 Task: Search round trip flight ticket for 5 adults, 2 children, 1 infant in seat and 2 infants on lap in economy from Columbus: Golden Triangle Regional Airport to Greenville: Pitt-greenville Airport on 5-2-2023 and return on 5-3-2023. Choice of flights is JetBlue. Number of bags: 2 checked bags. Price is upto 106000. Outbound departure time preference is 19:45. Return departure time preference is 11:45.
Action: Mouse moved to (401, 205)
Screenshot: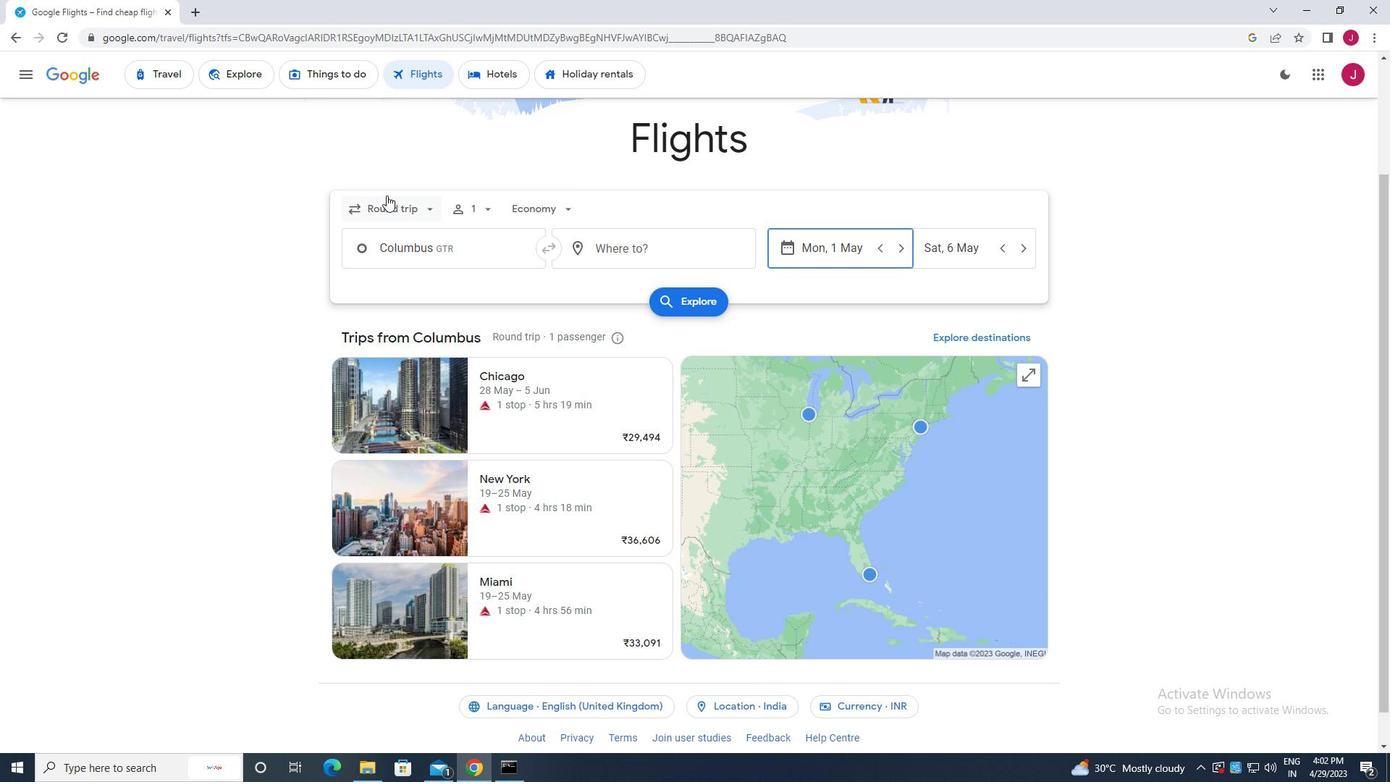 
Action: Mouse pressed left at (401, 205)
Screenshot: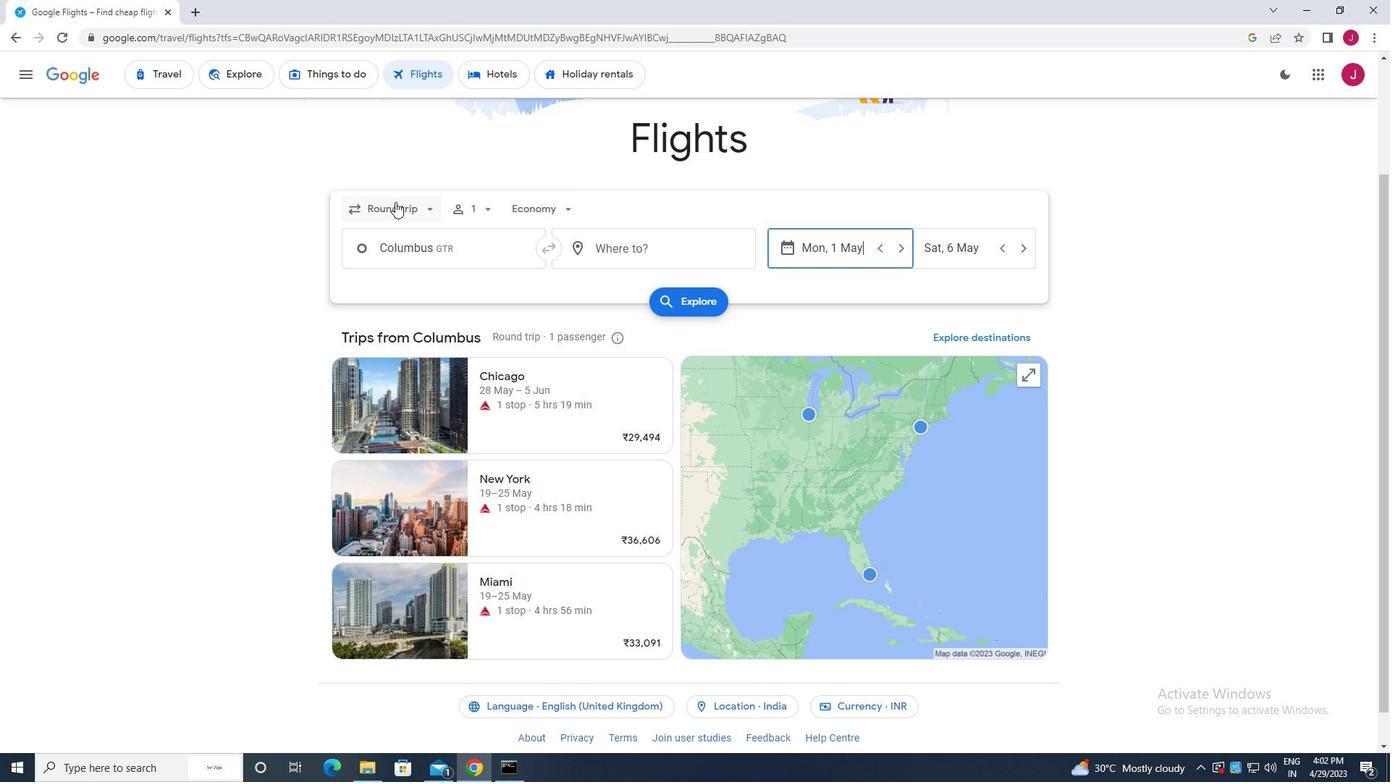 
Action: Mouse moved to (414, 238)
Screenshot: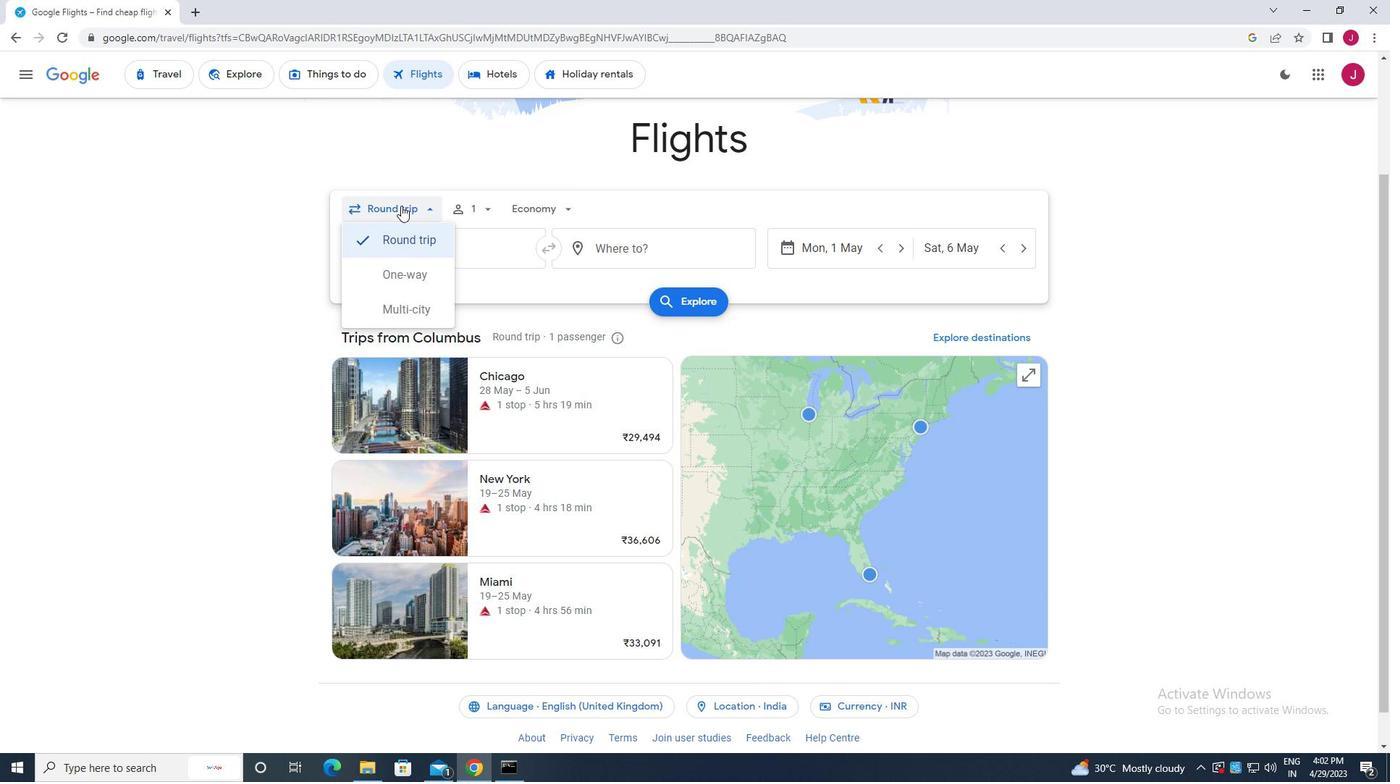 
Action: Mouse pressed left at (414, 238)
Screenshot: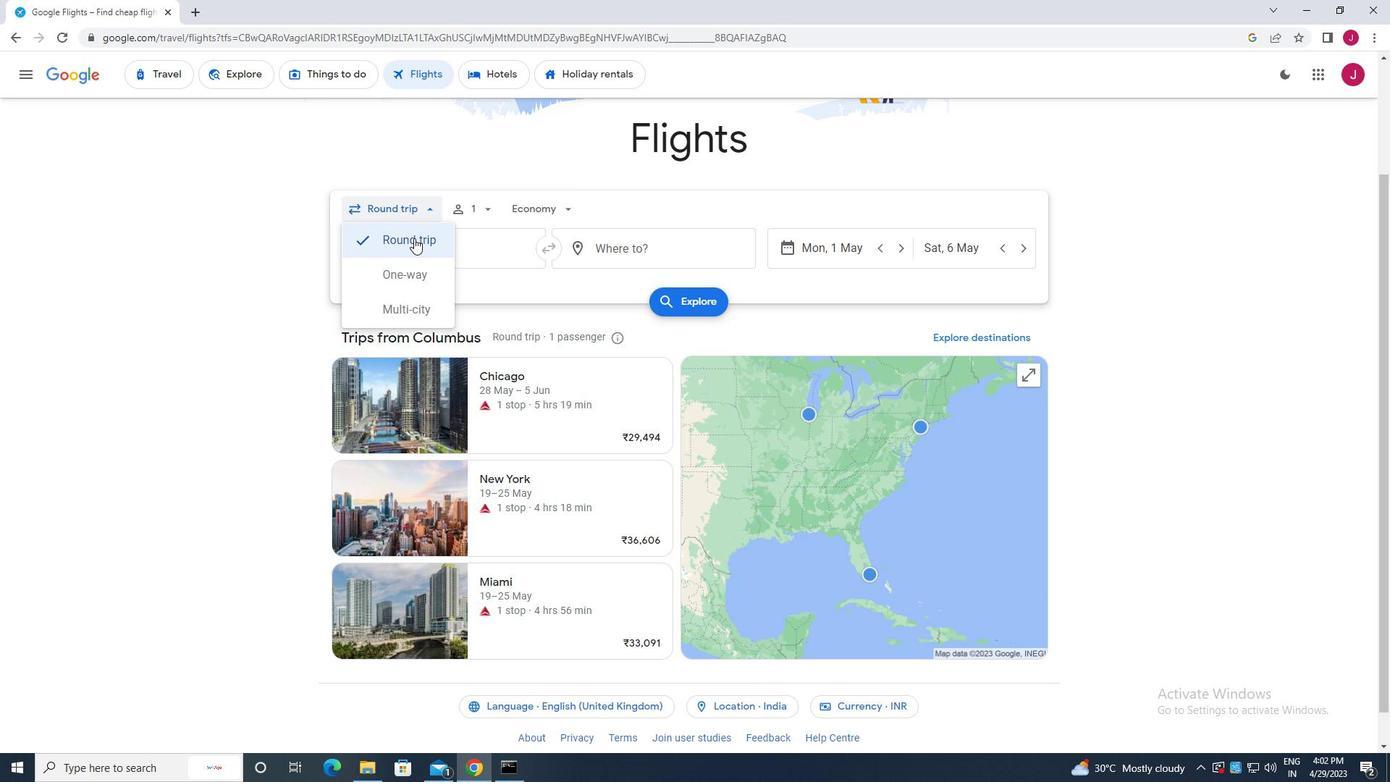 
Action: Mouse moved to (487, 209)
Screenshot: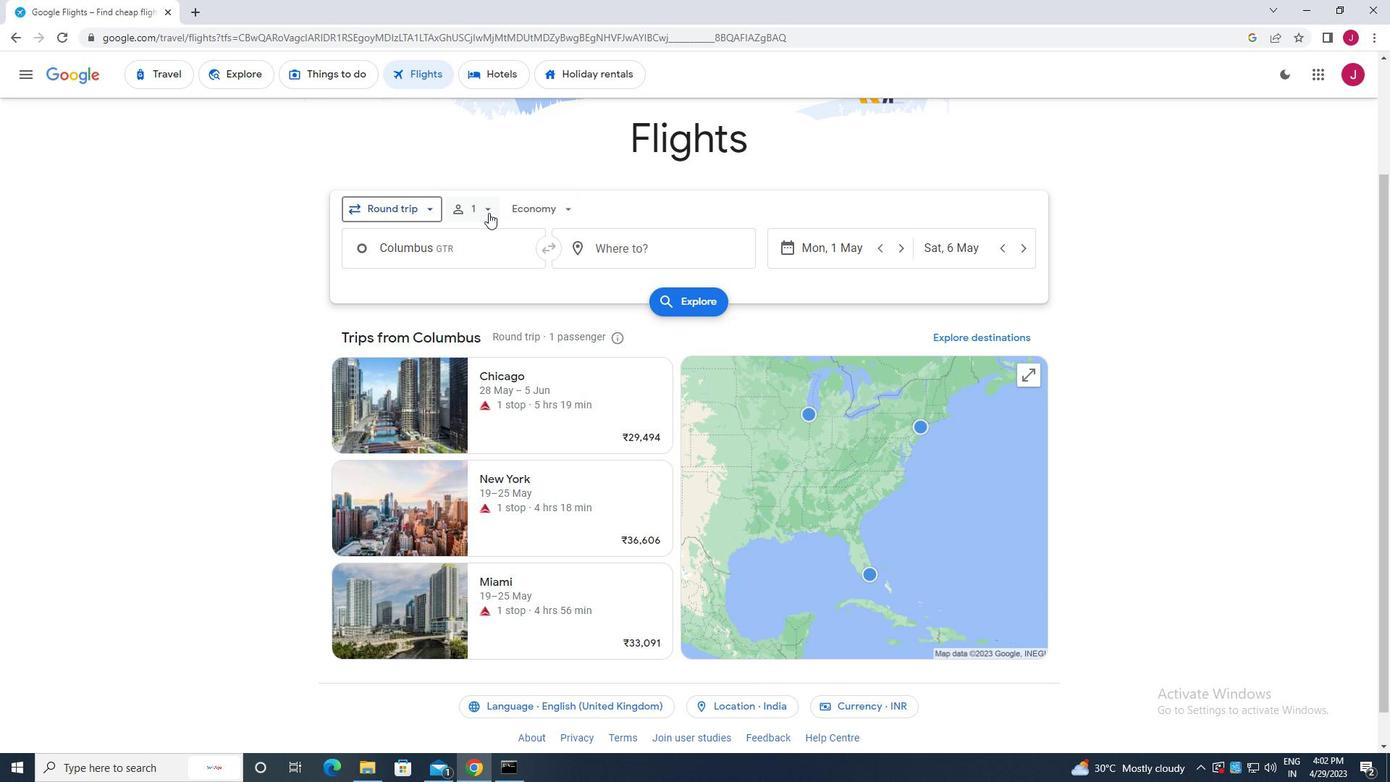 
Action: Mouse pressed left at (487, 209)
Screenshot: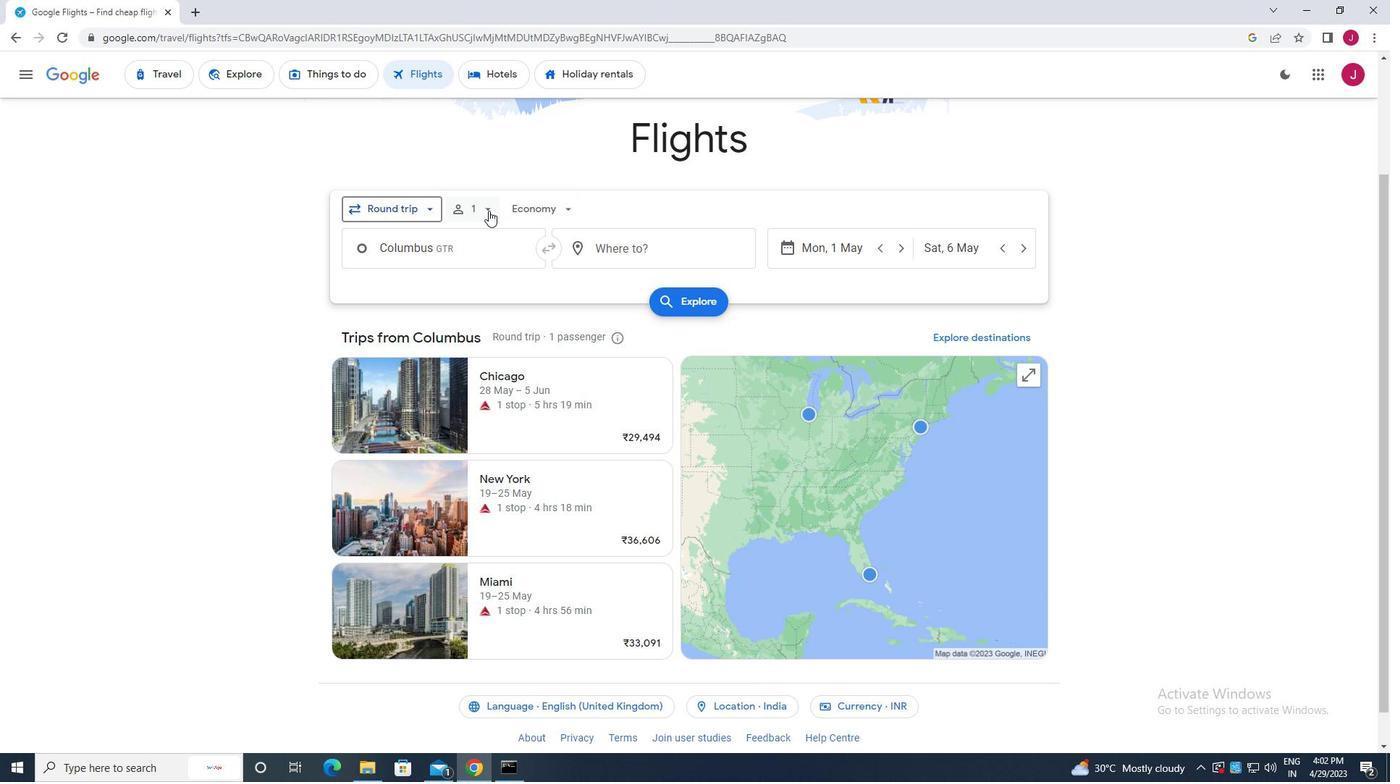 
Action: Mouse moved to (598, 247)
Screenshot: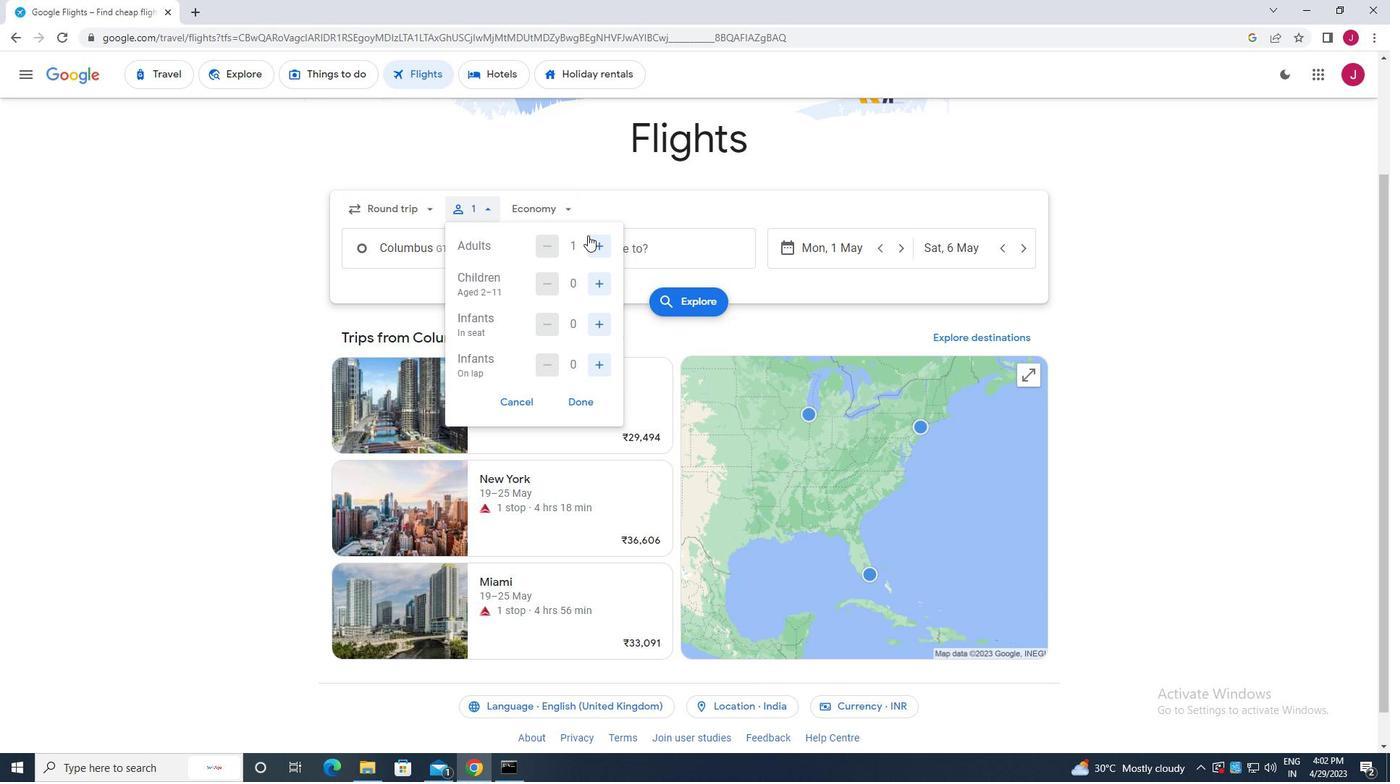 
Action: Mouse pressed left at (598, 247)
Screenshot: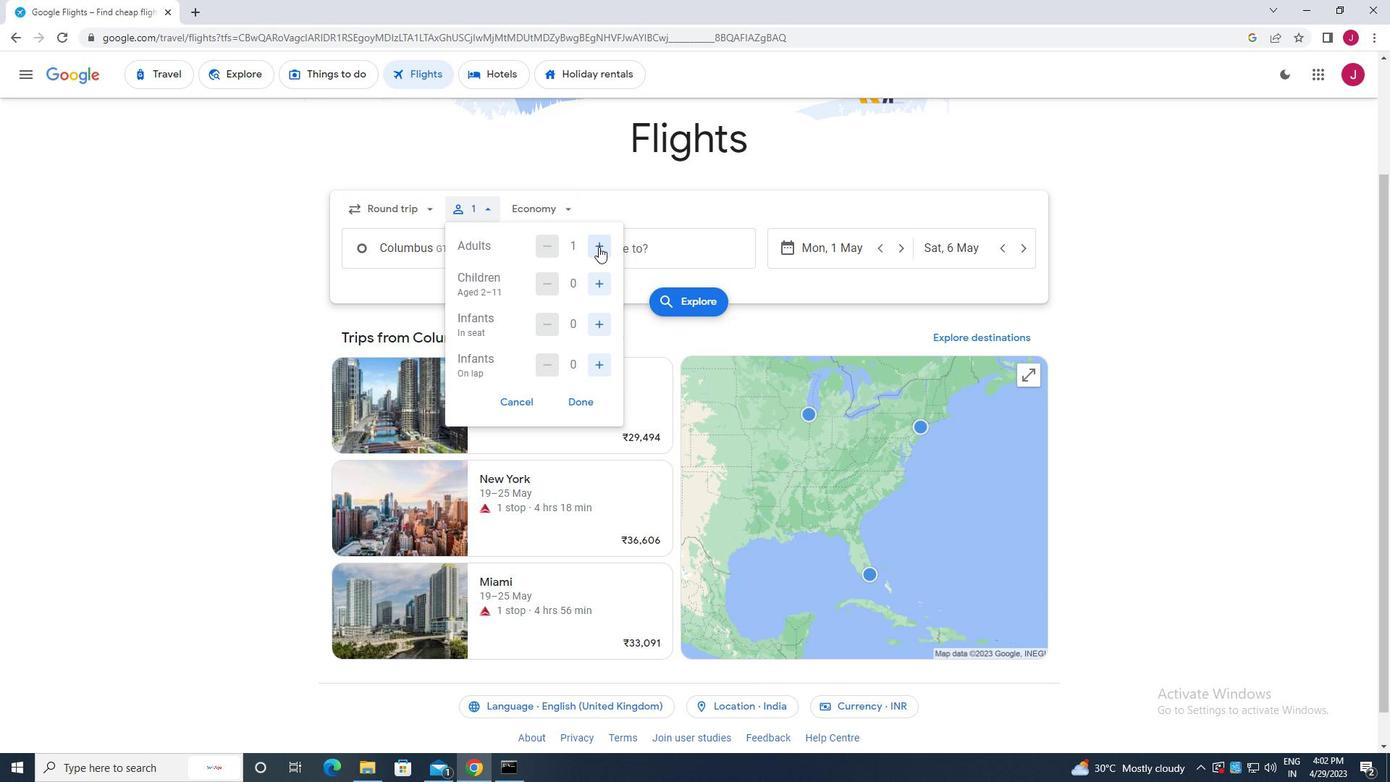
Action: Mouse moved to (598, 247)
Screenshot: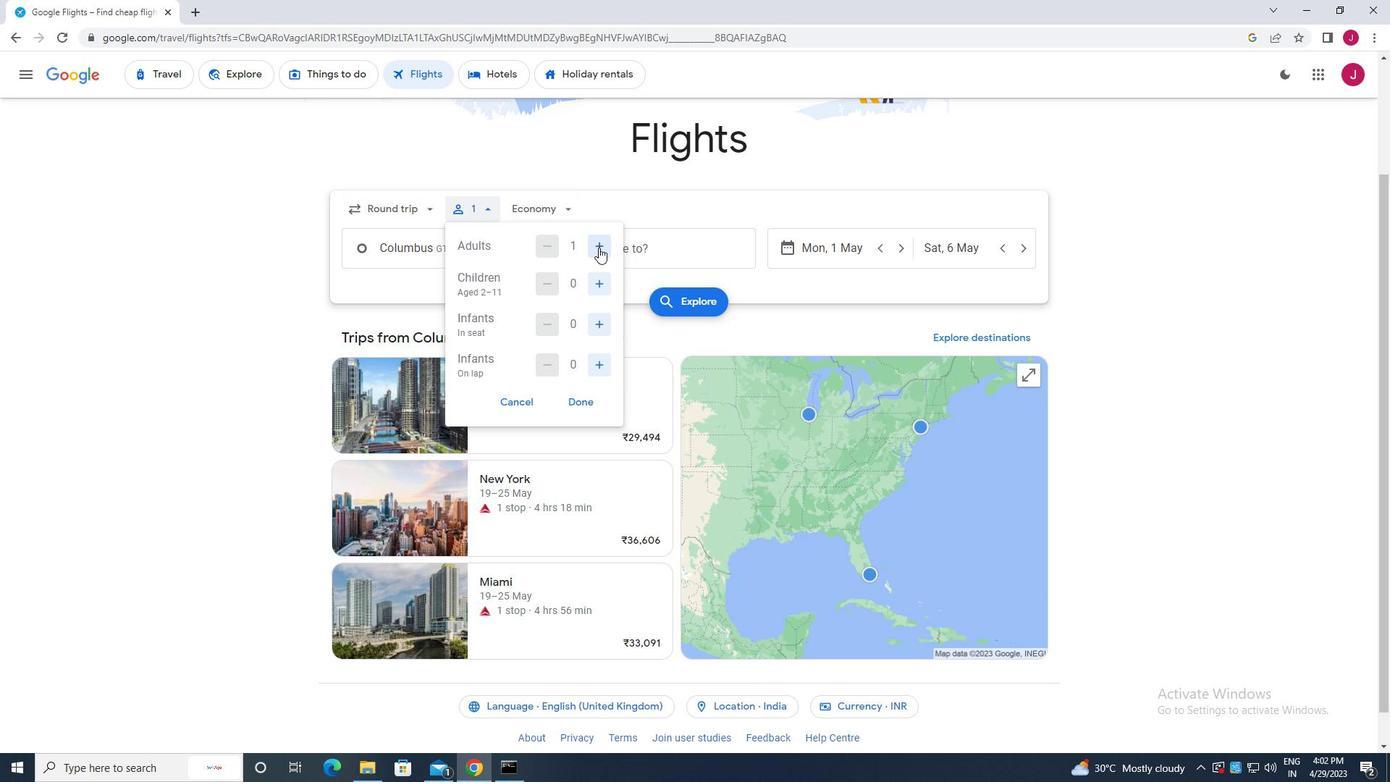 
Action: Mouse pressed left at (598, 247)
Screenshot: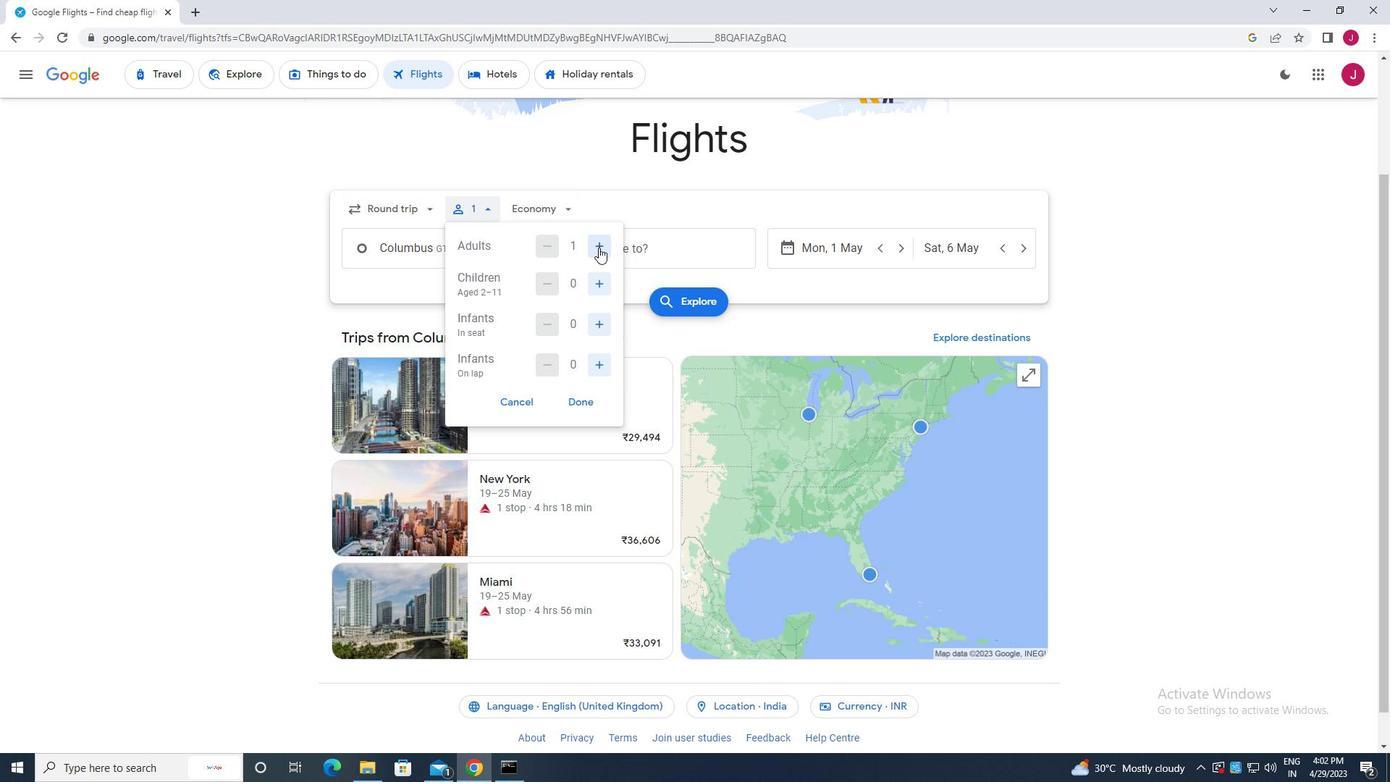 
Action: Mouse moved to (598, 247)
Screenshot: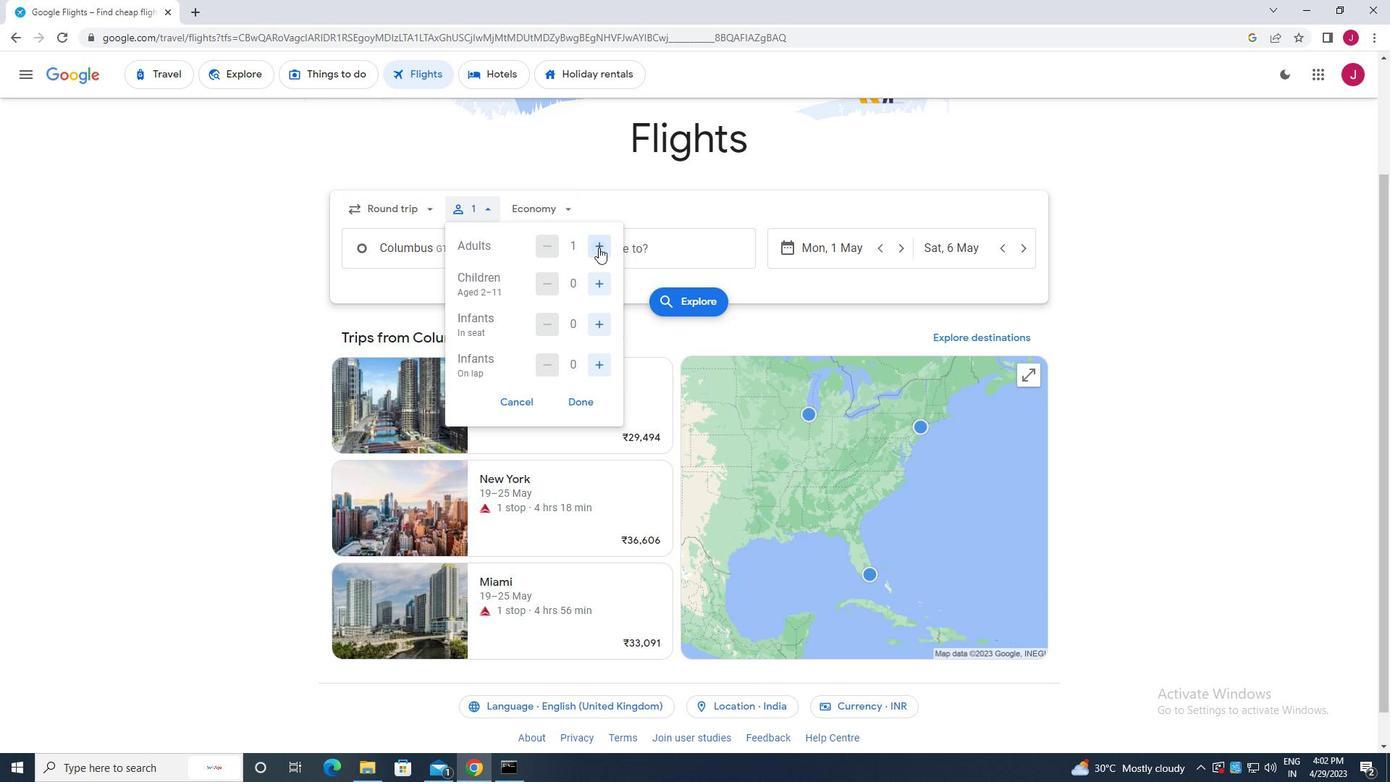 
Action: Mouse pressed left at (598, 247)
Screenshot: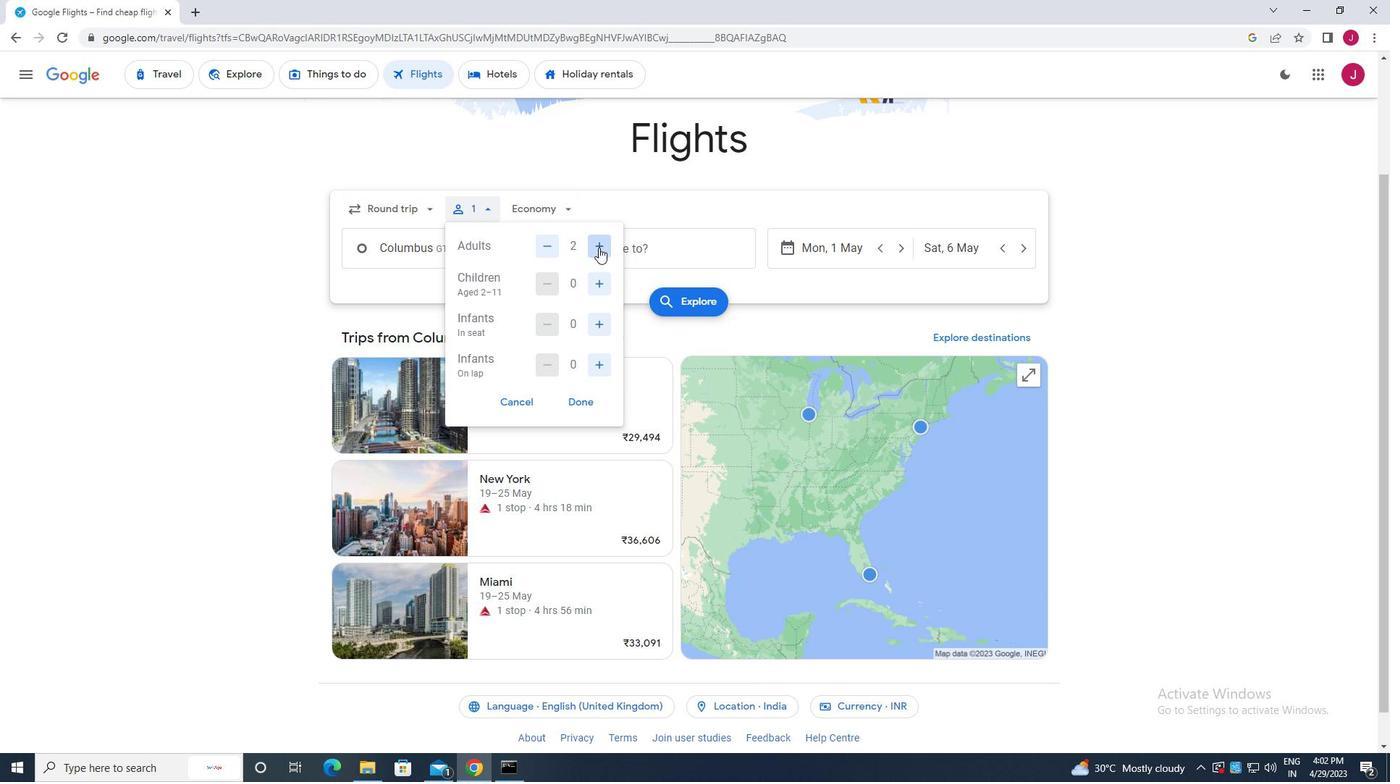 
Action: Mouse pressed left at (598, 247)
Screenshot: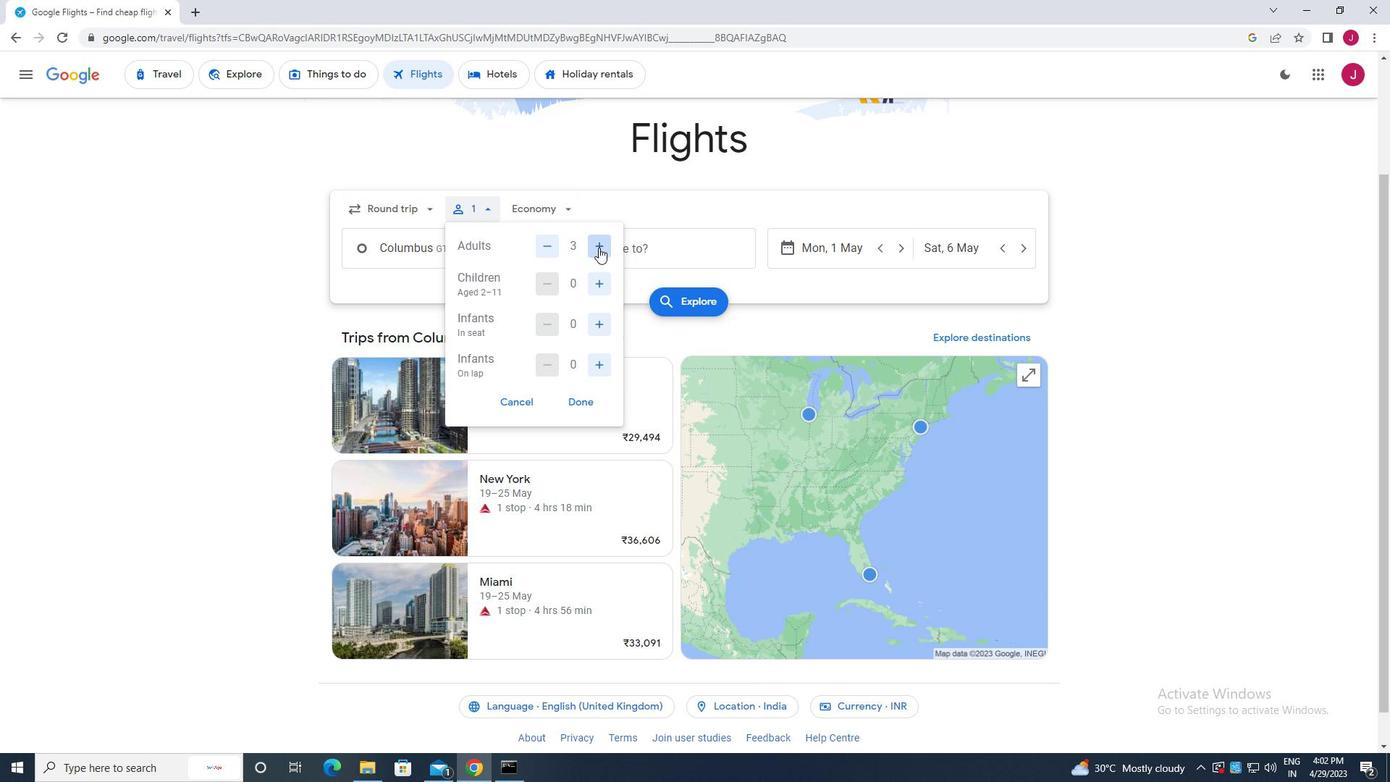 
Action: Mouse moved to (598, 287)
Screenshot: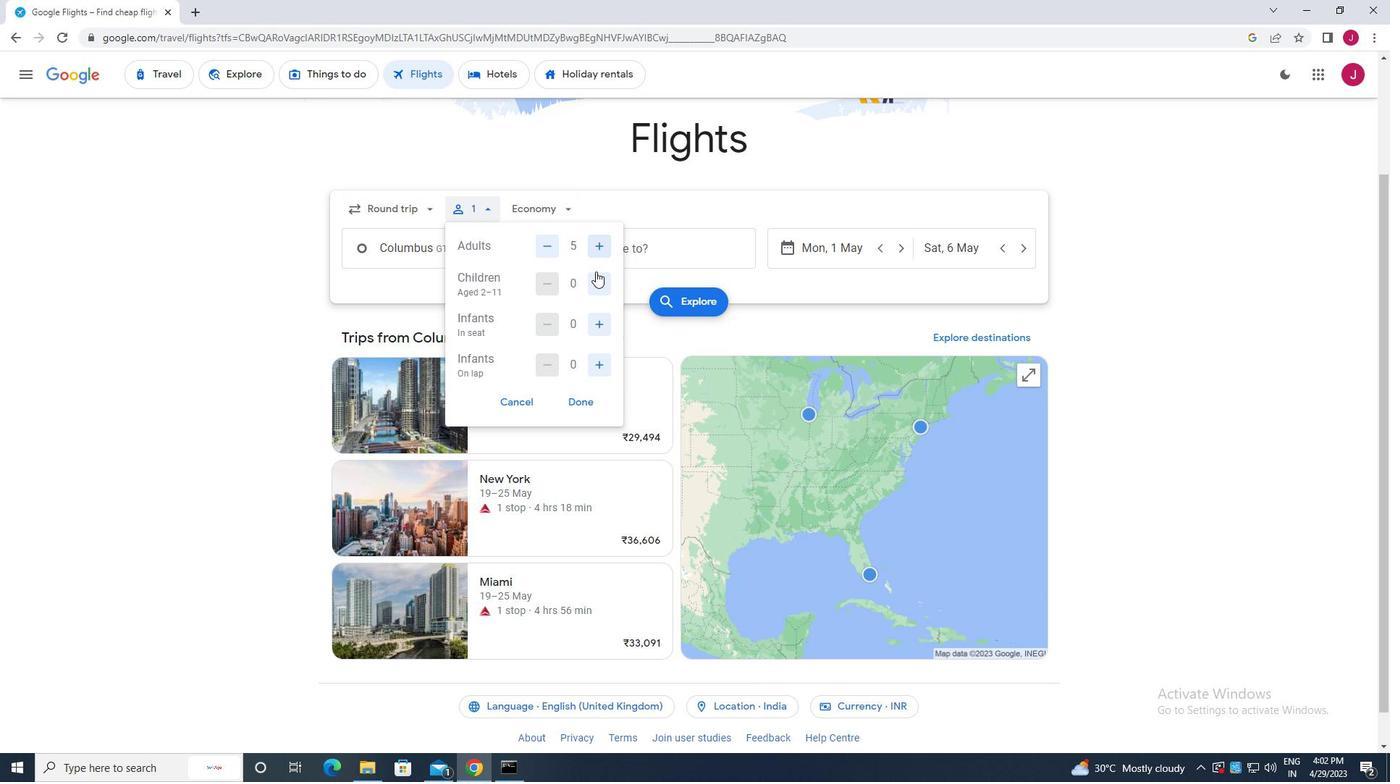 
Action: Mouse pressed left at (598, 287)
Screenshot: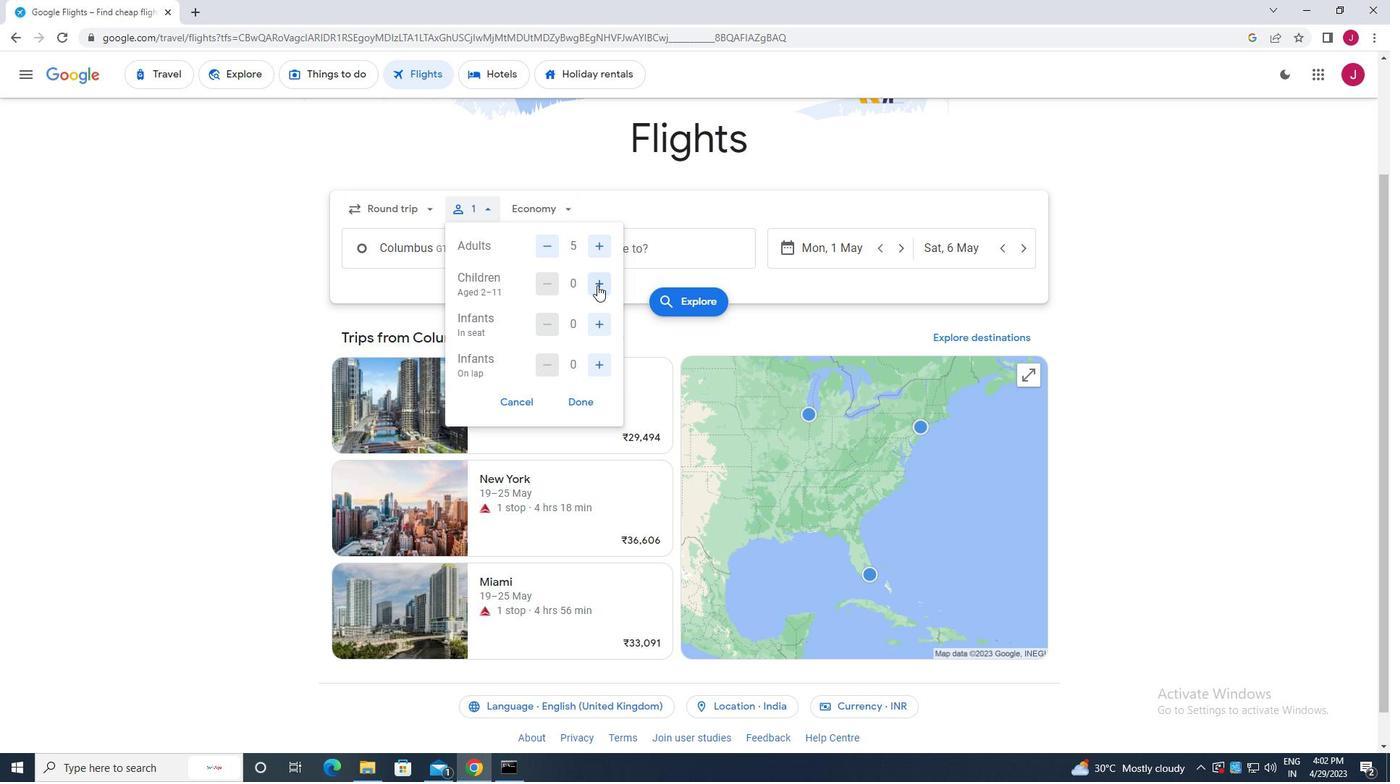 
Action: Mouse pressed left at (598, 287)
Screenshot: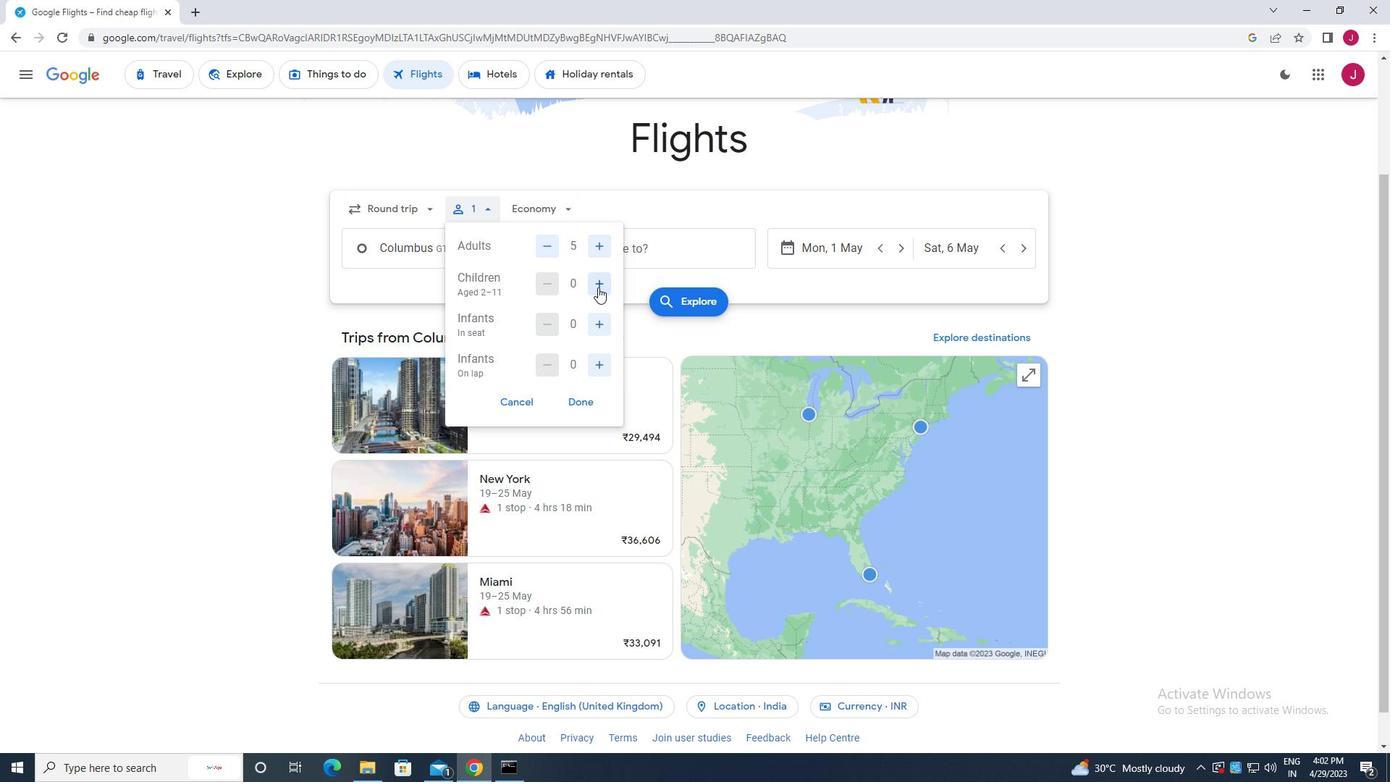 
Action: Mouse moved to (598, 321)
Screenshot: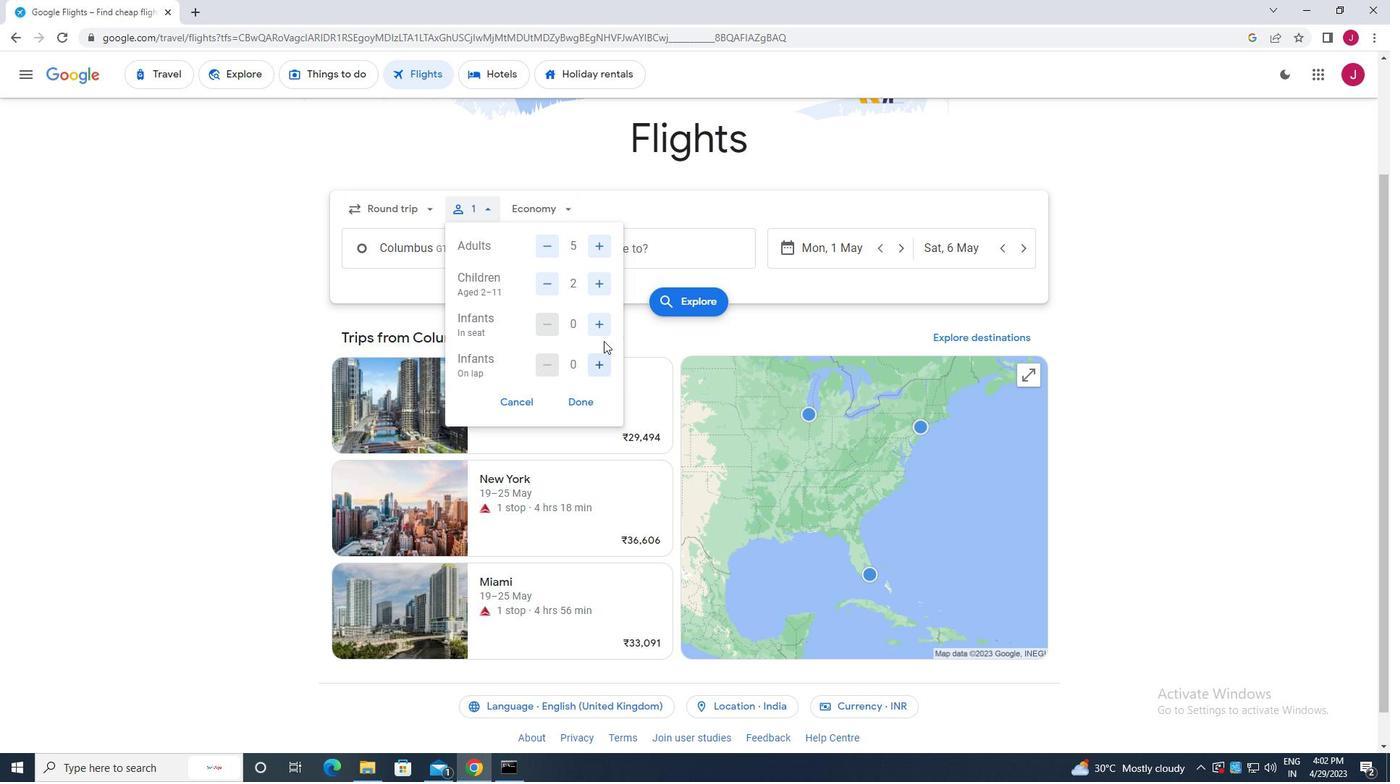 
Action: Mouse pressed left at (598, 321)
Screenshot: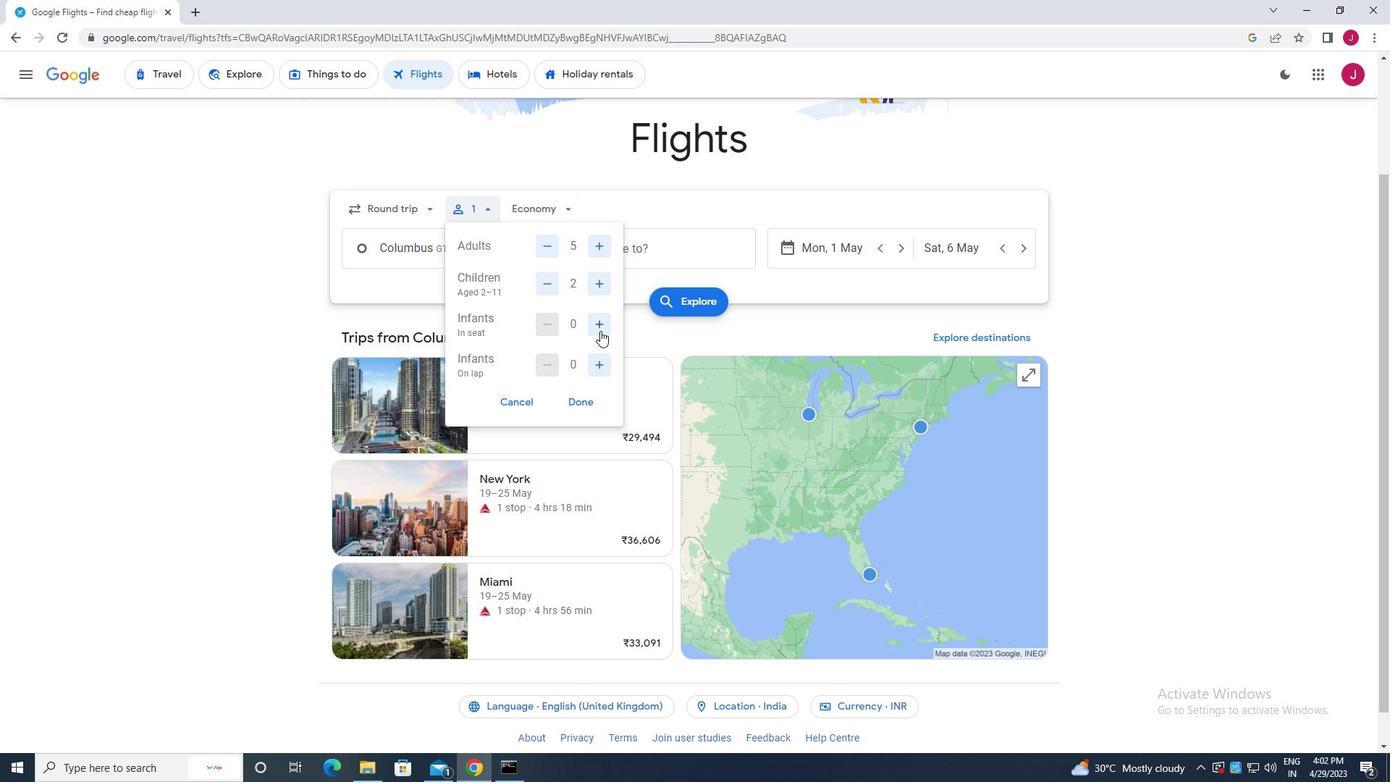 
Action: Mouse moved to (596, 366)
Screenshot: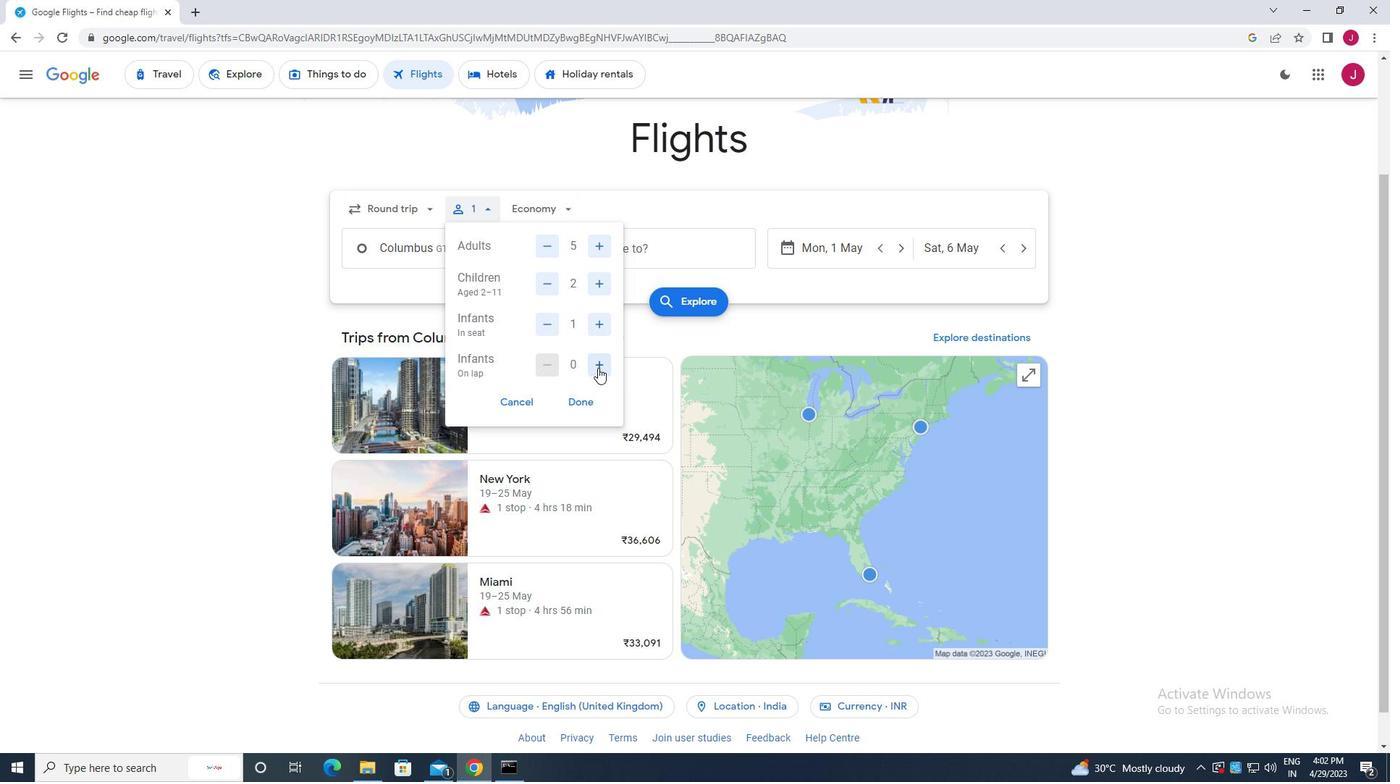 
Action: Mouse pressed left at (596, 366)
Screenshot: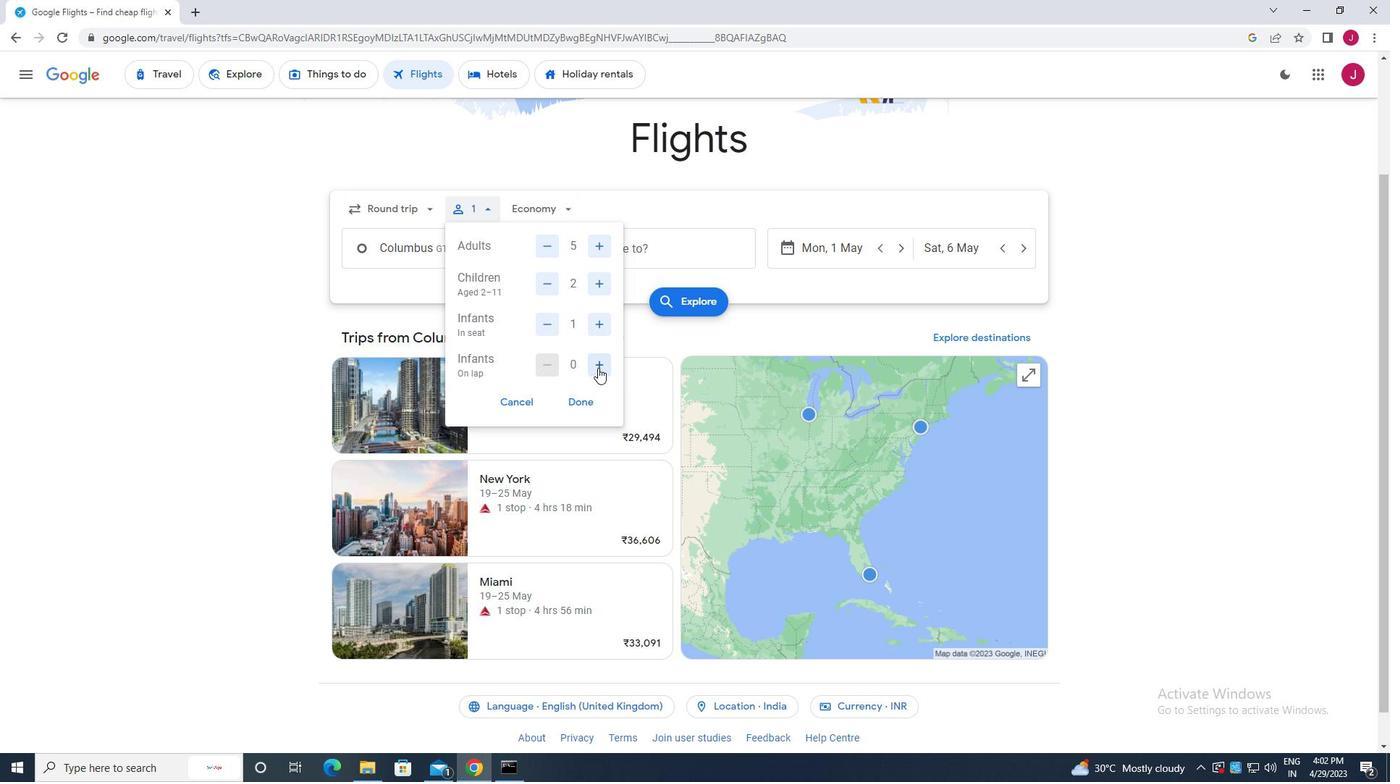
Action: Mouse pressed left at (596, 366)
Screenshot: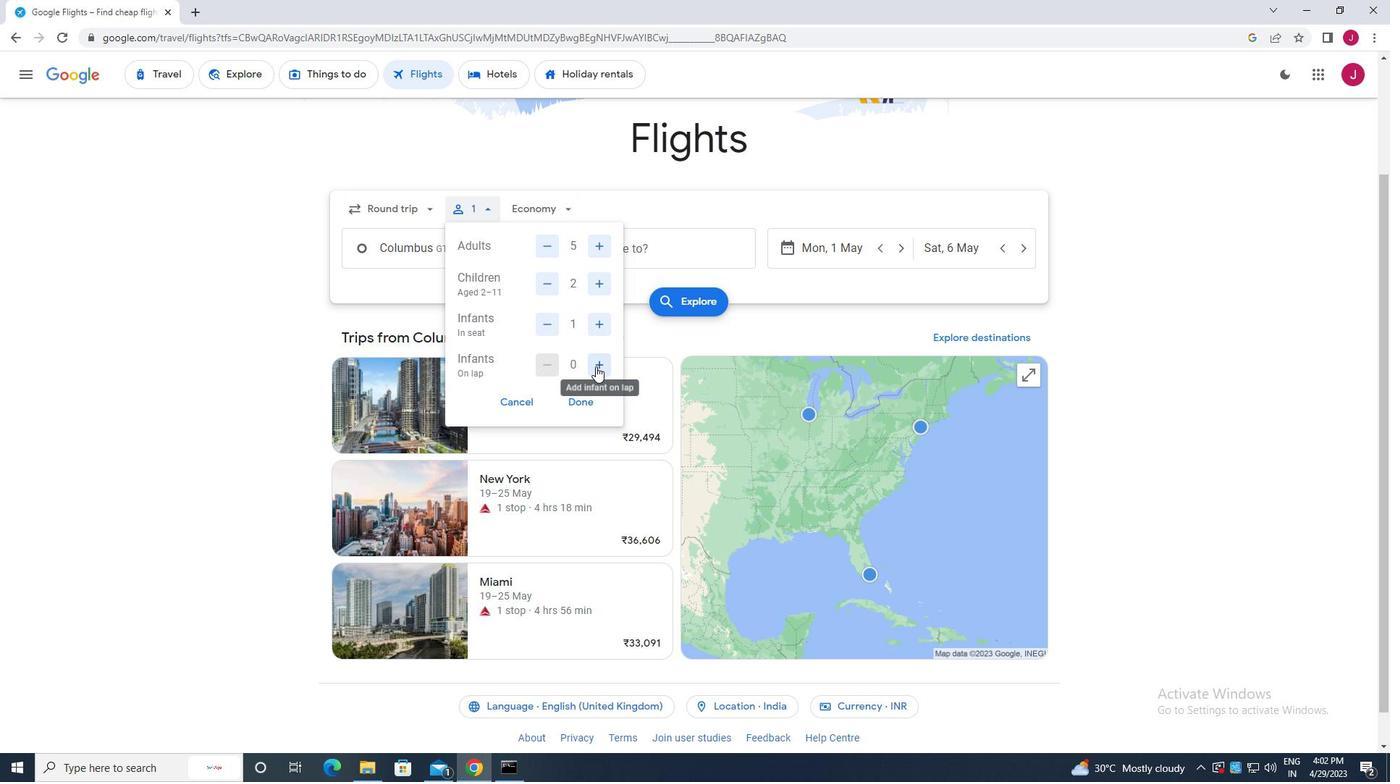 
Action: Mouse moved to (550, 359)
Screenshot: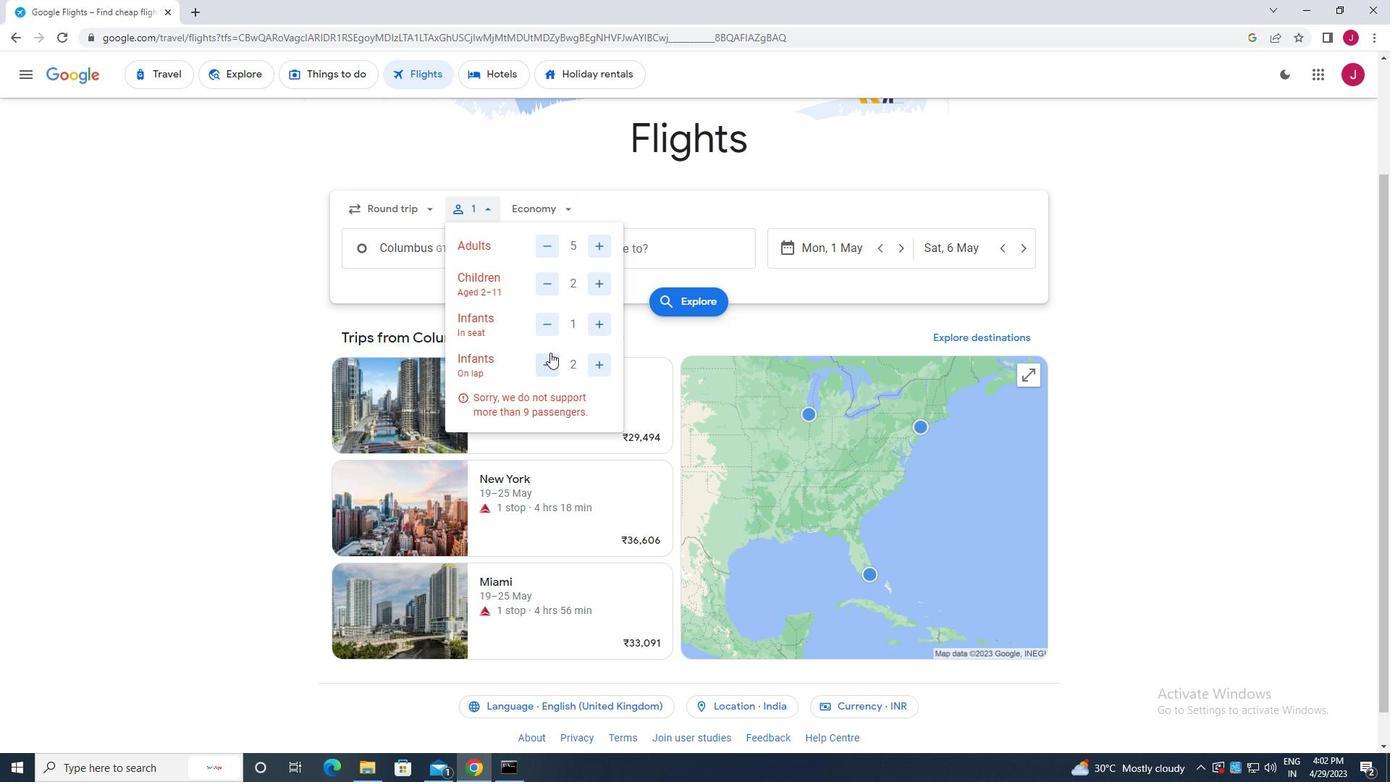 
Action: Mouse pressed left at (550, 359)
Screenshot: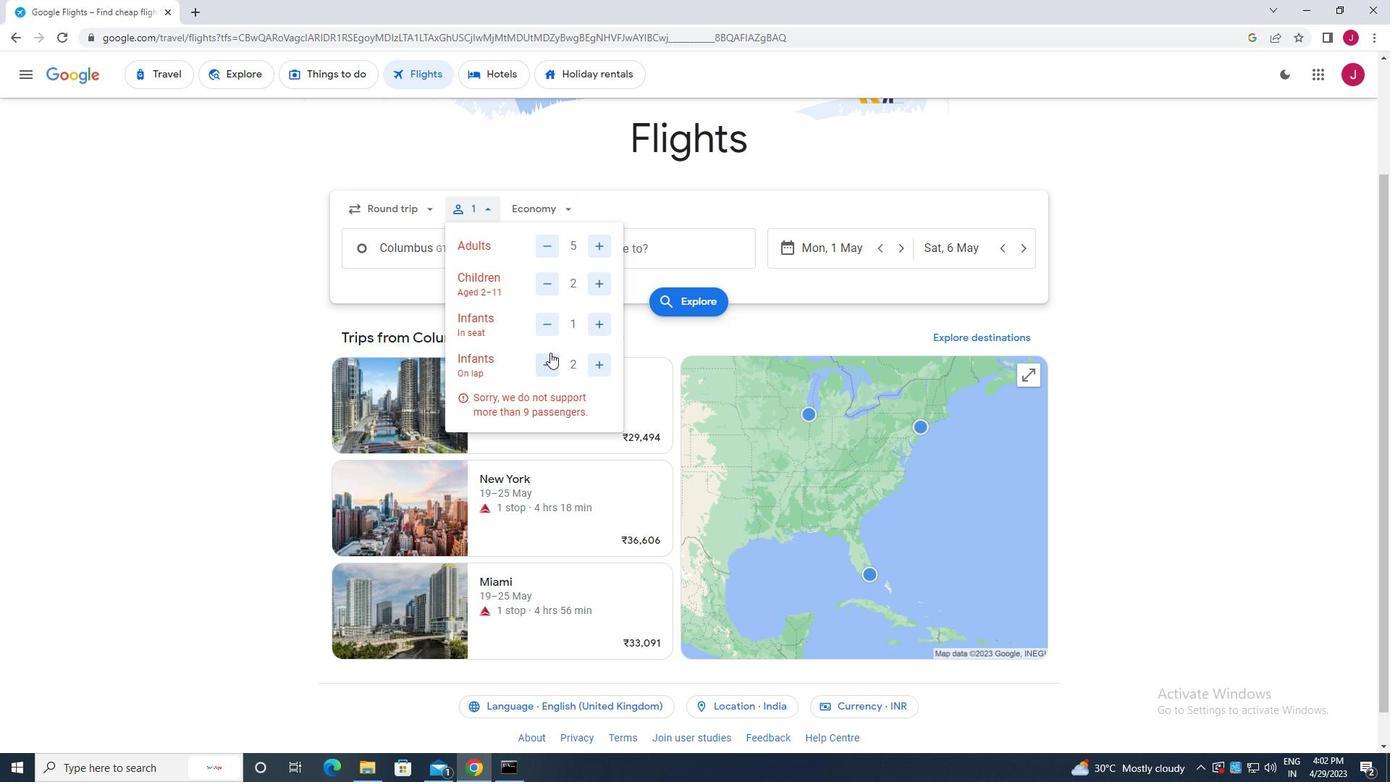 
Action: Mouse moved to (578, 401)
Screenshot: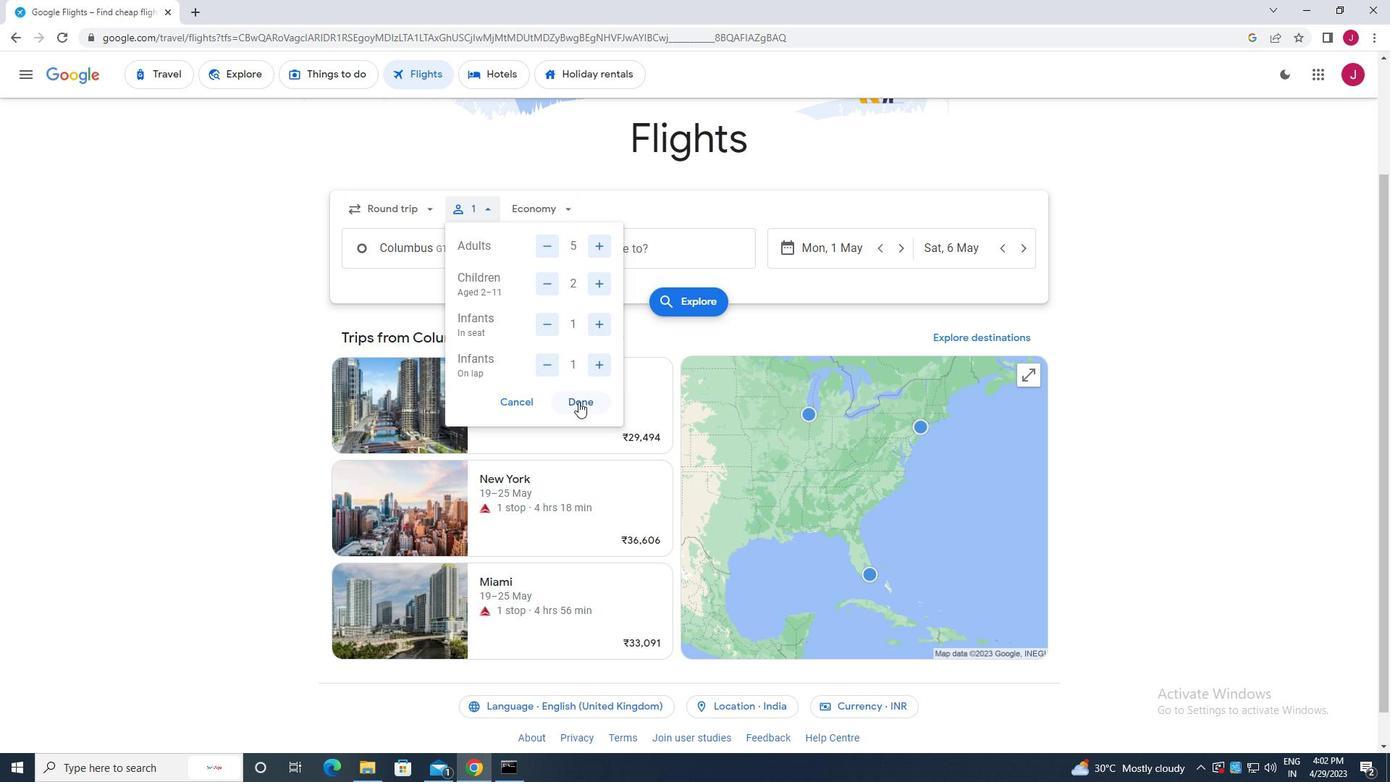 
Action: Mouse pressed left at (578, 401)
Screenshot: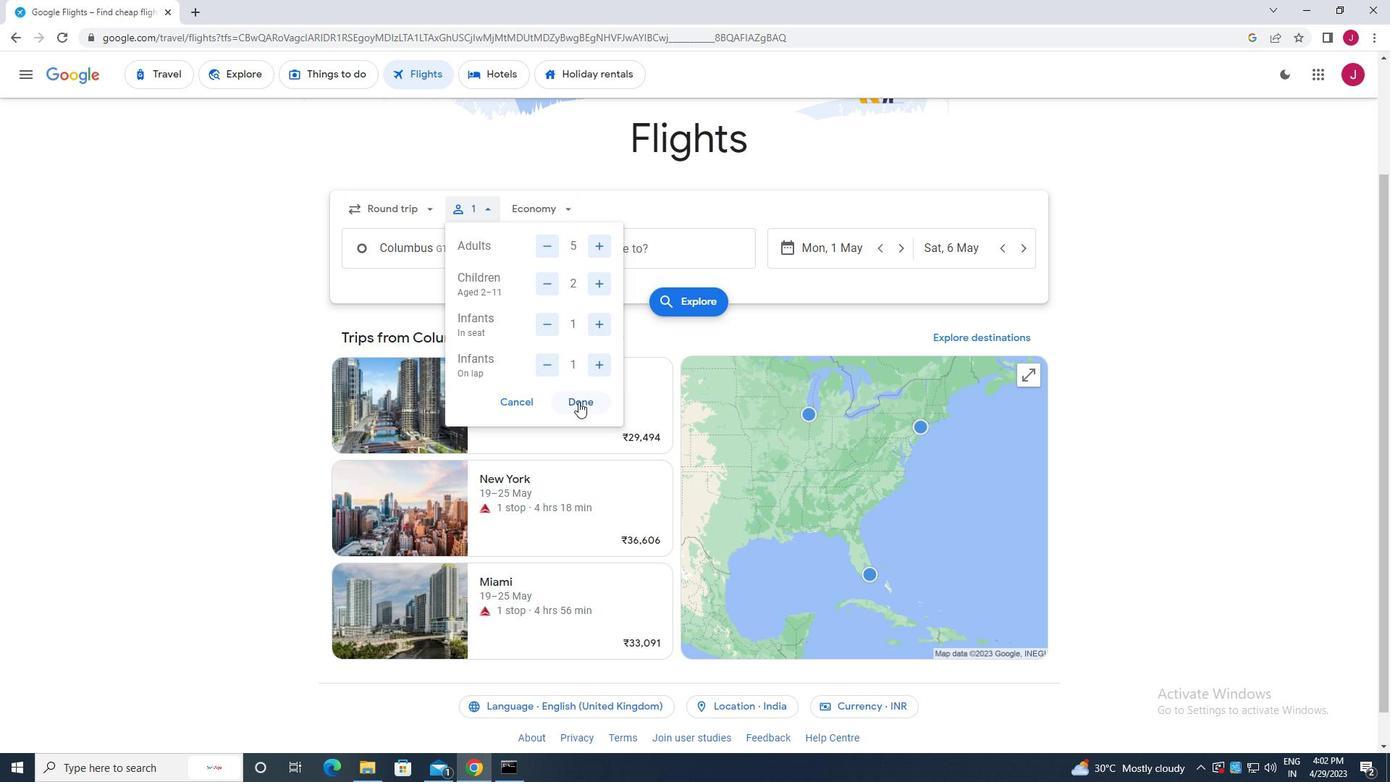 
Action: Mouse moved to (562, 212)
Screenshot: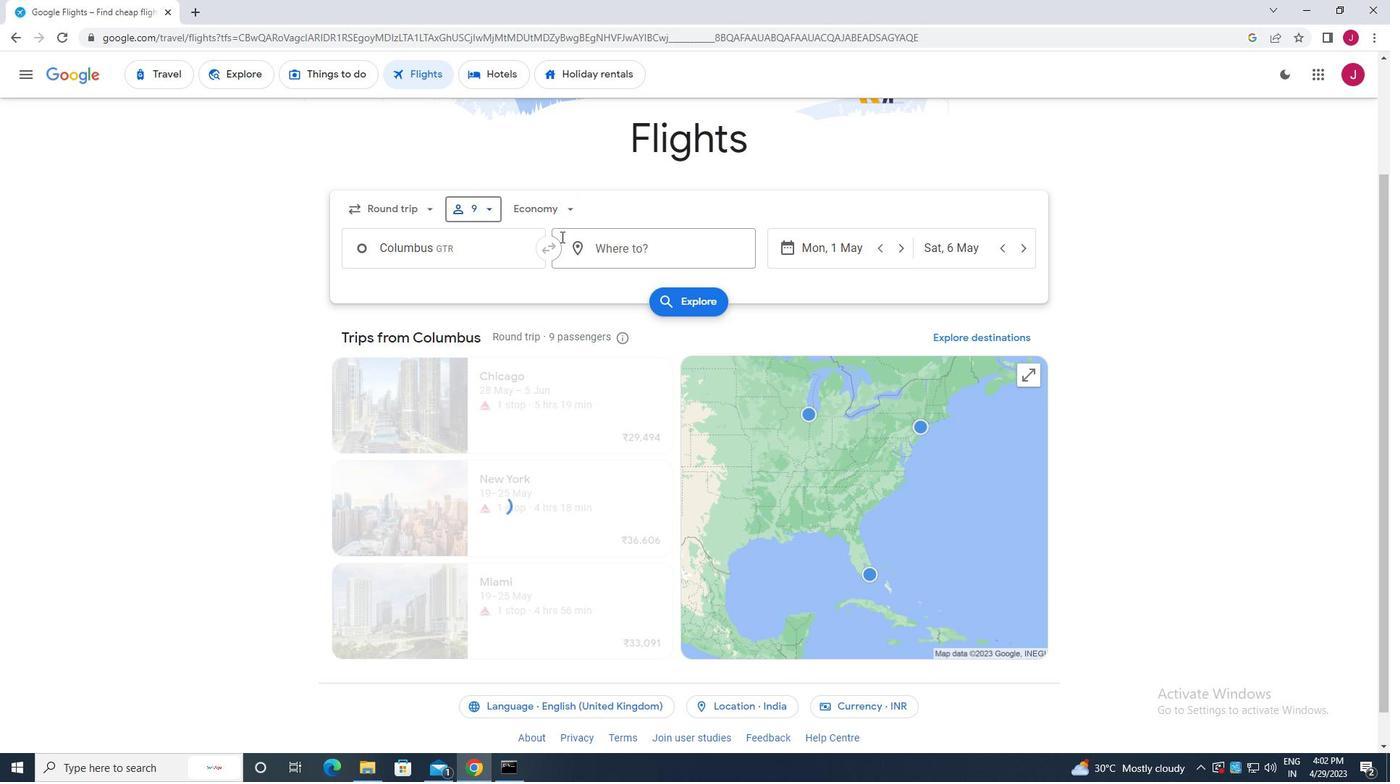 
Action: Mouse pressed left at (562, 212)
Screenshot: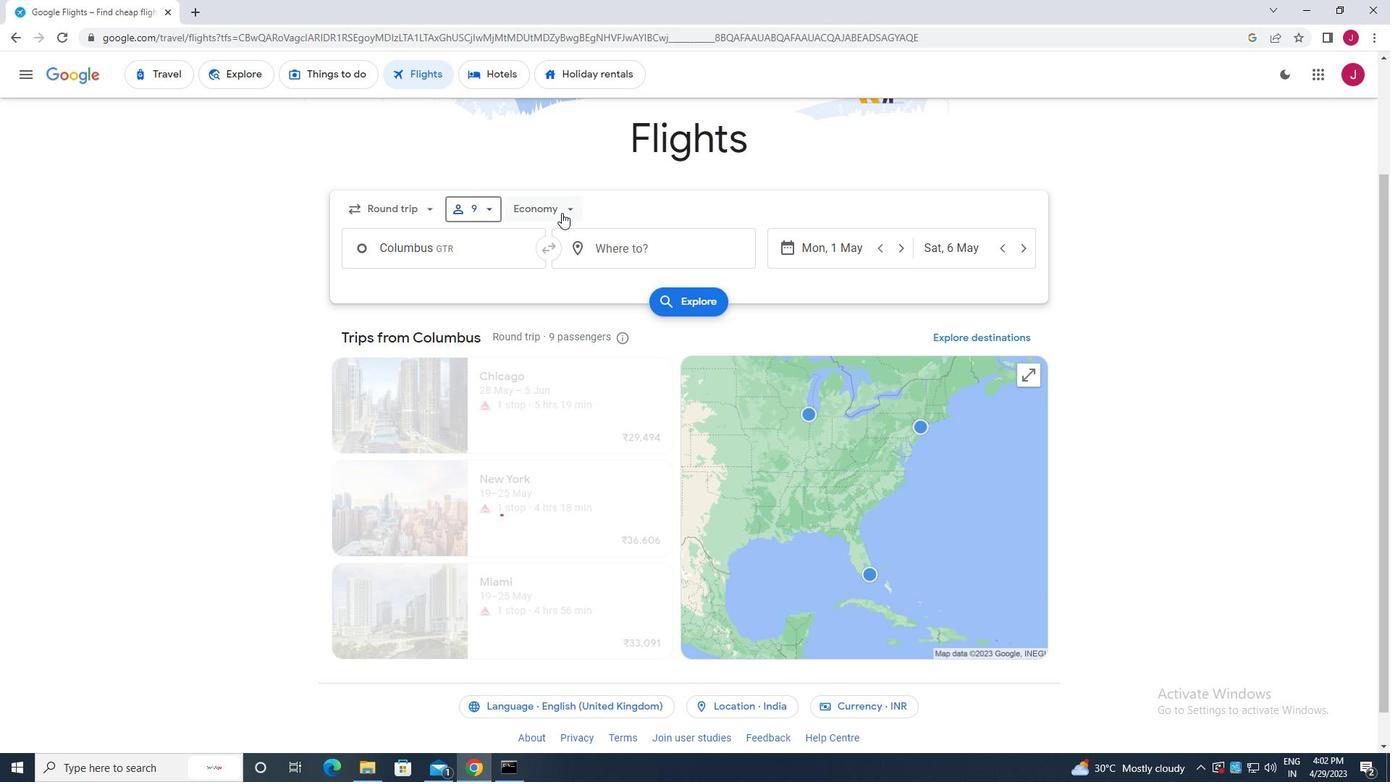 
Action: Mouse moved to (562, 234)
Screenshot: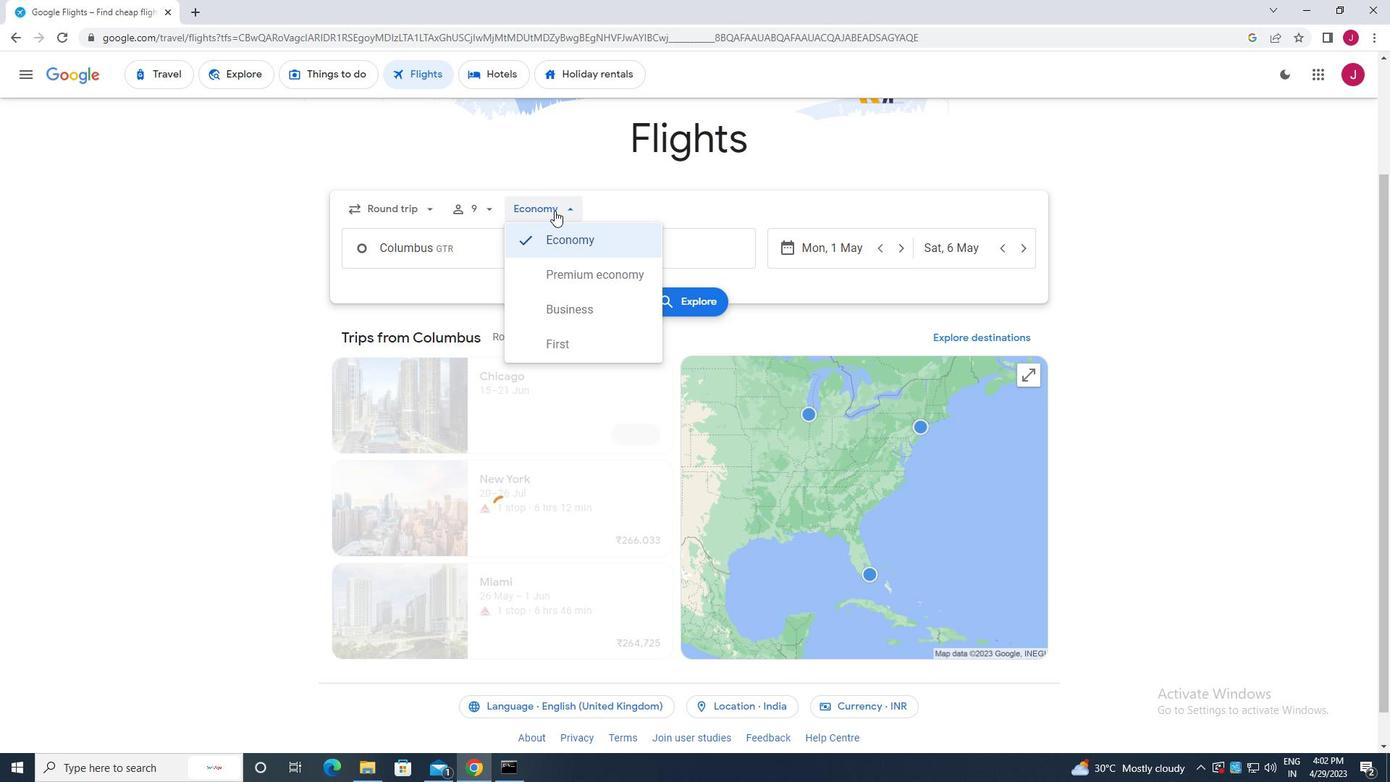 
Action: Mouse pressed left at (562, 234)
Screenshot: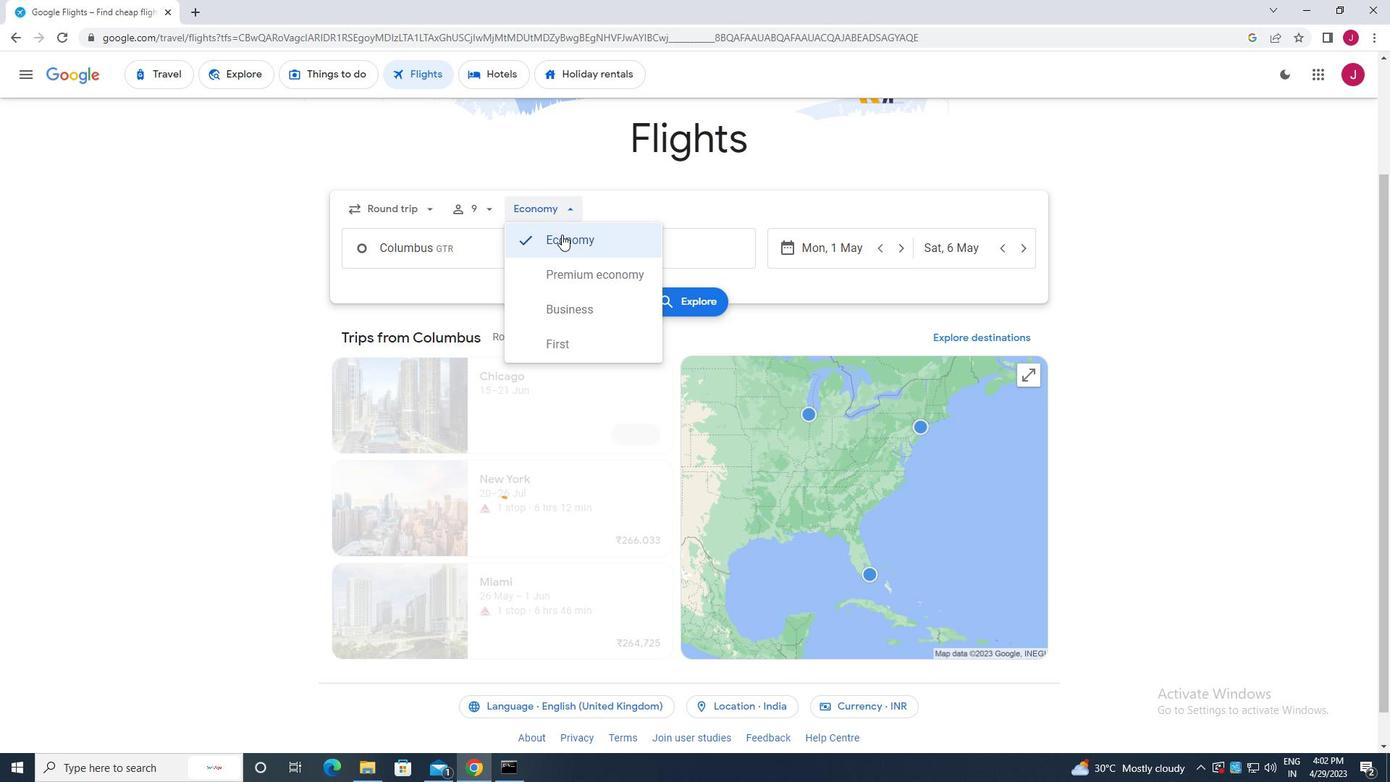 
Action: Mouse moved to (477, 252)
Screenshot: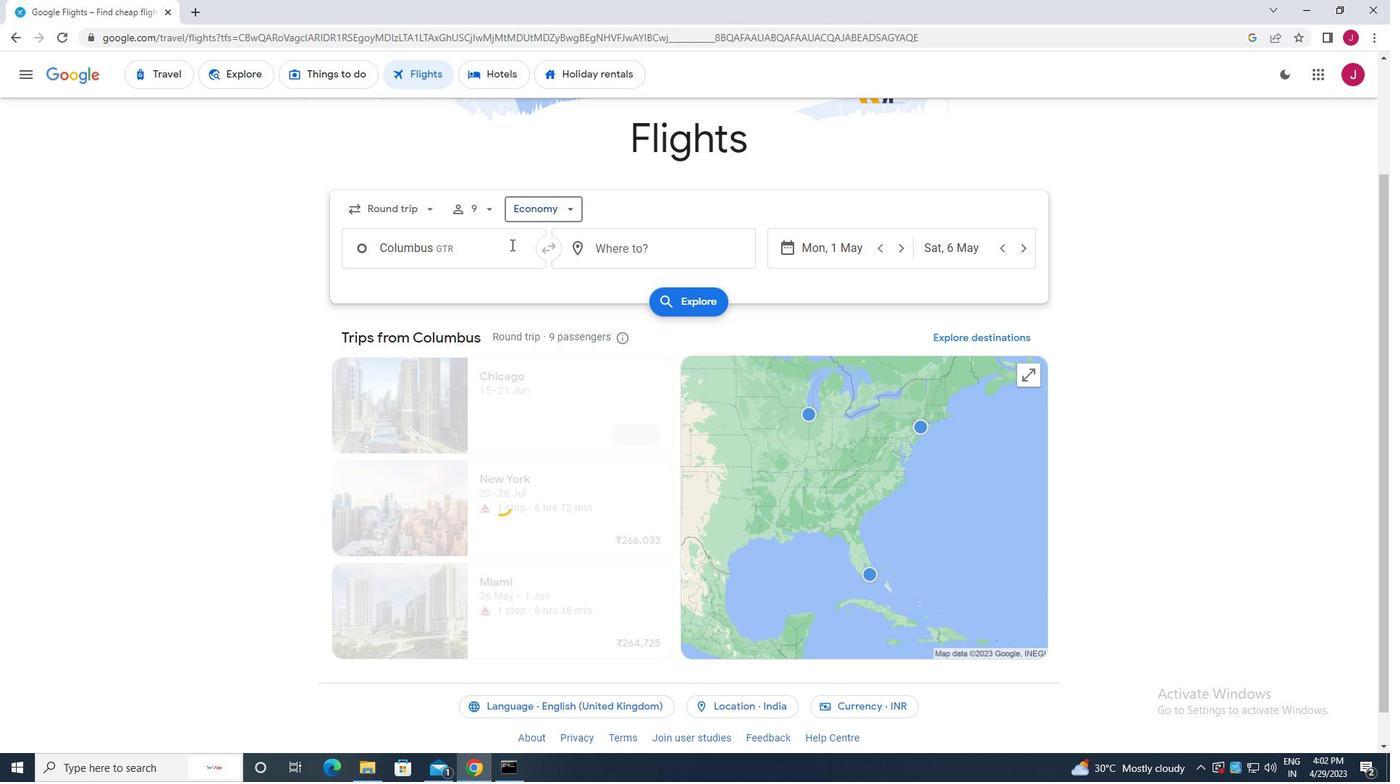 
Action: Mouse pressed left at (477, 252)
Screenshot: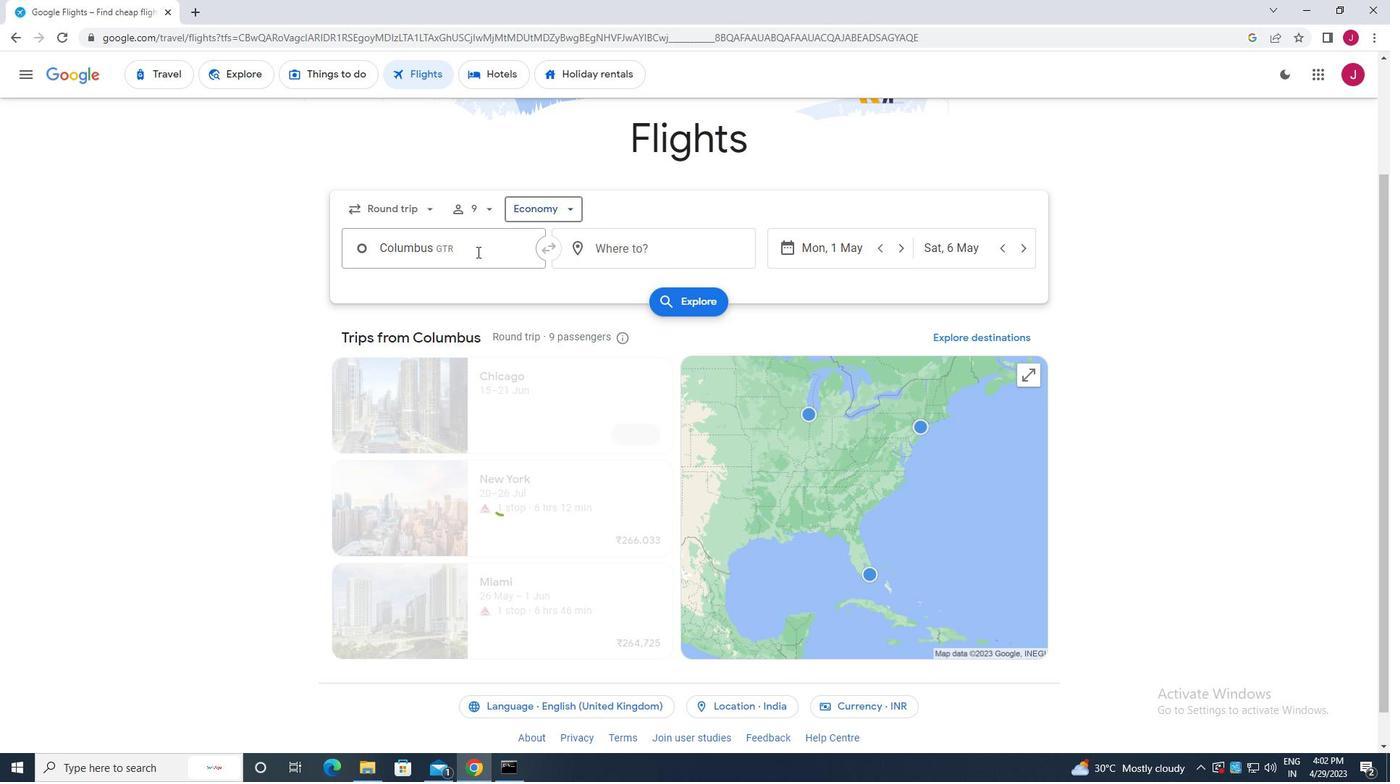 
Action: Key pressed golden<Key.space>t
Screenshot: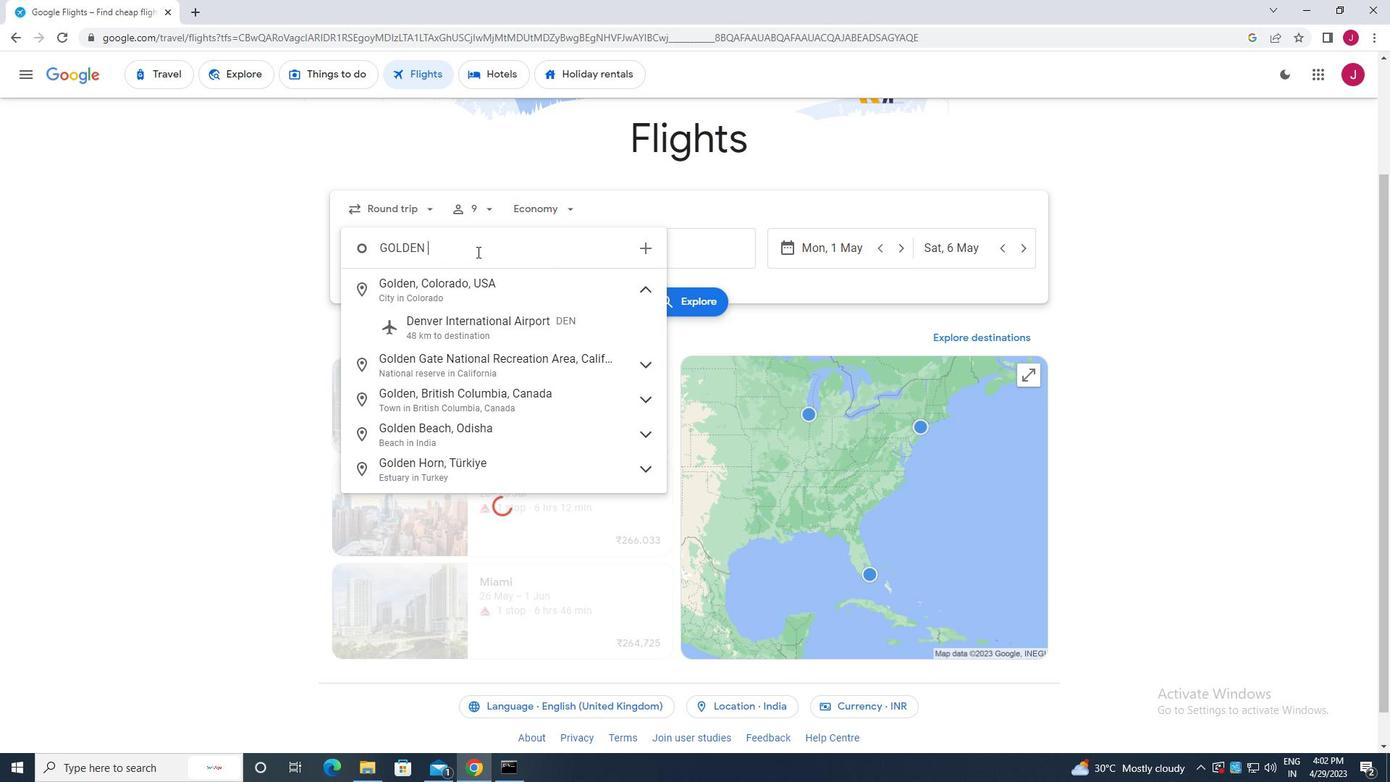 
Action: Mouse moved to (475, 414)
Screenshot: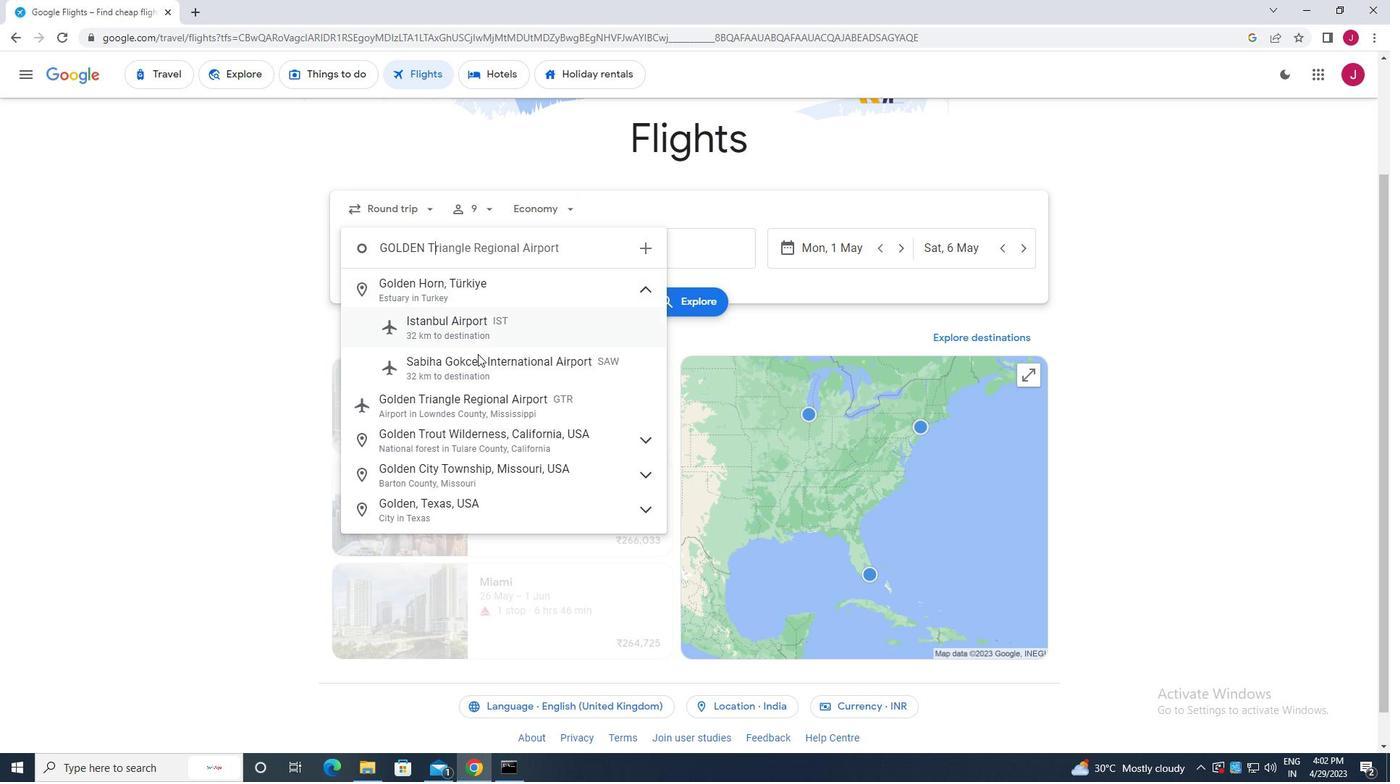 
Action: Mouse pressed left at (475, 414)
Screenshot: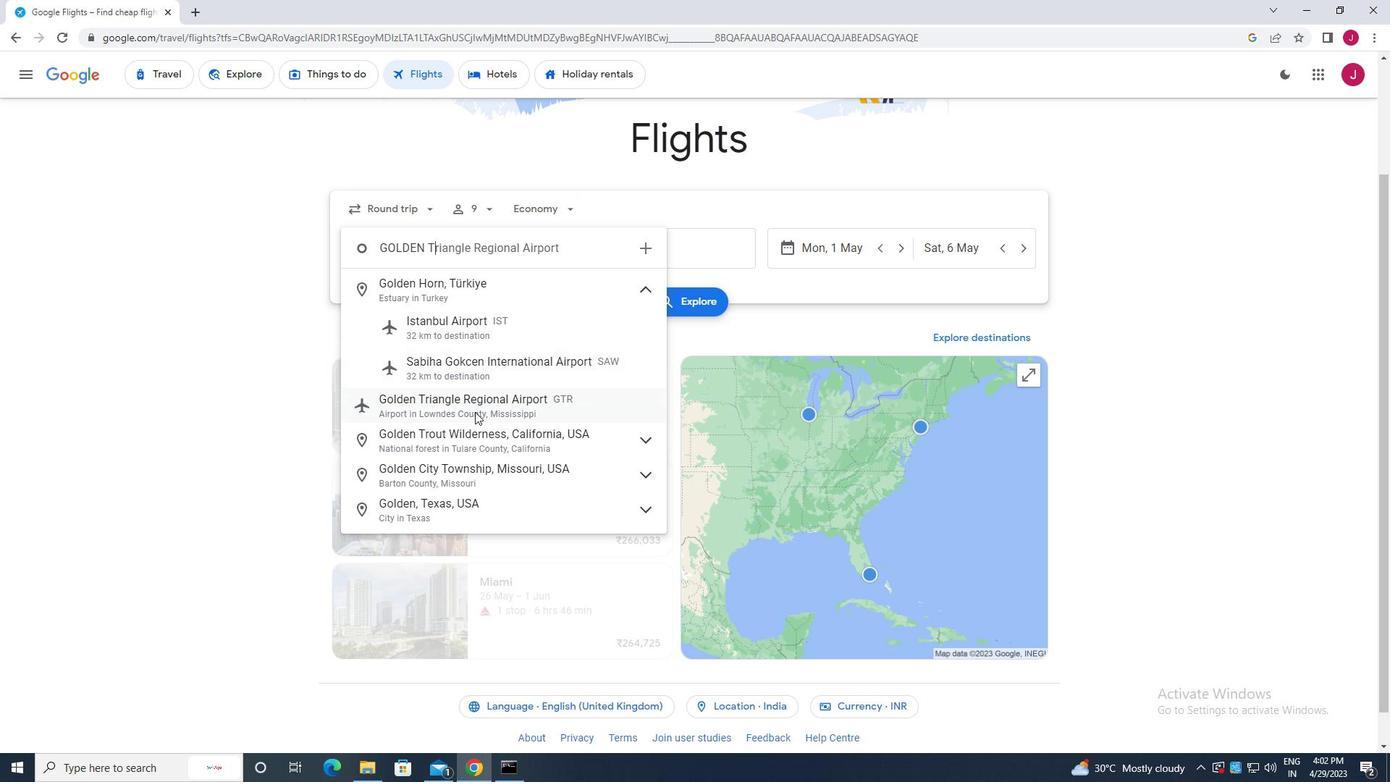 
Action: Mouse moved to (659, 249)
Screenshot: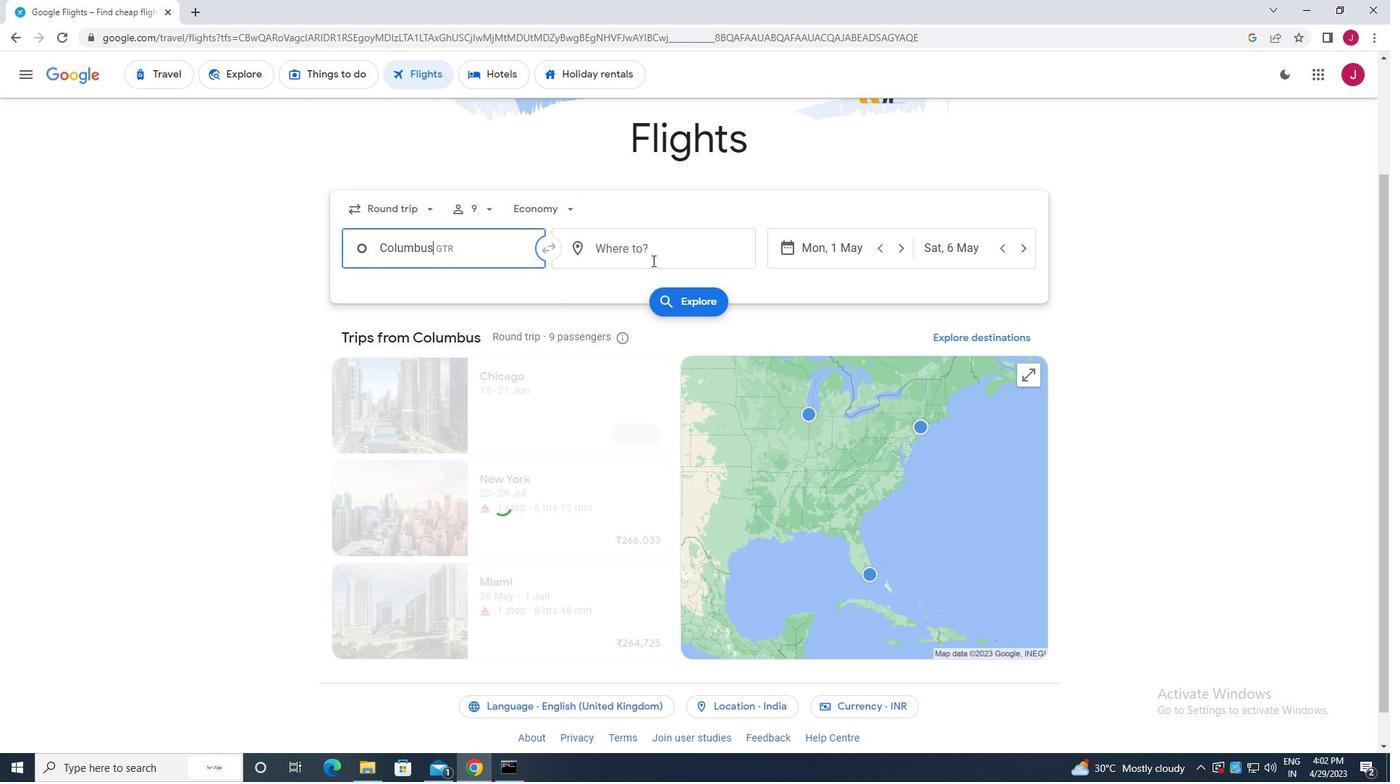 
Action: Mouse pressed left at (659, 249)
Screenshot: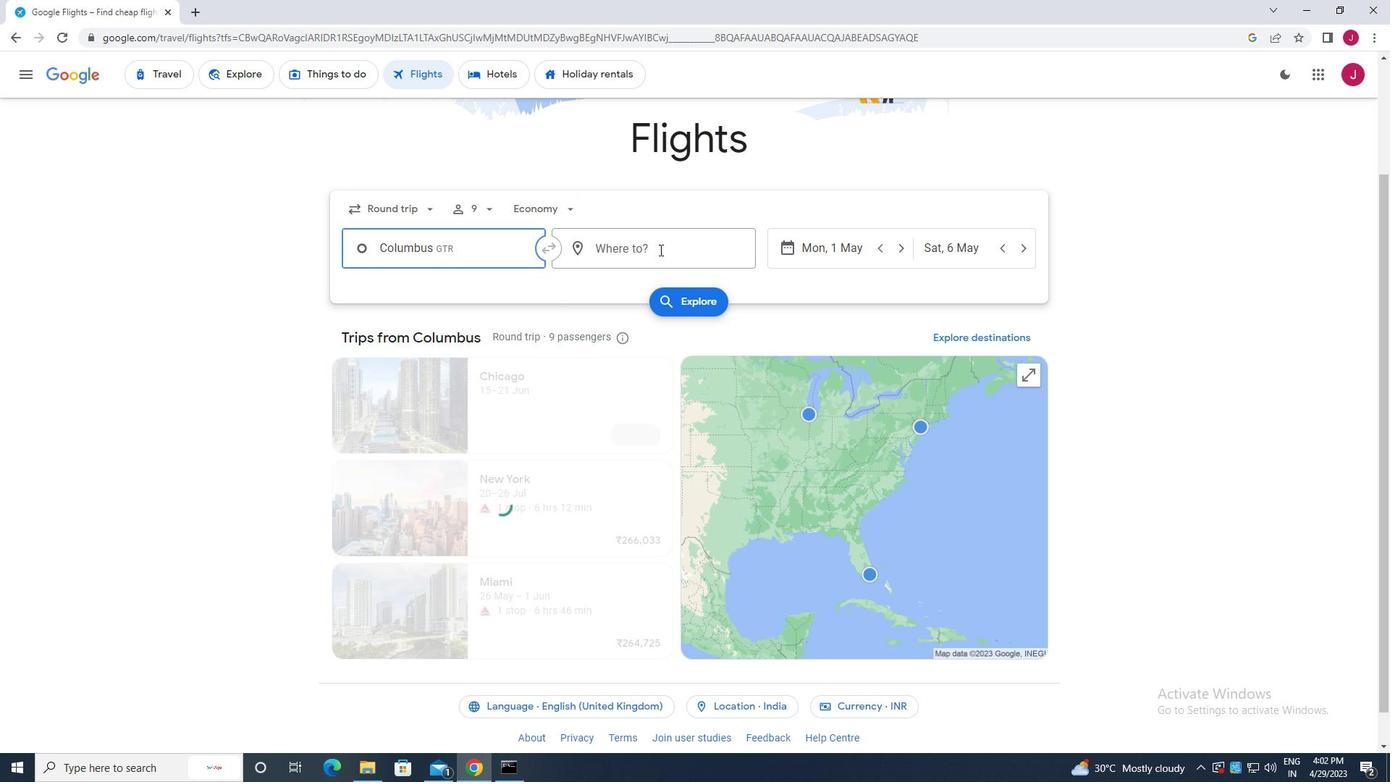 
Action: Mouse moved to (659, 249)
Screenshot: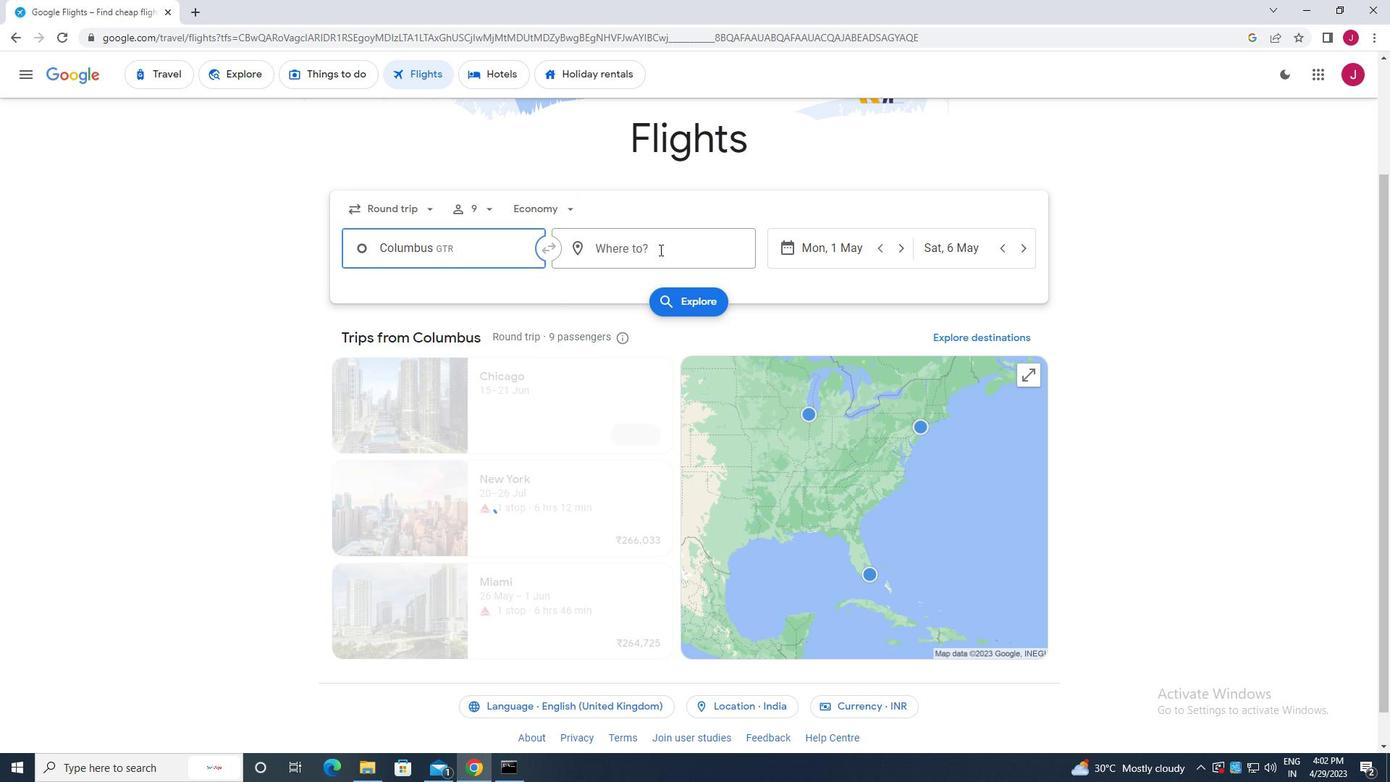 
Action: Key pressed greenville<Key.space>p
Screenshot: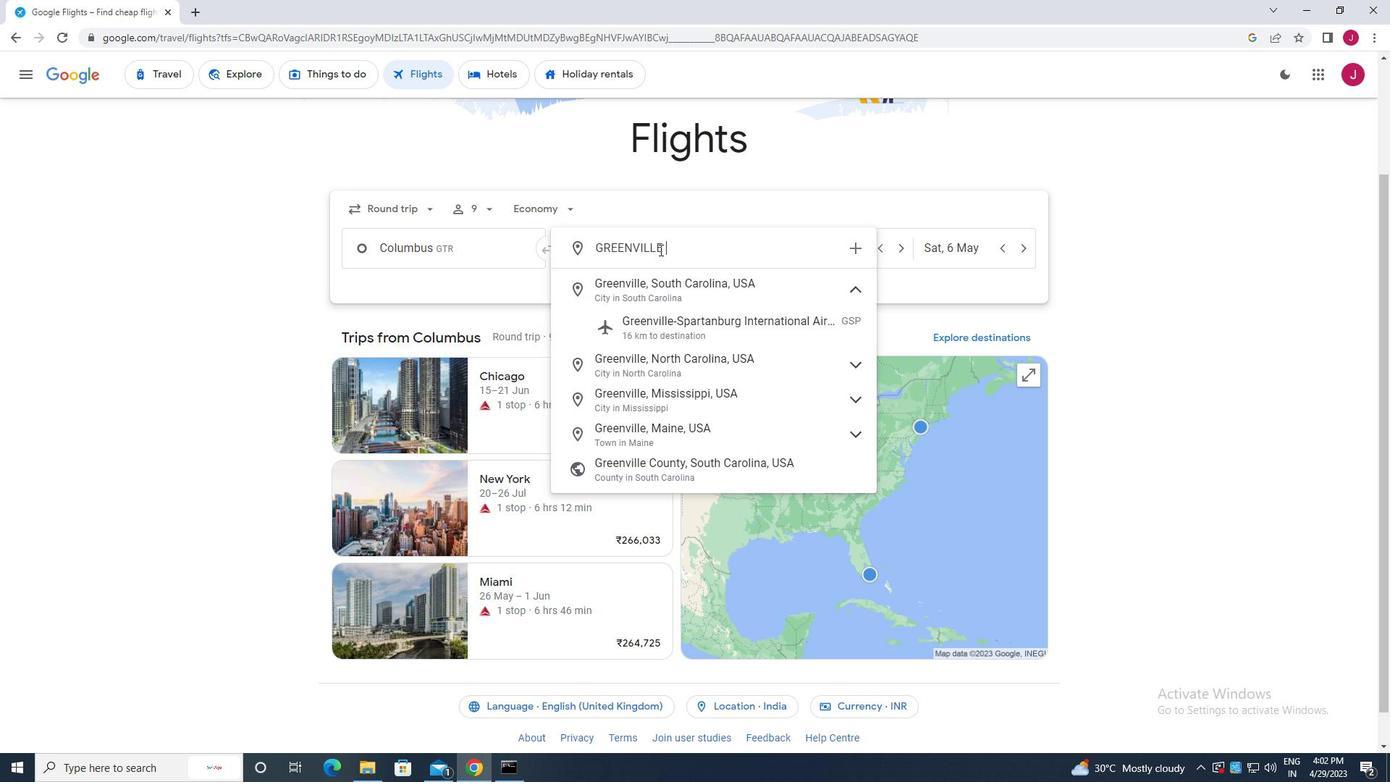 
Action: Mouse moved to (676, 282)
Screenshot: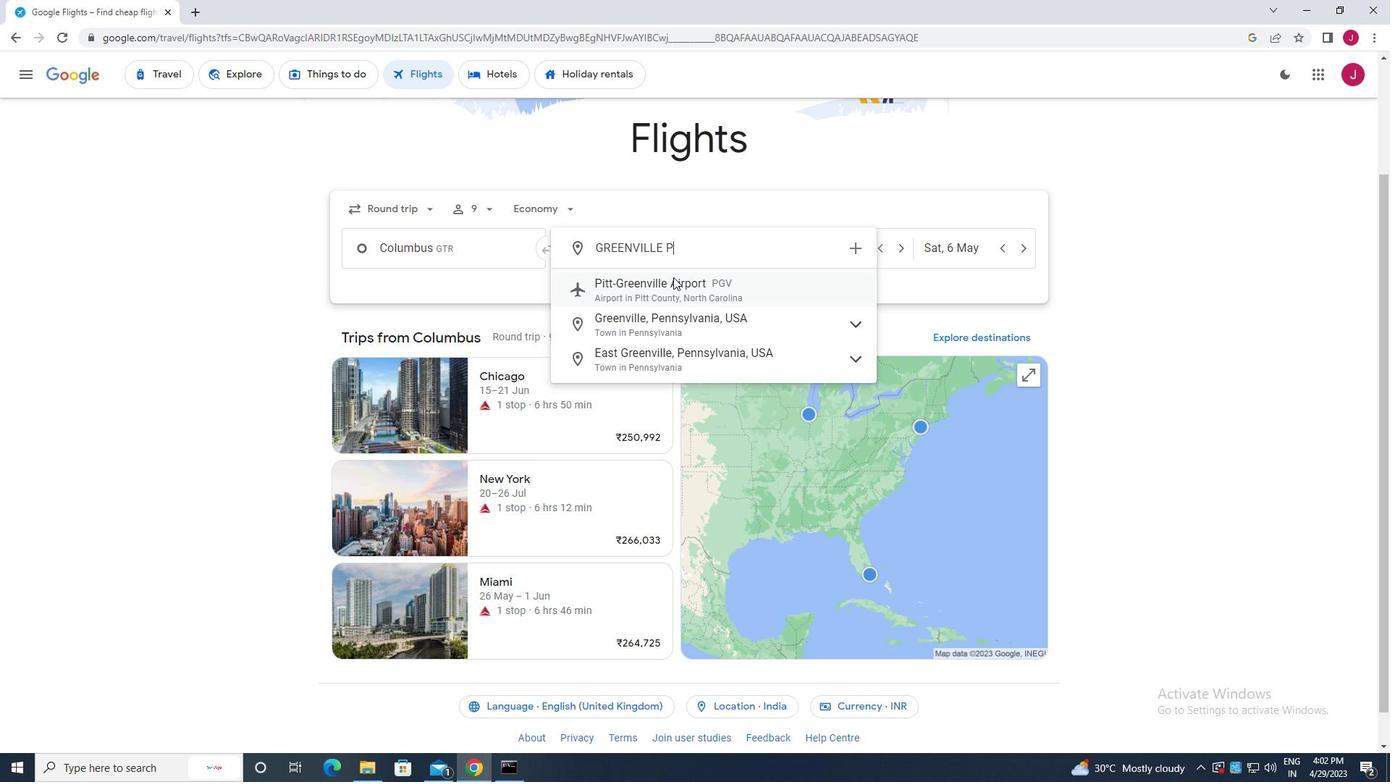 
Action: Mouse pressed left at (676, 282)
Screenshot: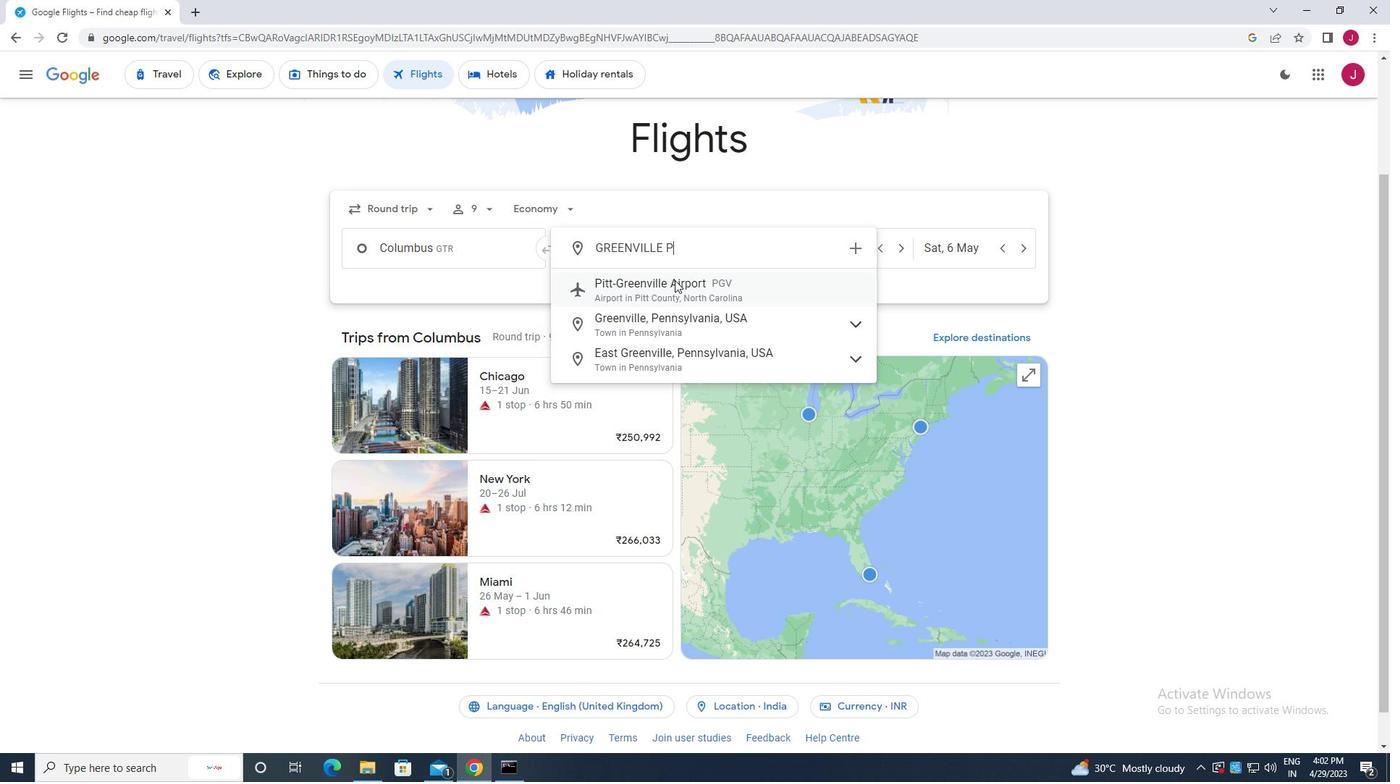 
Action: Mouse moved to (861, 249)
Screenshot: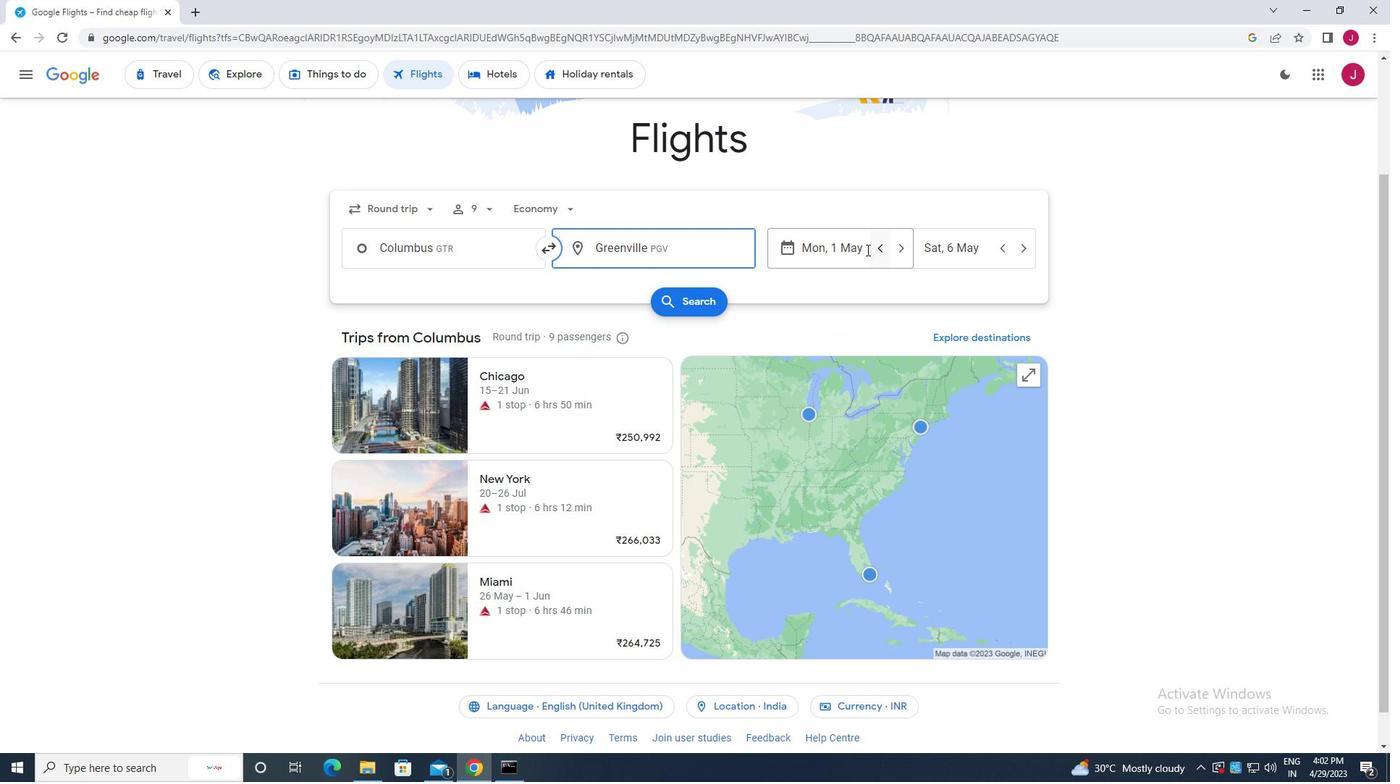 
Action: Mouse pressed left at (861, 249)
Screenshot: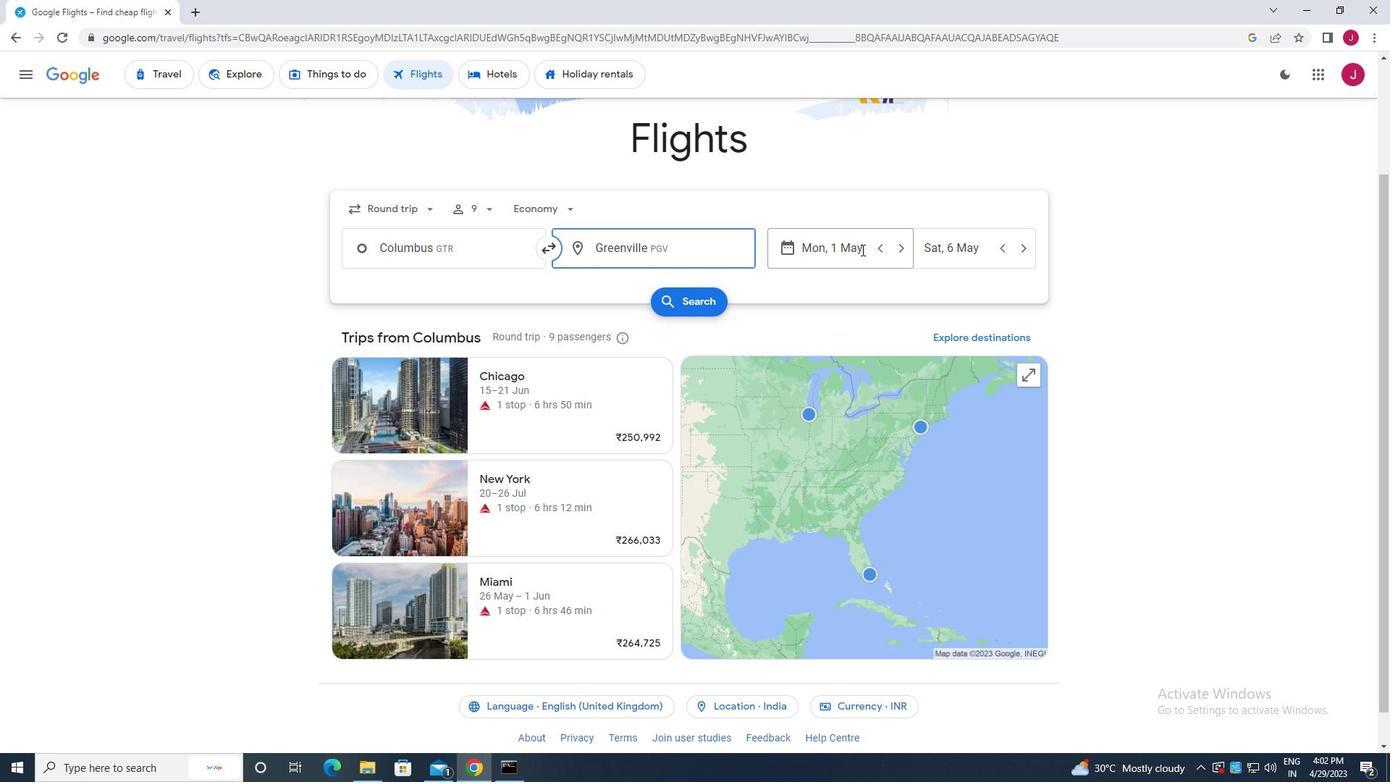 
Action: Mouse moved to (870, 370)
Screenshot: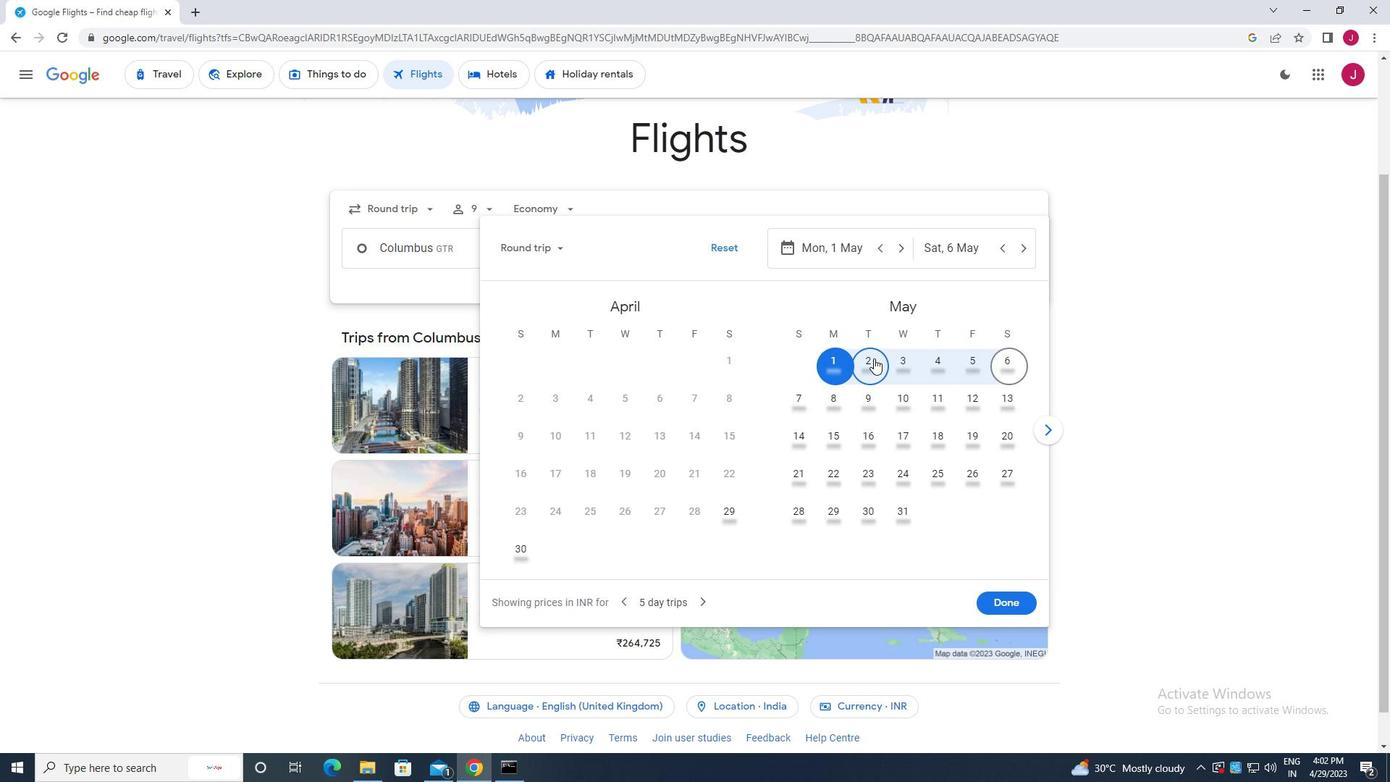 
Action: Mouse pressed left at (870, 370)
Screenshot: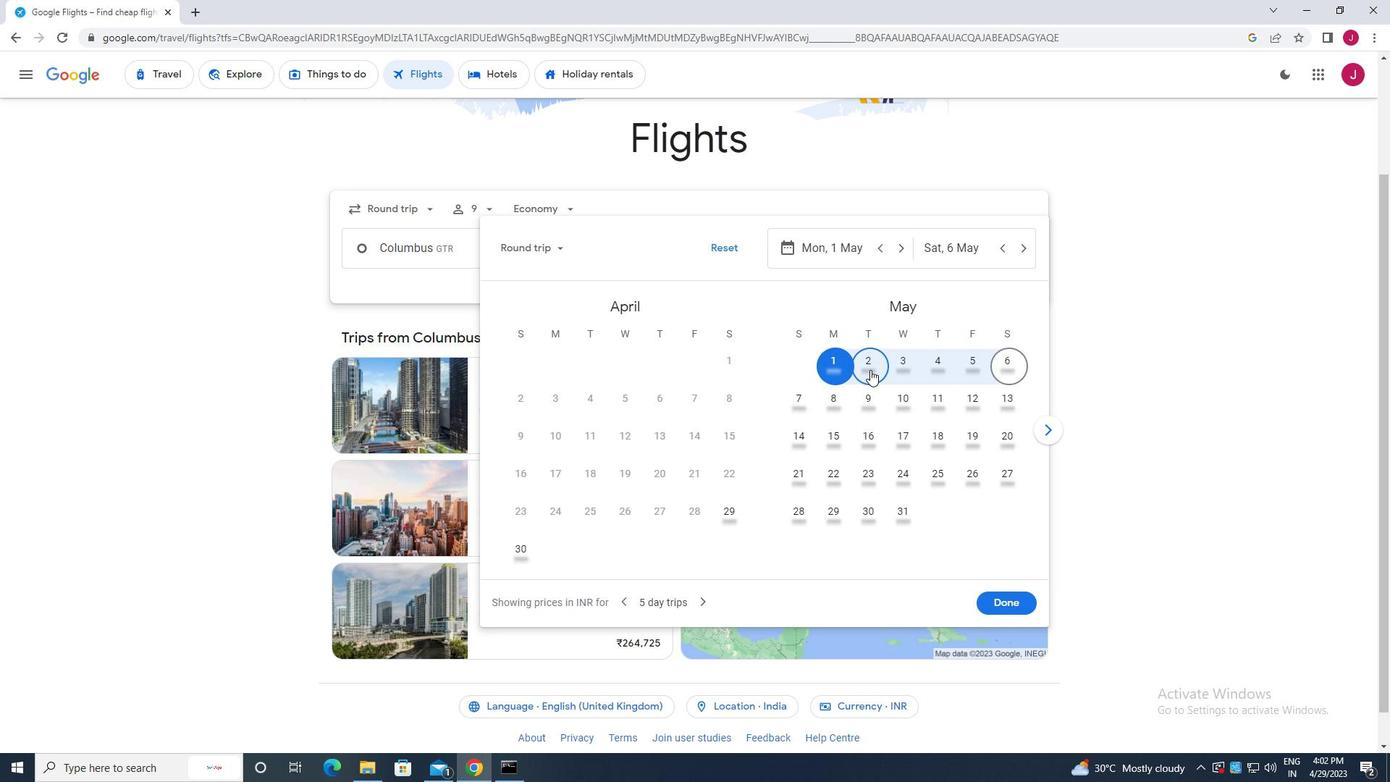
Action: Mouse moved to (954, 252)
Screenshot: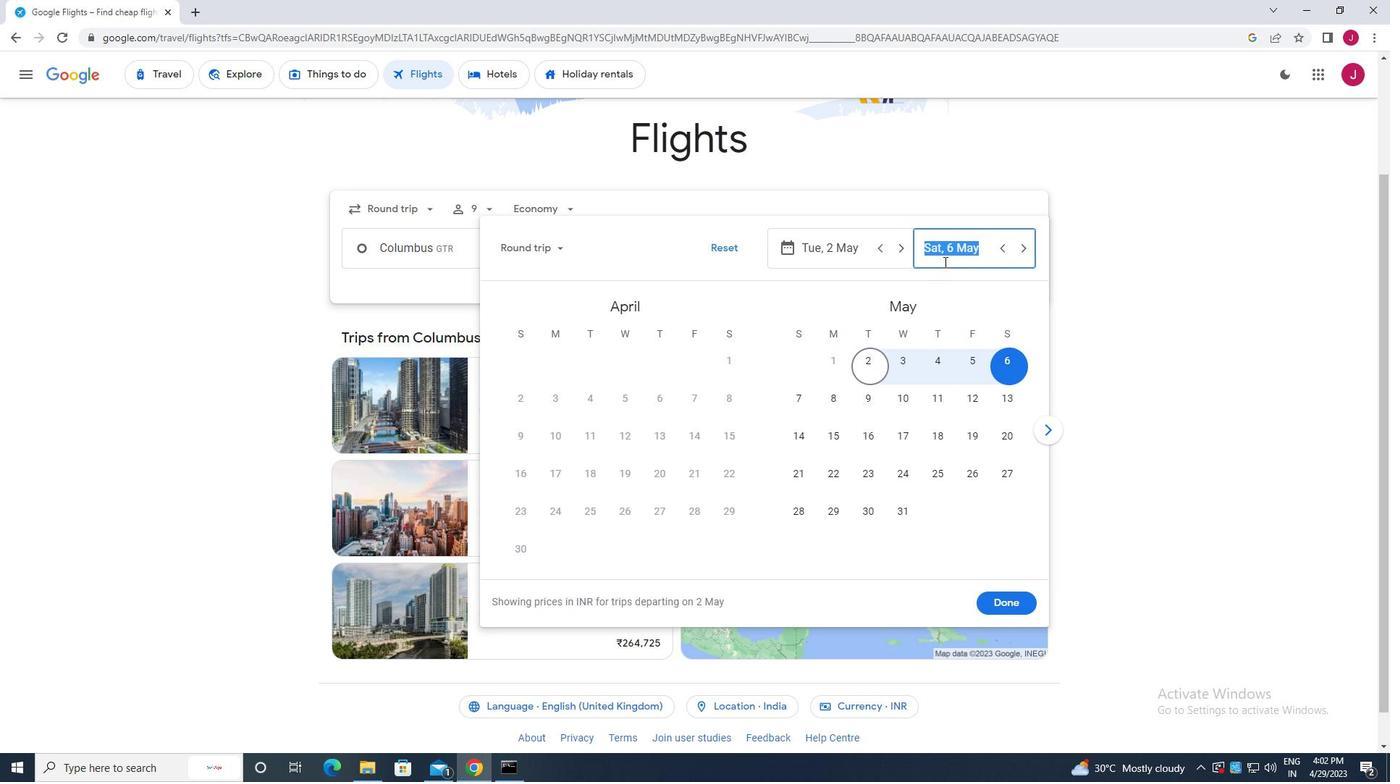 
Action: Mouse pressed left at (954, 252)
Screenshot: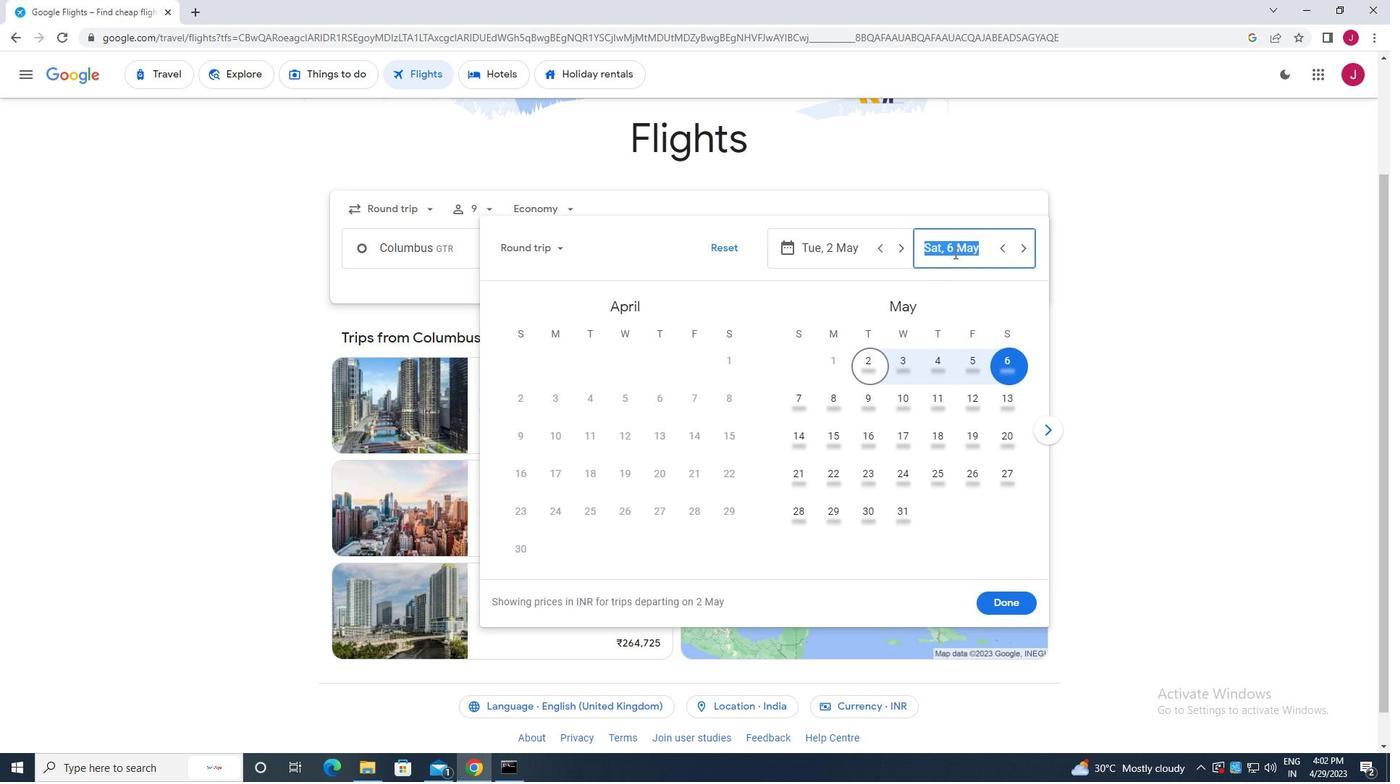 
Action: Mouse moved to (903, 360)
Screenshot: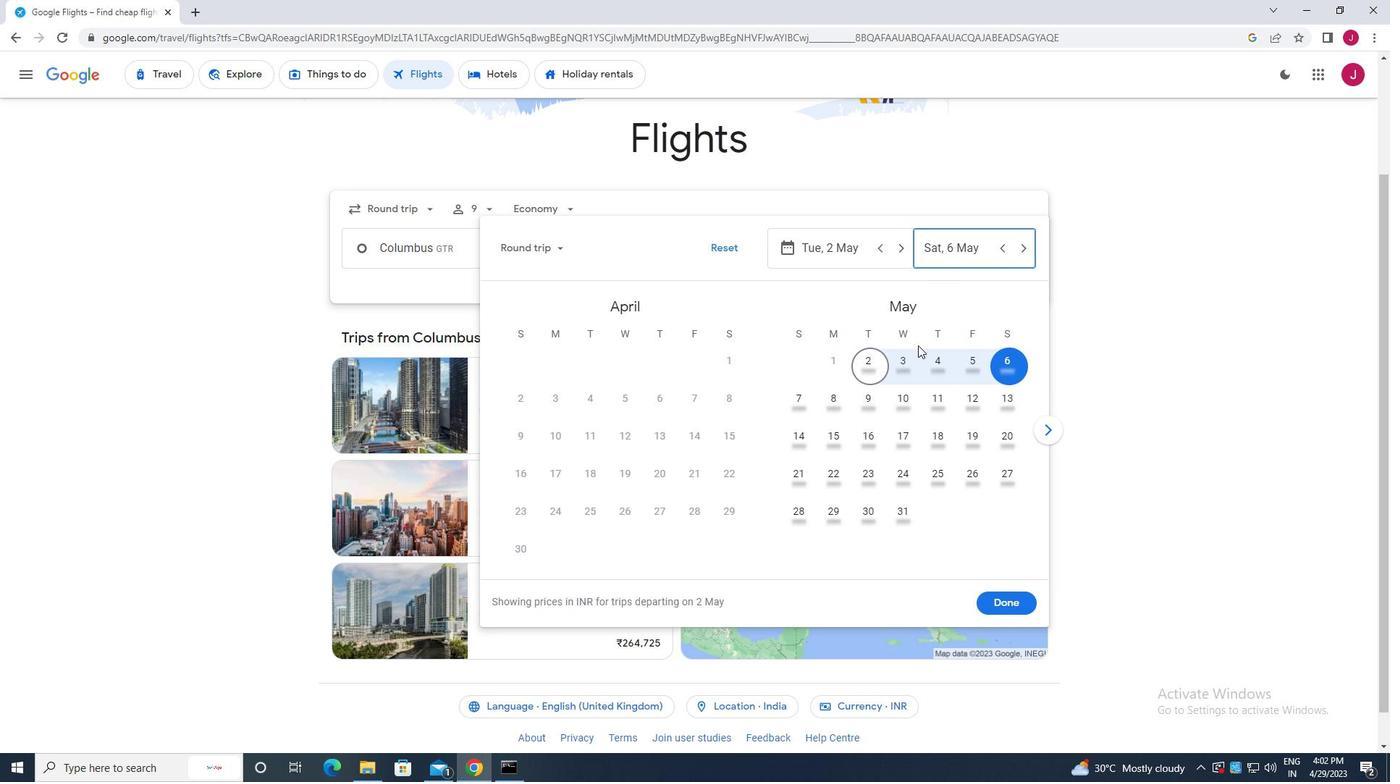 
Action: Mouse pressed left at (903, 360)
Screenshot: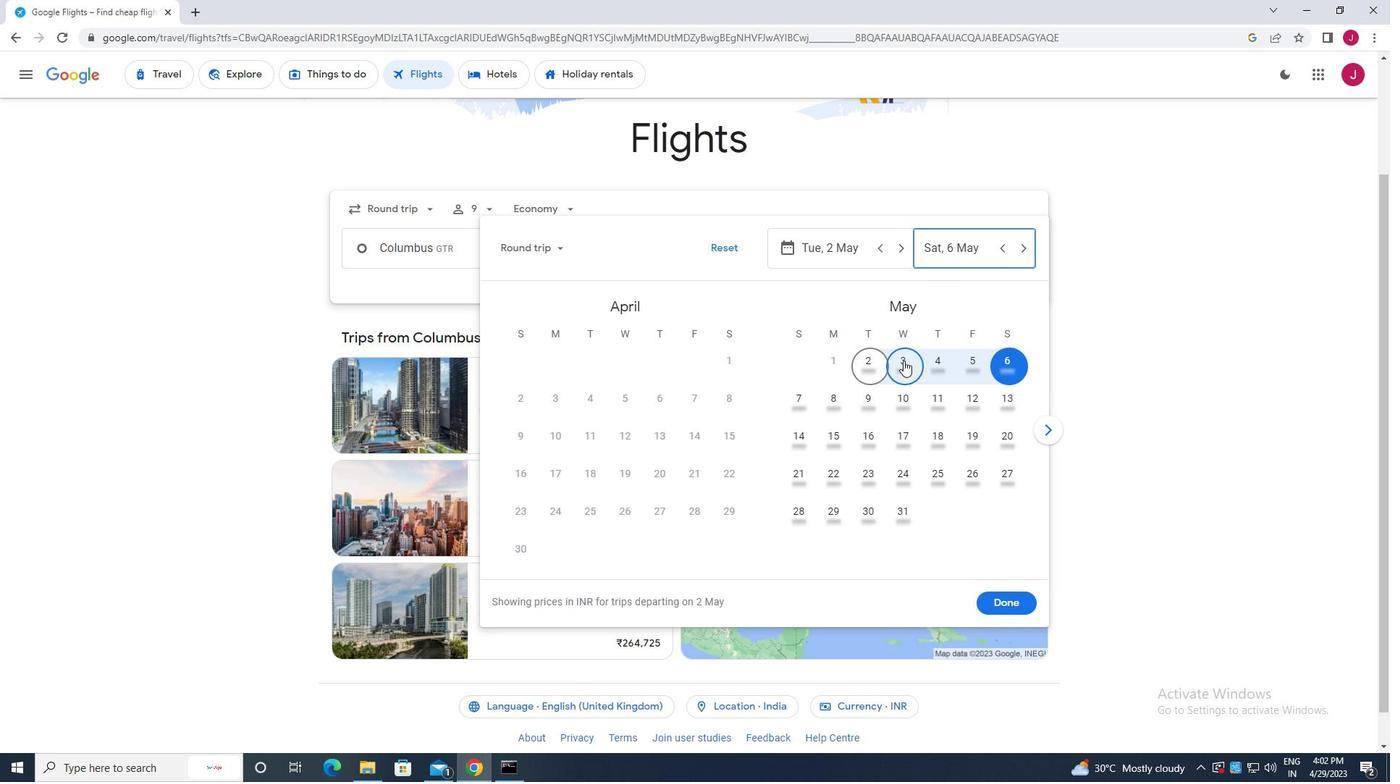 
Action: Mouse moved to (1000, 598)
Screenshot: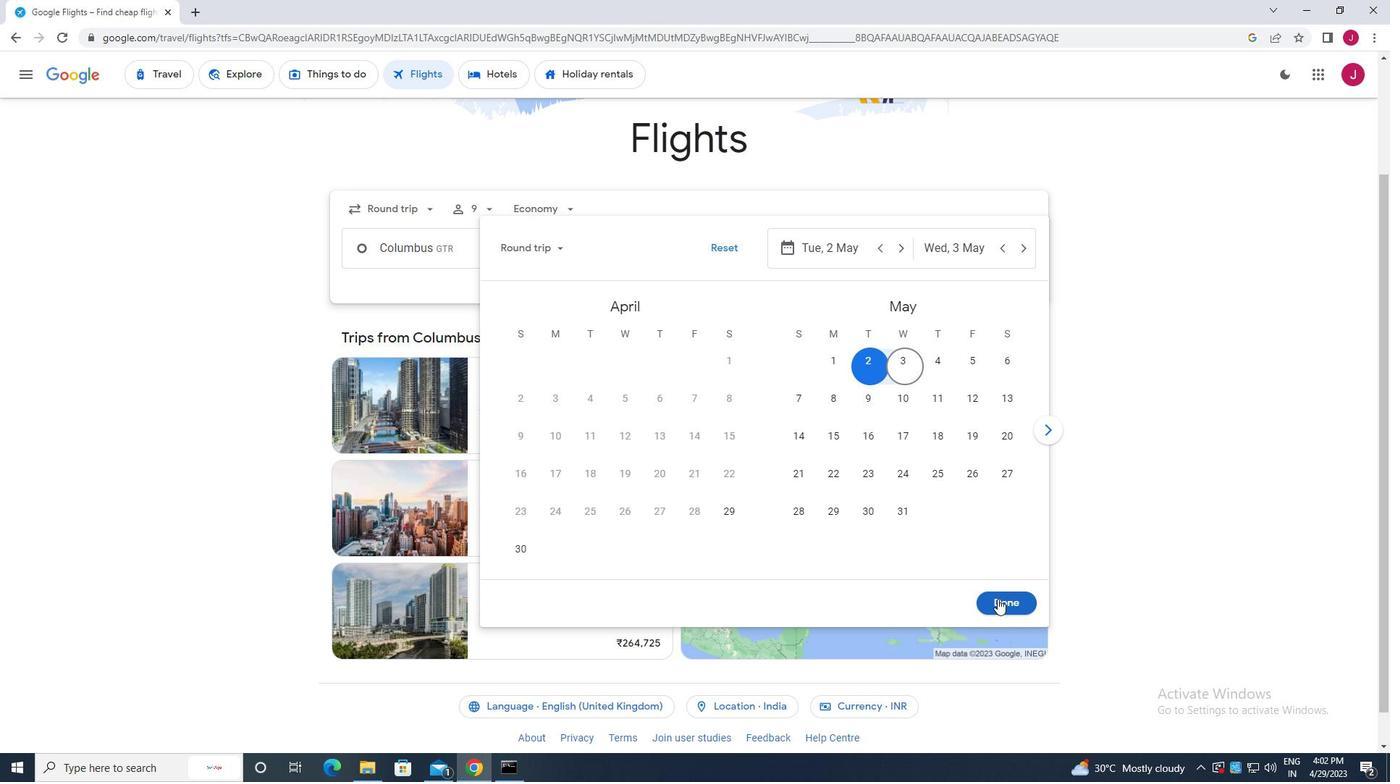 
Action: Mouse pressed left at (1000, 598)
Screenshot: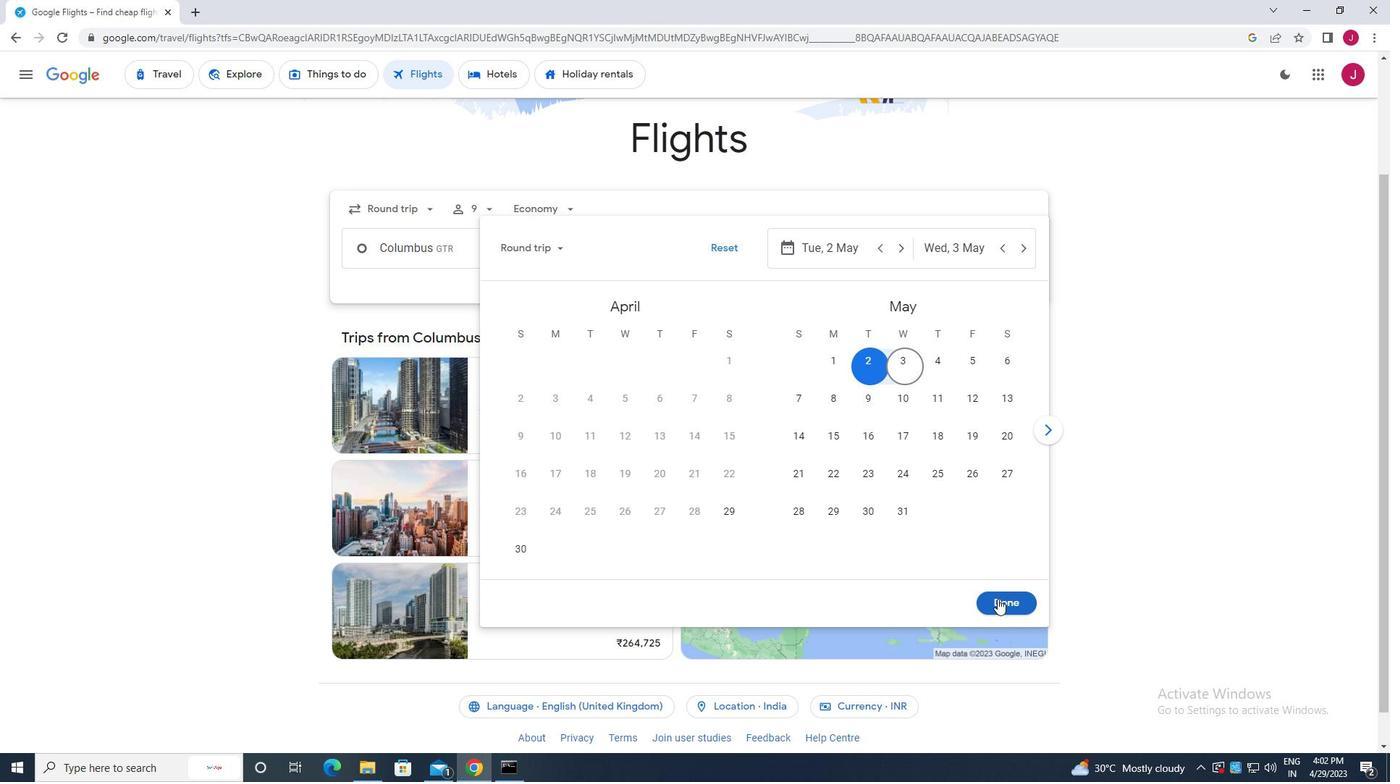 
Action: Mouse moved to (710, 300)
Screenshot: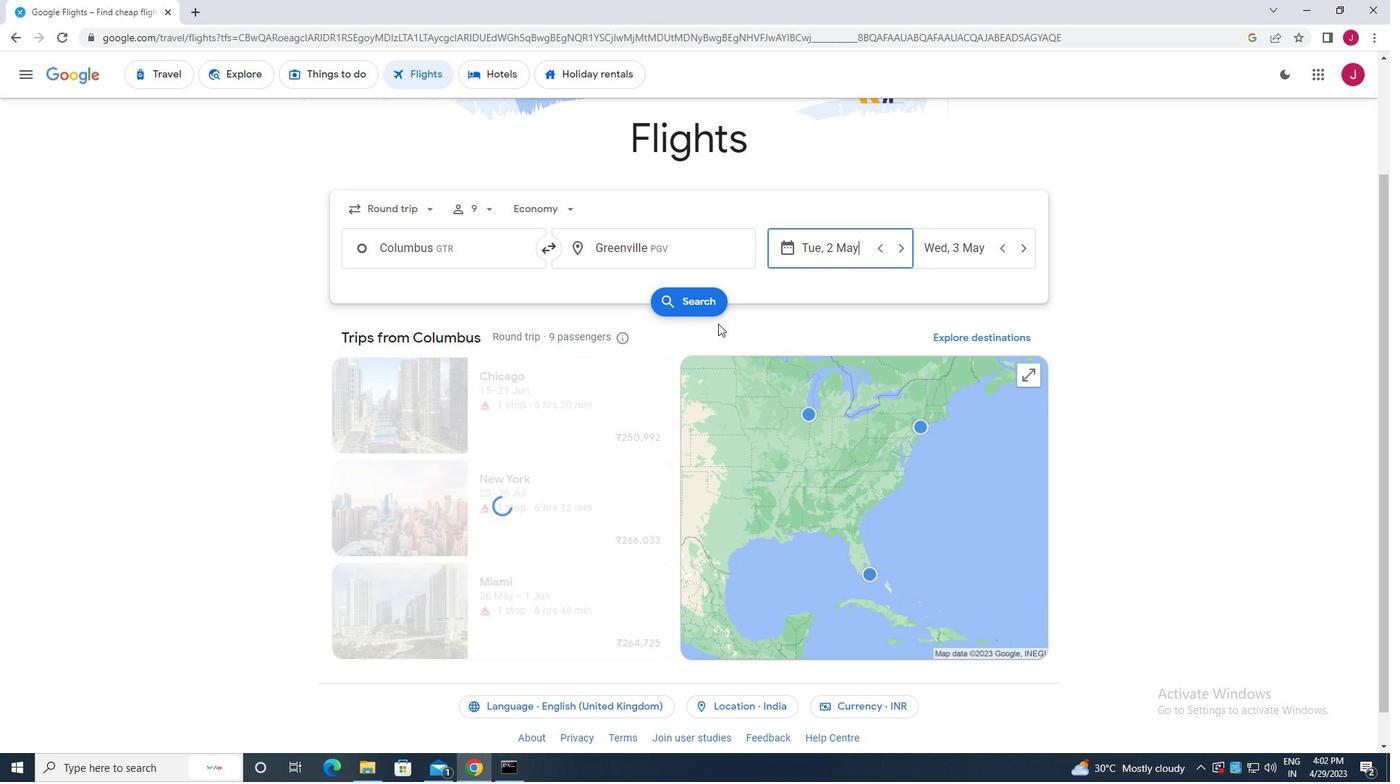 
Action: Mouse pressed left at (710, 300)
Screenshot: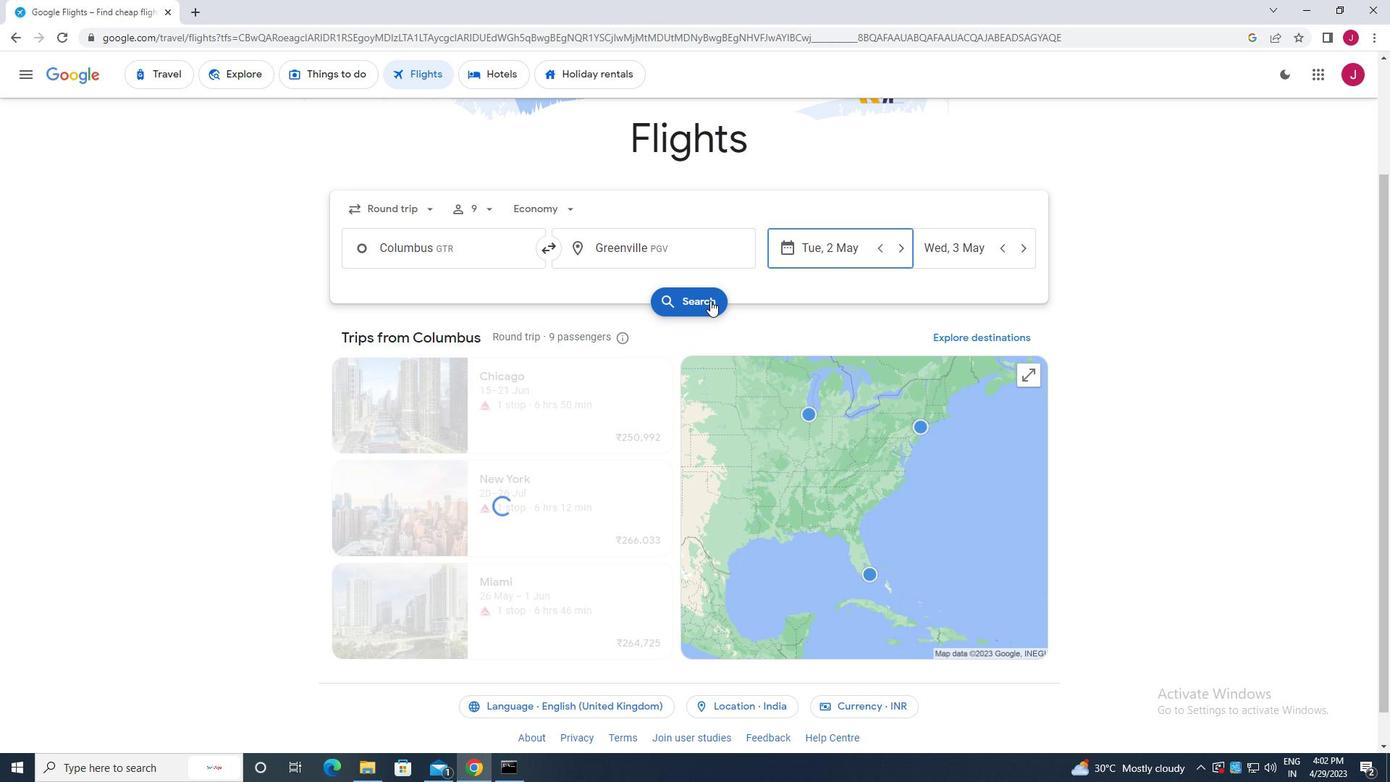 
Action: Mouse moved to (372, 208)
Screenshot: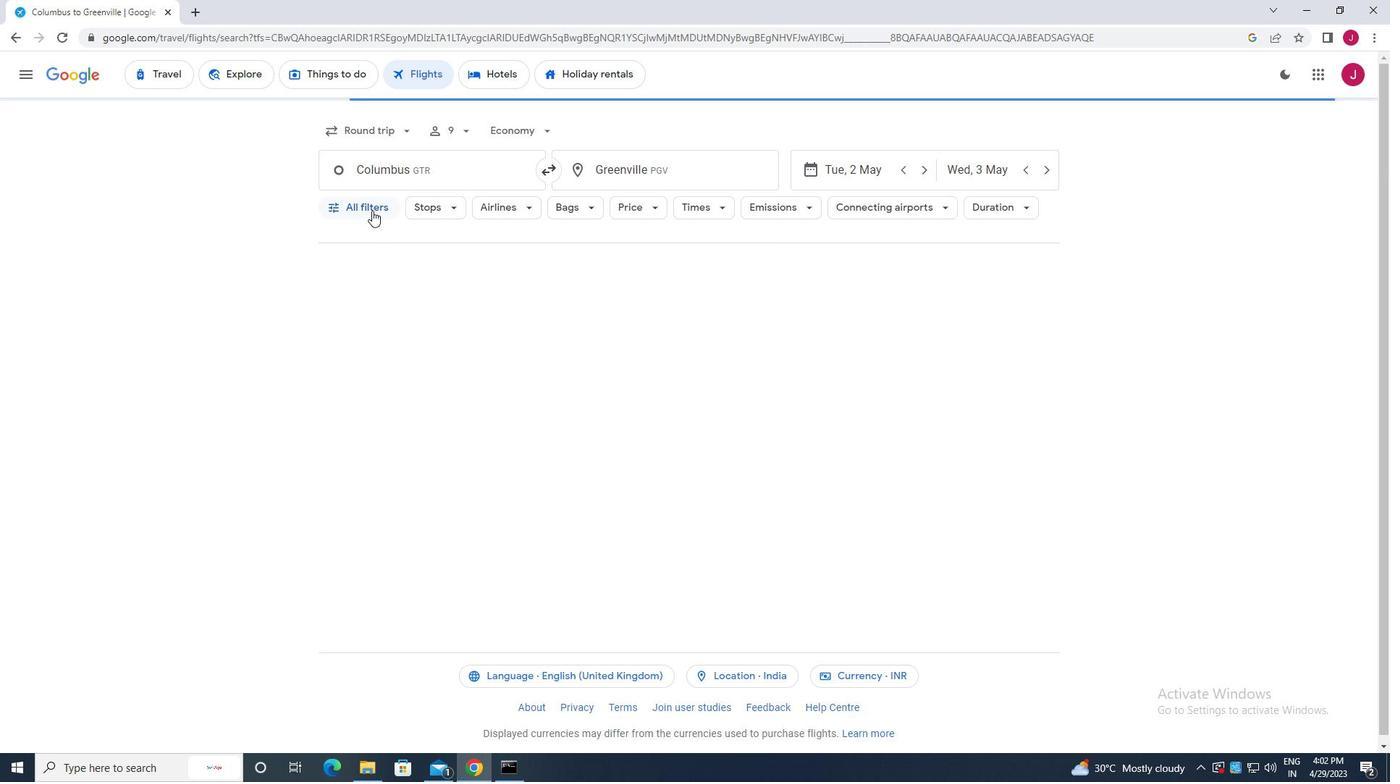 
Action: Mouse pressed left at (372, 208)
Screenshot: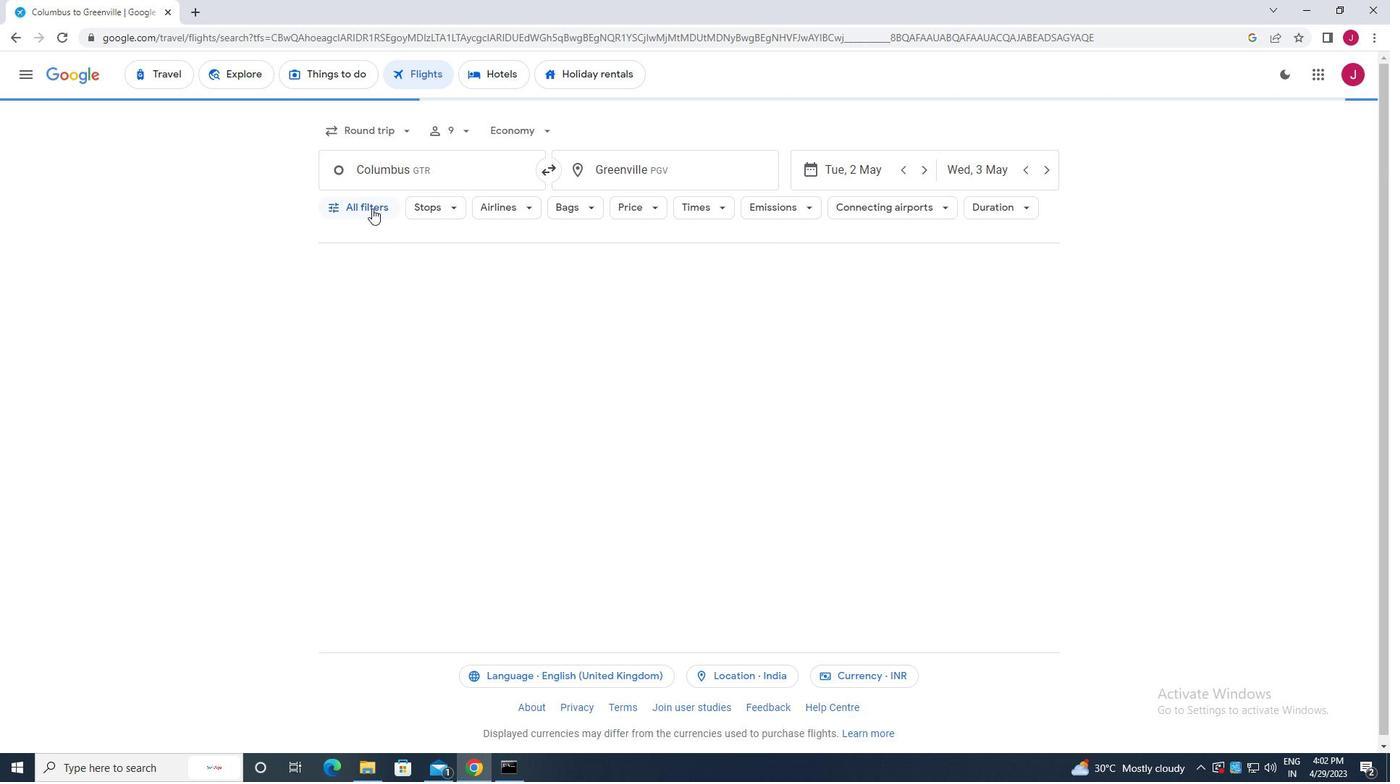 
Action: Mouse moved to (400, 354)
Screenshot: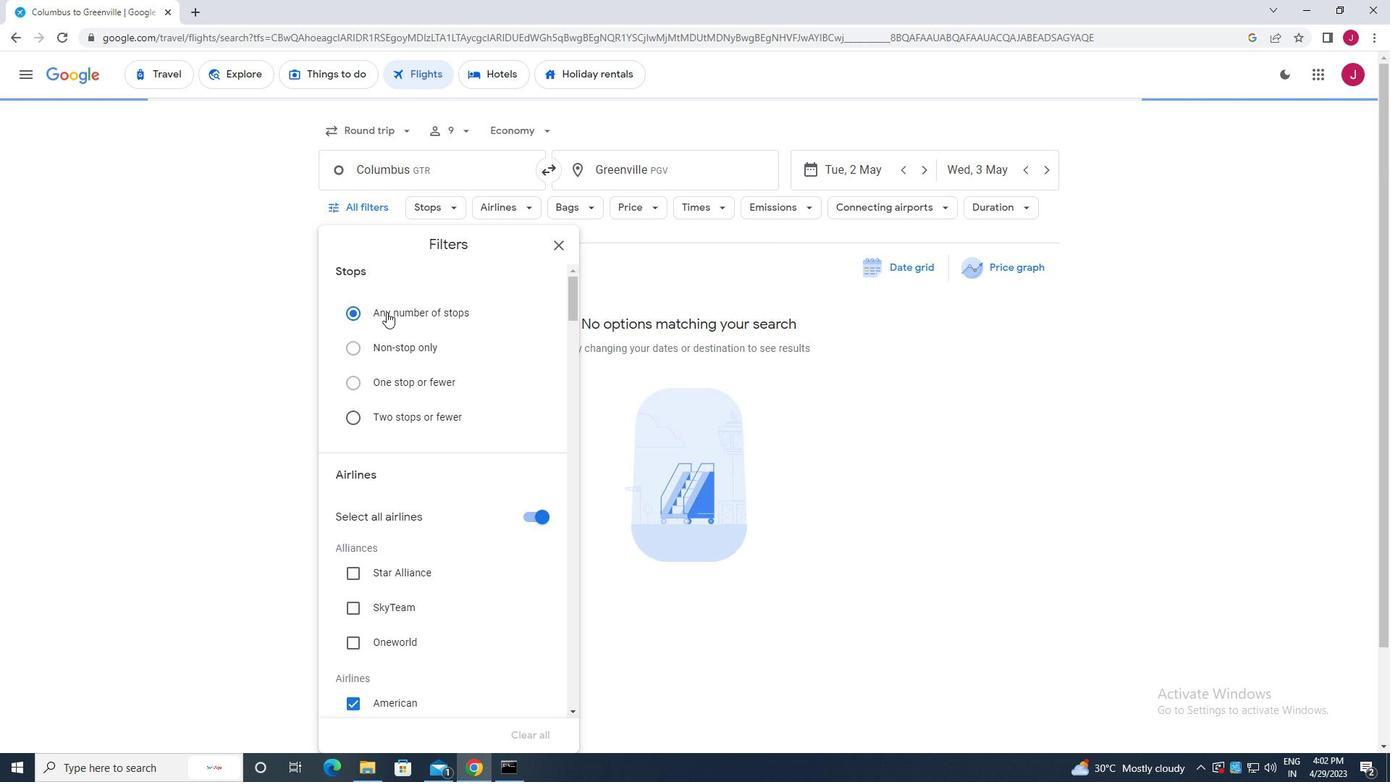 
Action: Mouse scrolled (400, 354) with delta (0, 0)
Screenshot: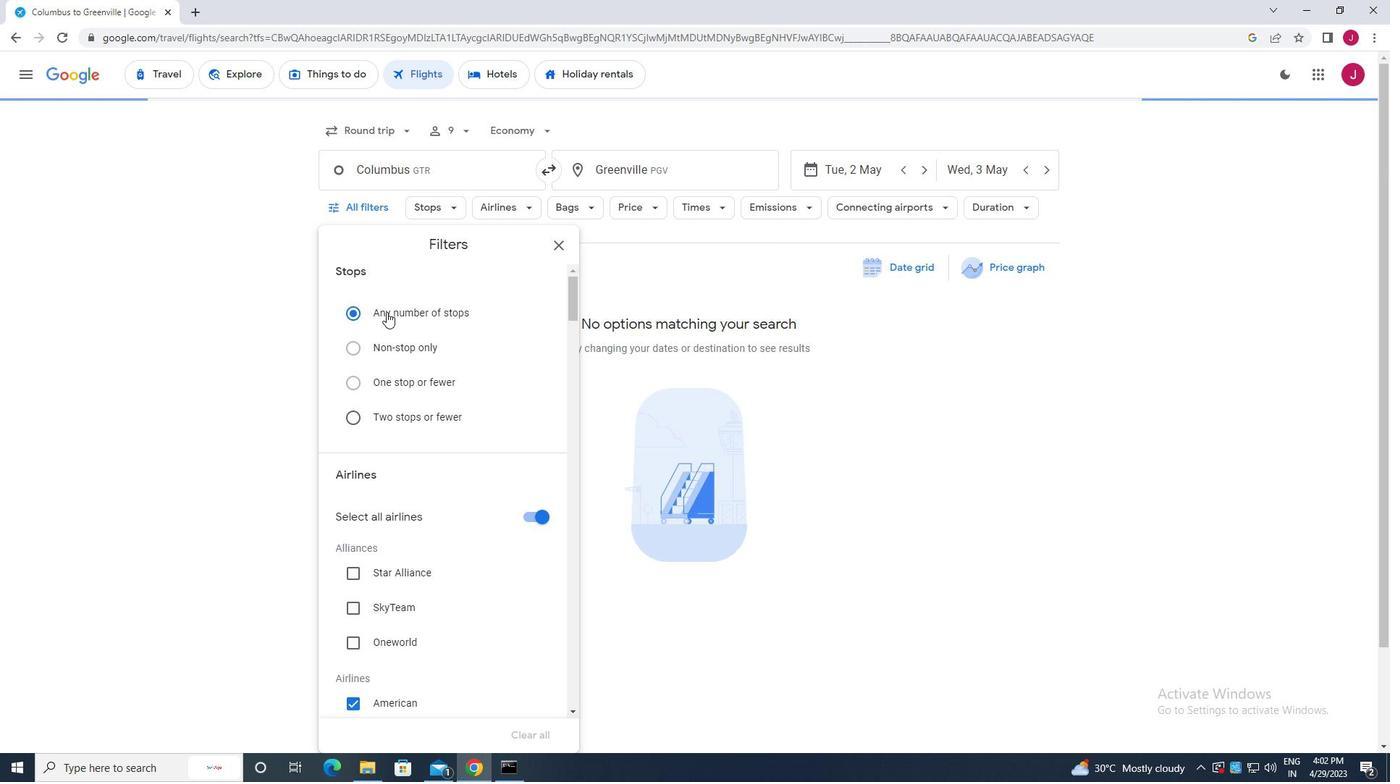 
Action: Mouse moved to (400, 355)
Screenshot: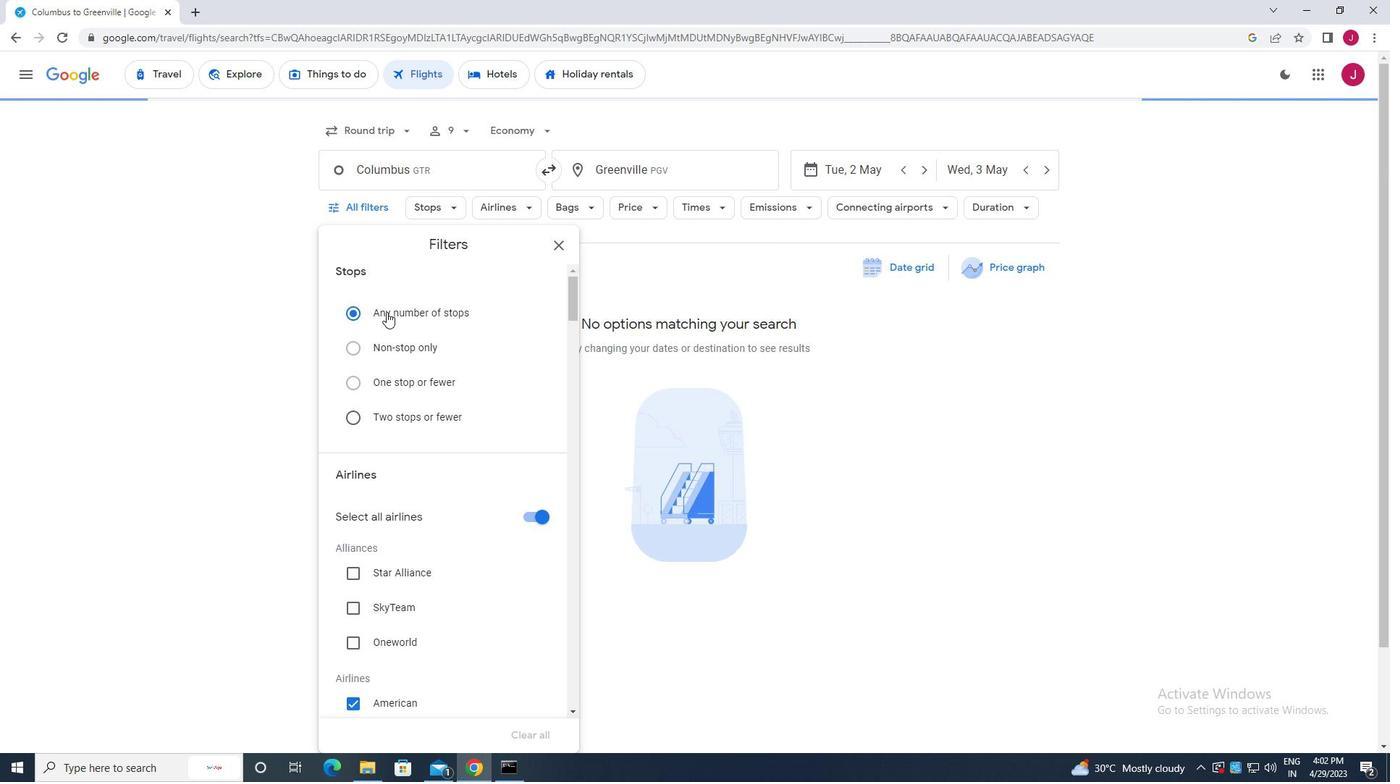 
Action: Mouse scrolled (400, 354) with delta (0, 0)
Screenshot: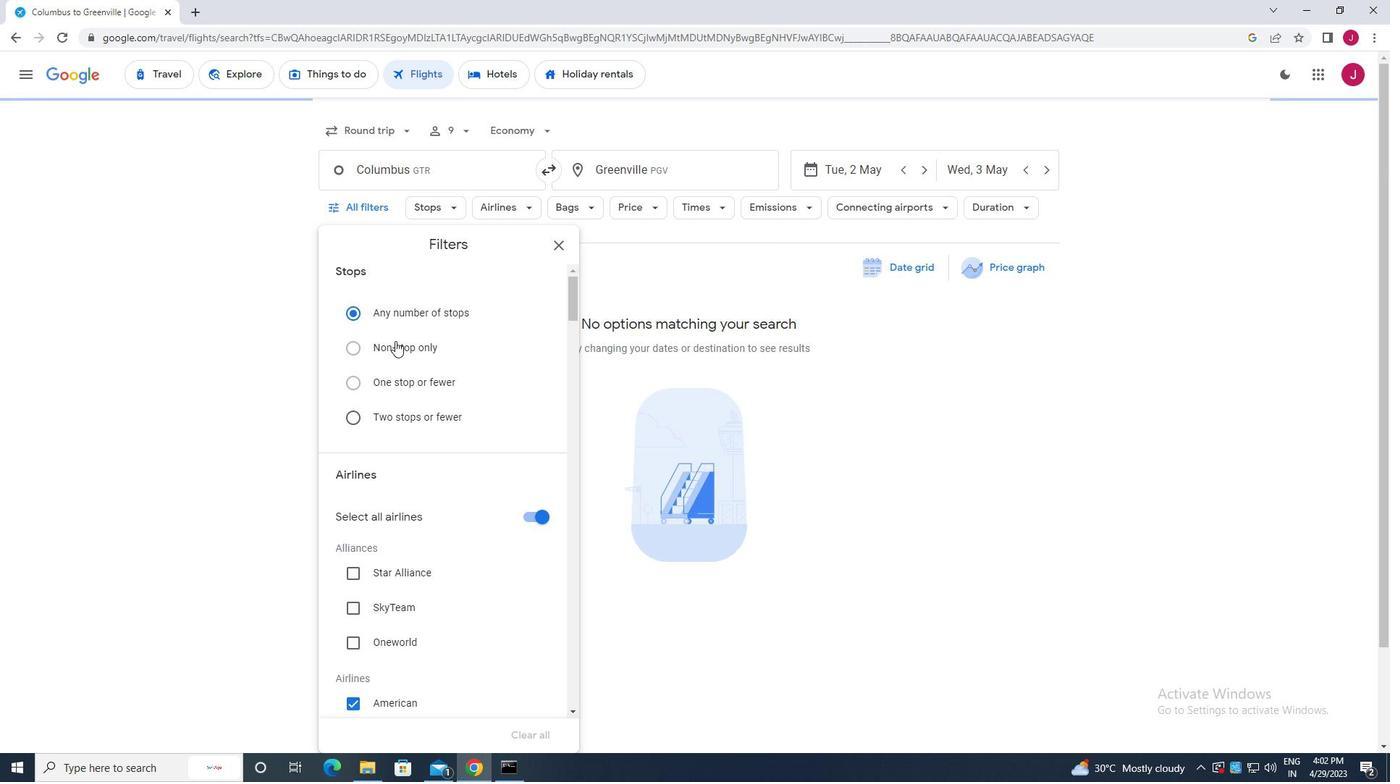 
Action: Mouse scrolled (400, 354) with delta (0, 0)
Screenshot: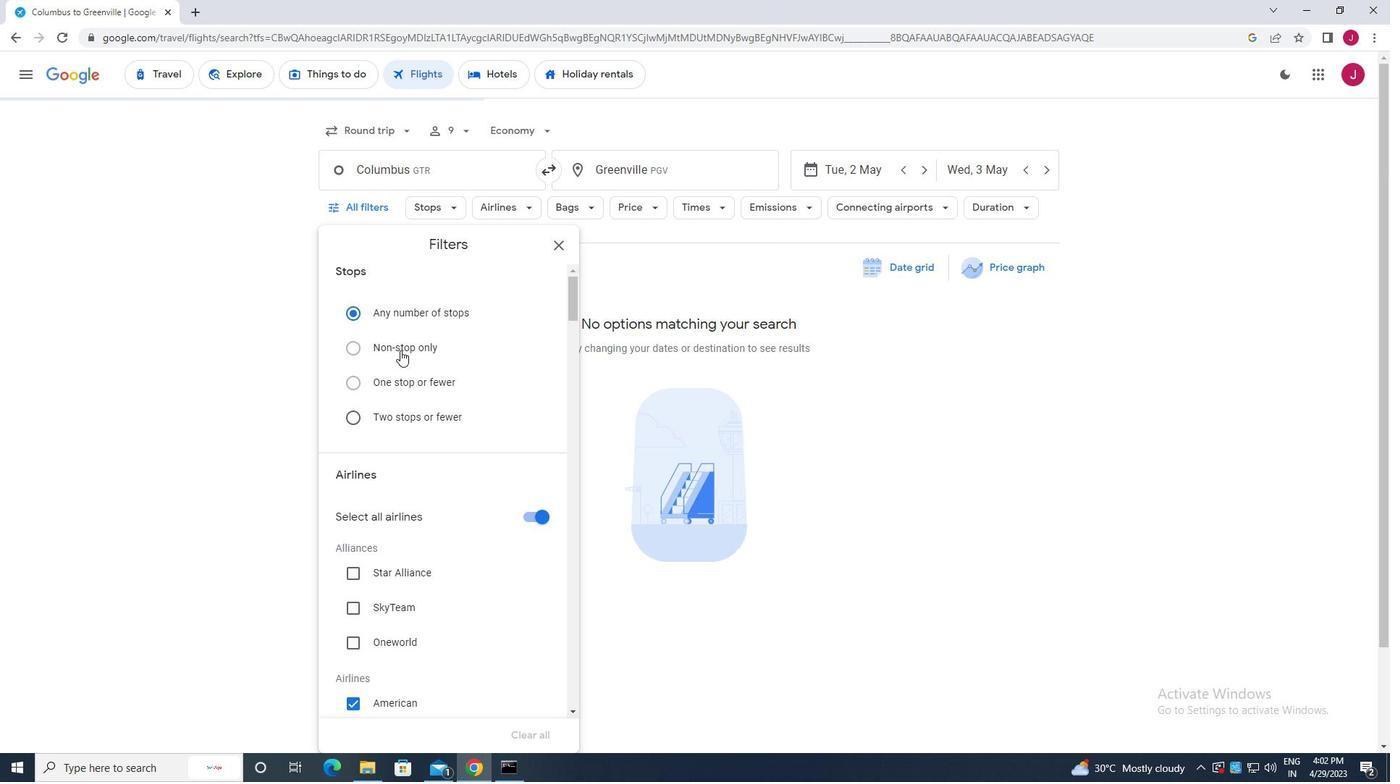 
Action: Mouse moved to (530, 296)
Screenshot: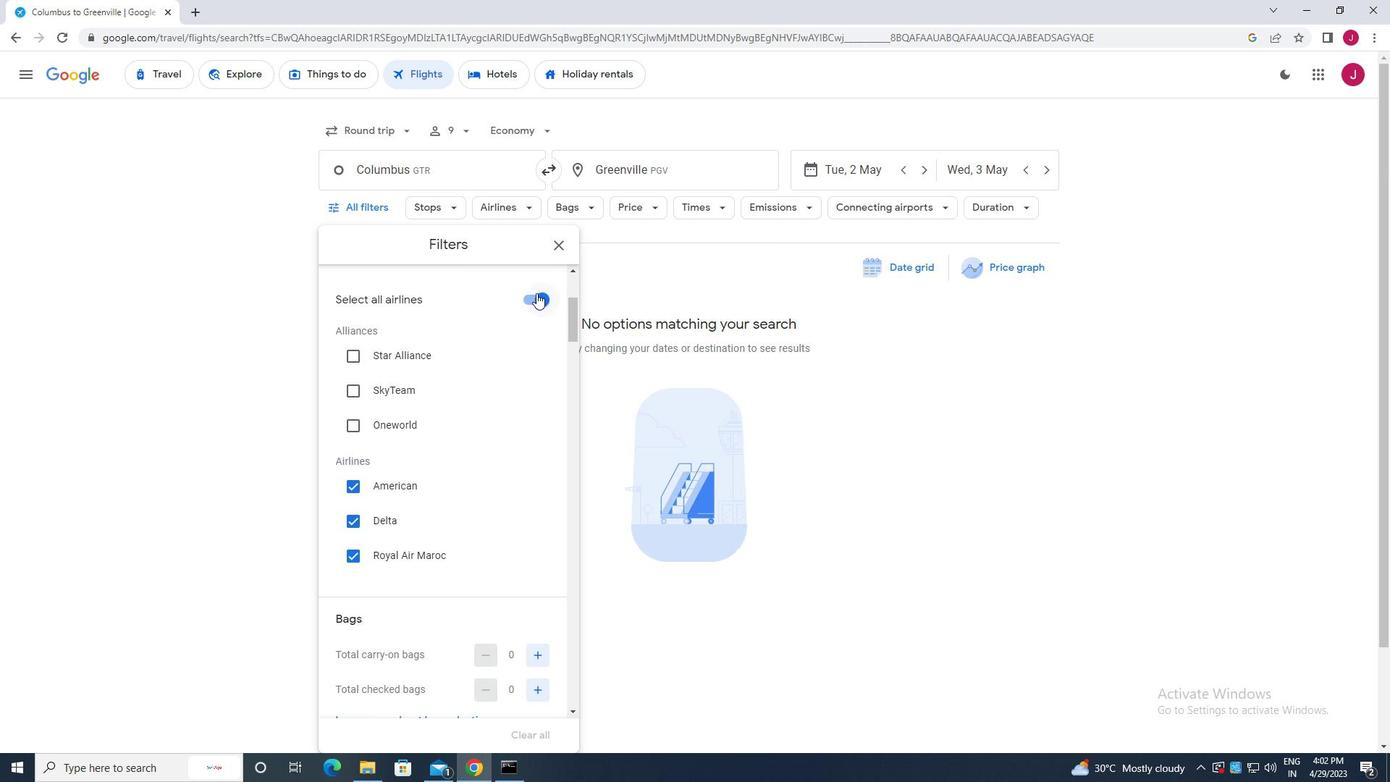 
Action: Mouse pressed left at (530, 296)
Screenshot: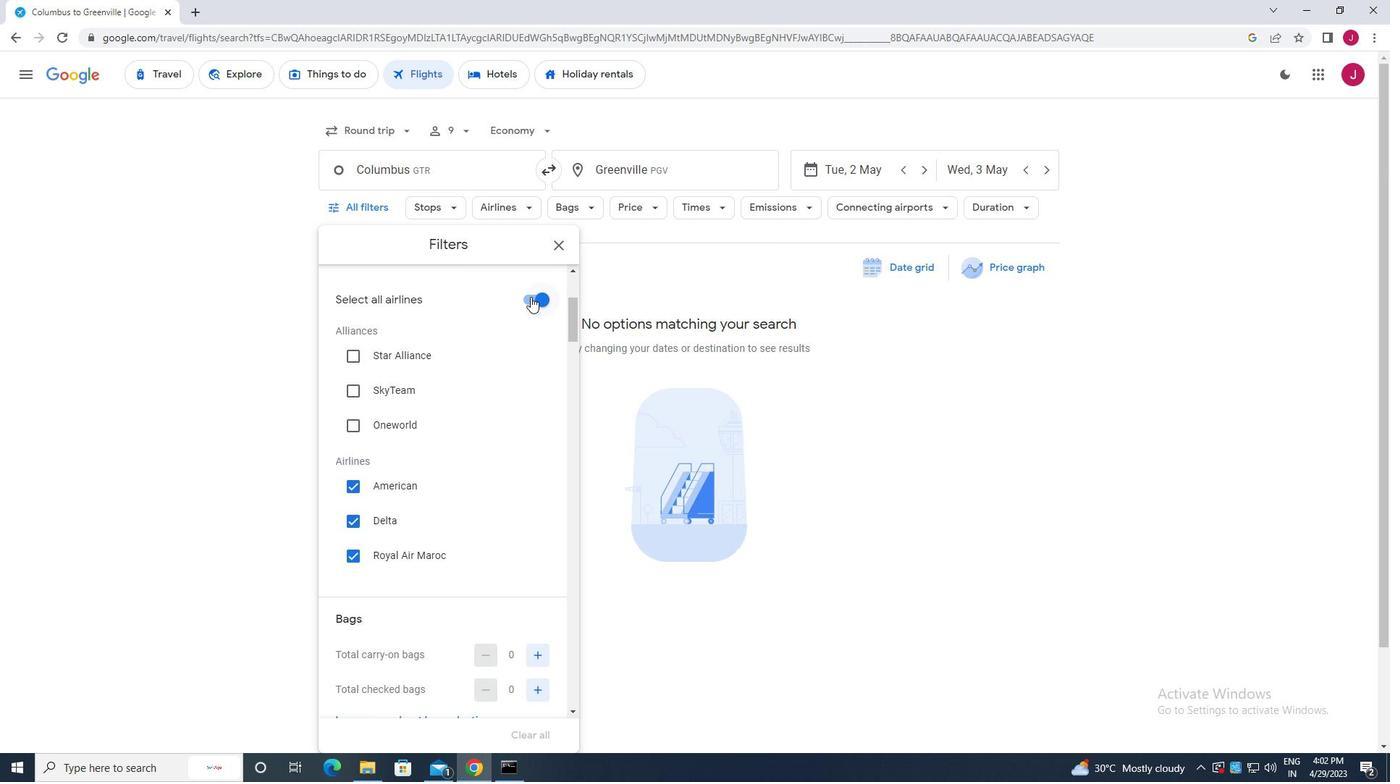 
Action: Mouse moved to (389, 446)
Screenshot: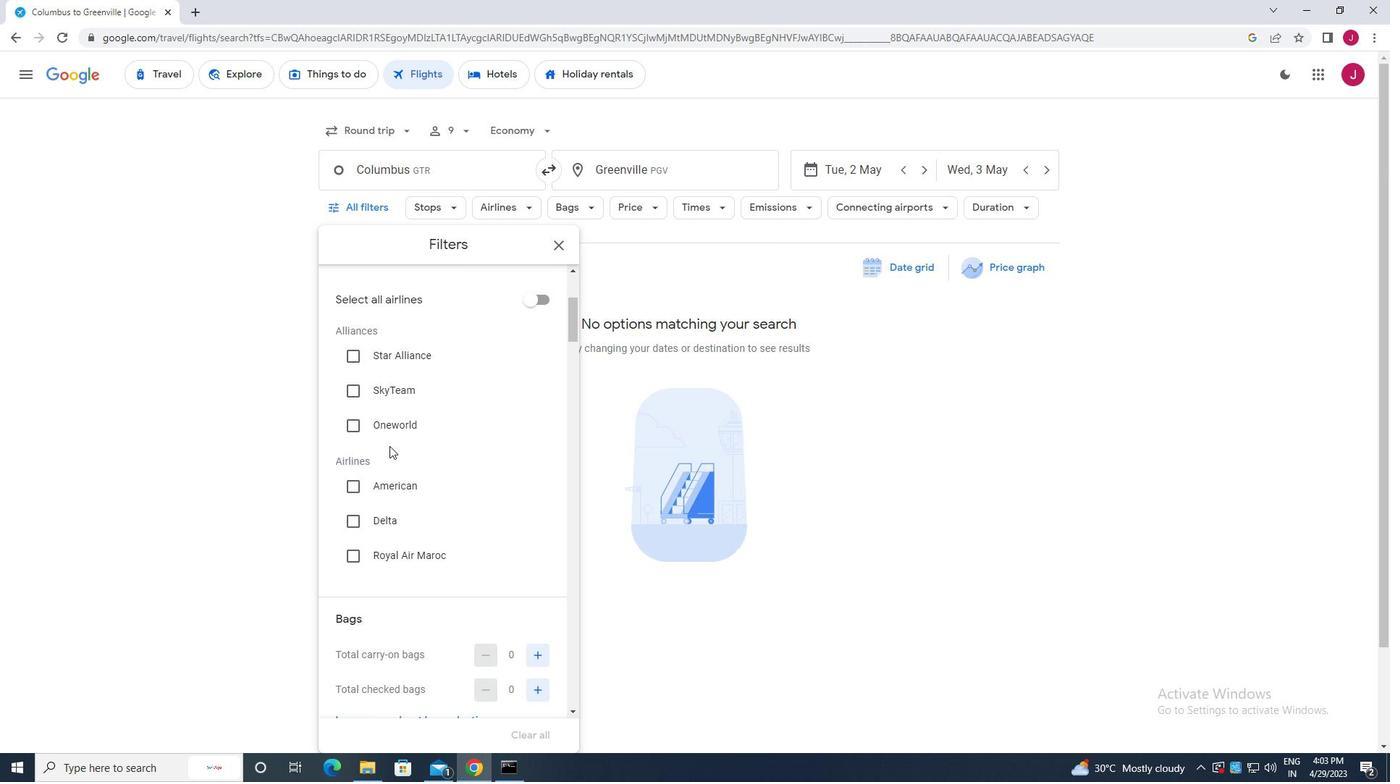 
Action: Mouse scrolled (389, 446) with delta (0, 0)
Screenshot: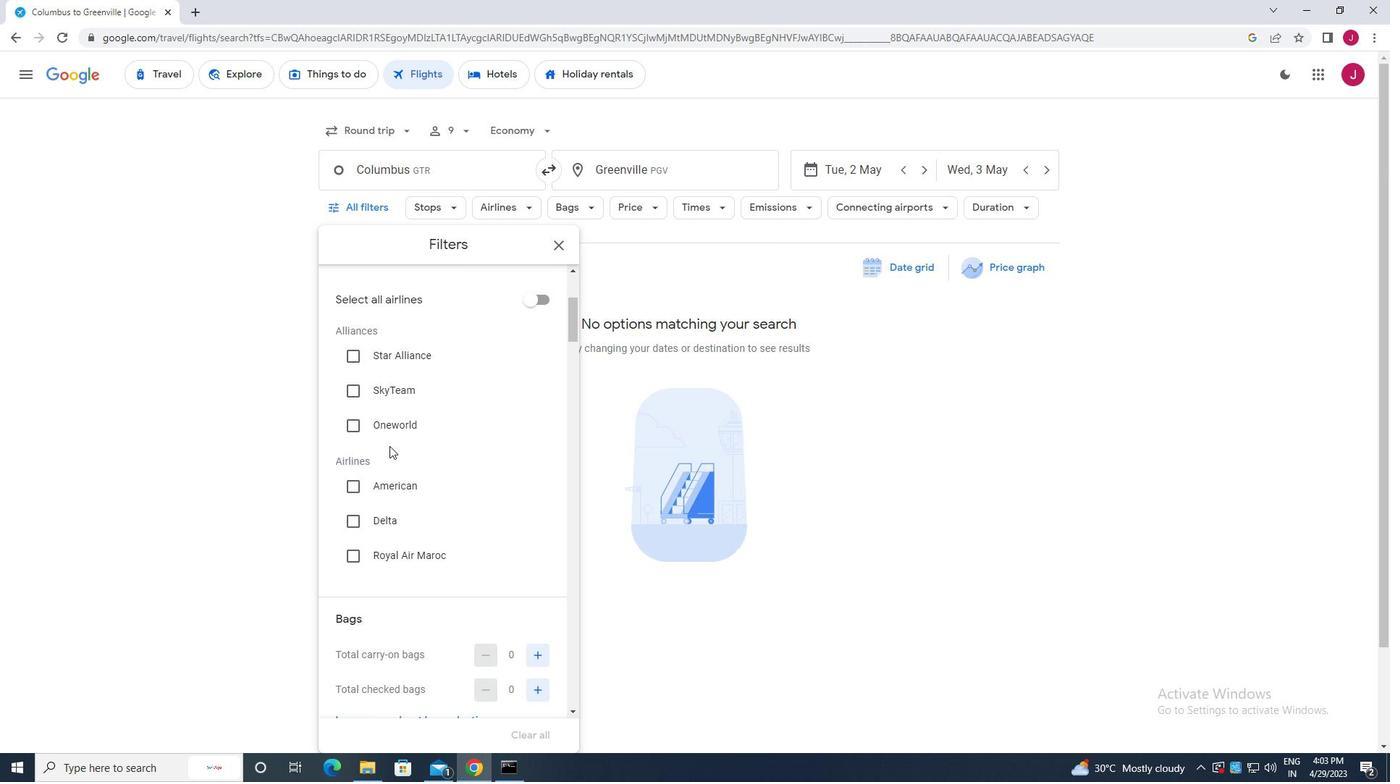 
Action: Mouse scrolled (389, 446) with delta (0, 0)
Screenshot: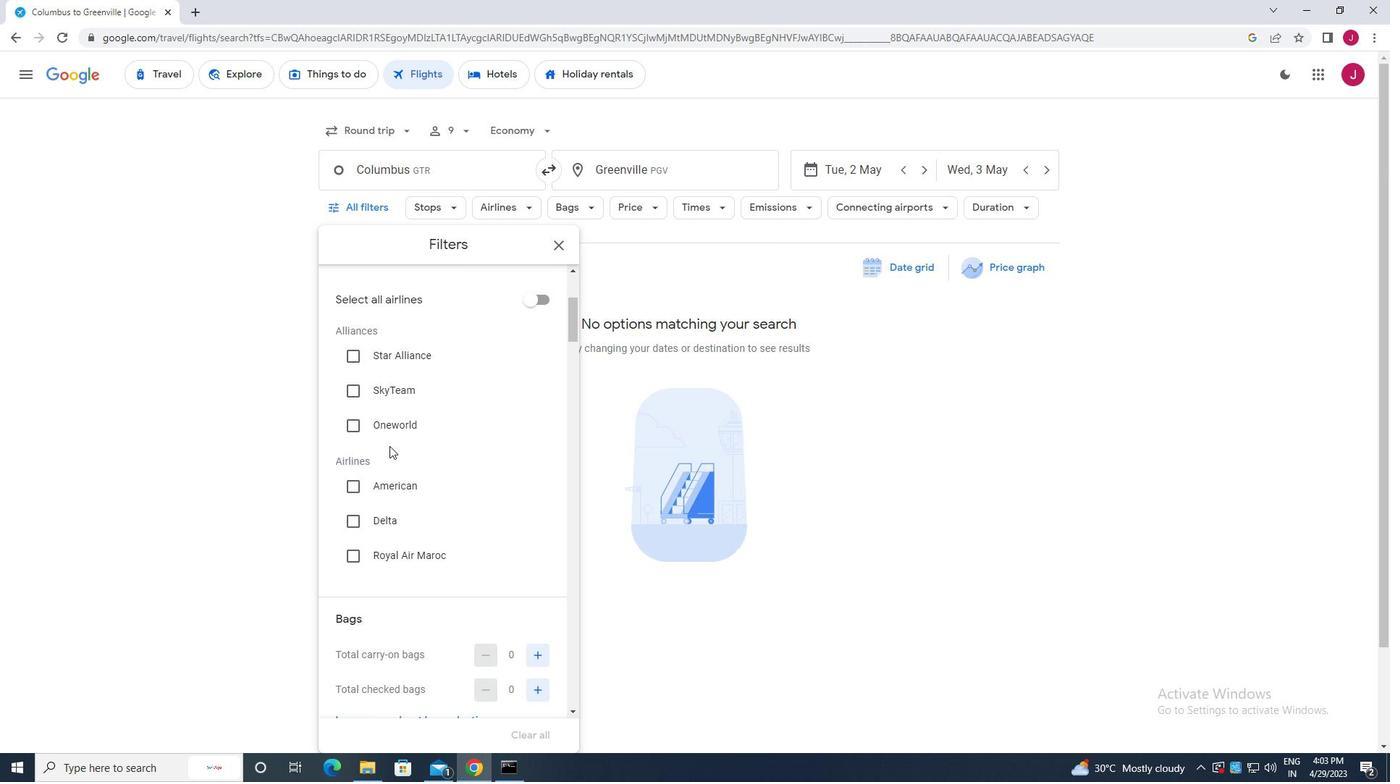 
Action: Mouse scrolled (389, 446) with delta (0, 0)
Screenshot: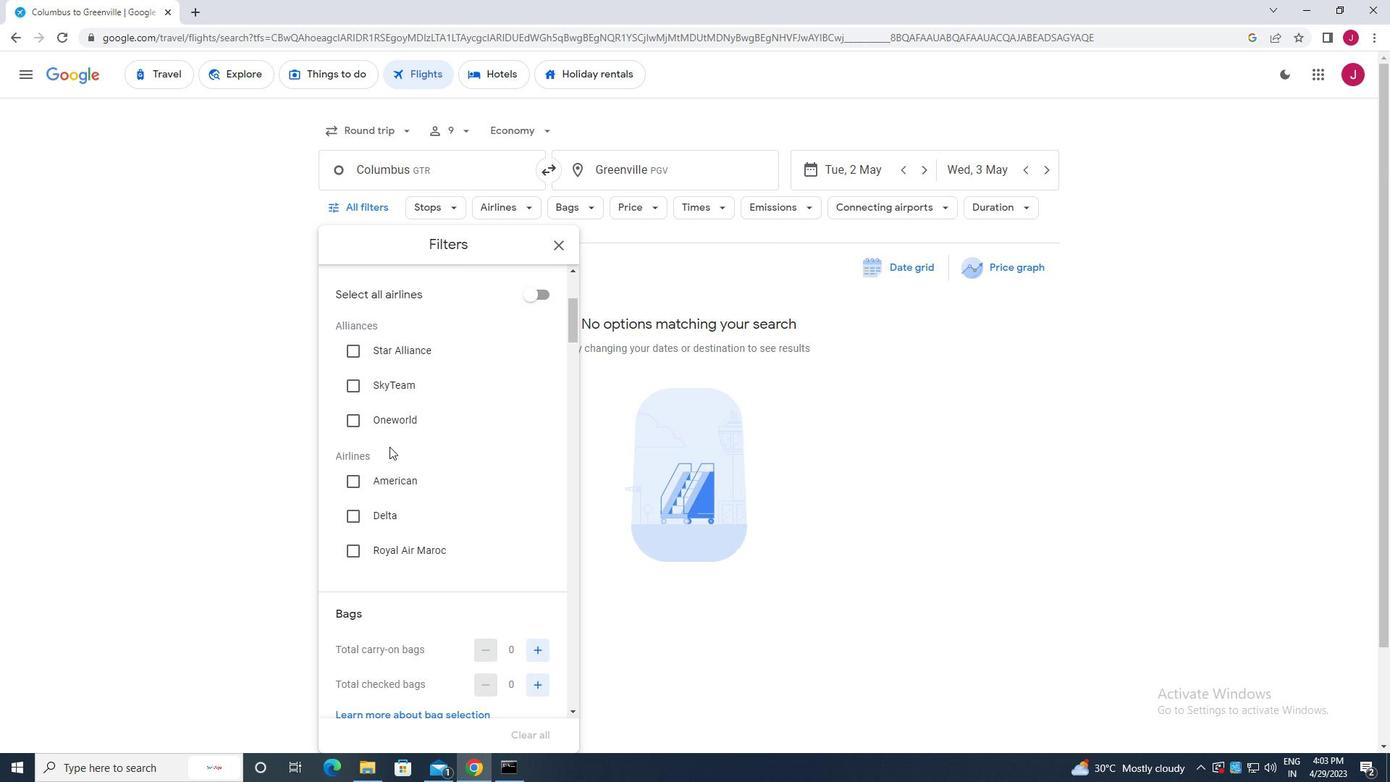 
Action: Mouse moved to (391, 446)
Screenshot: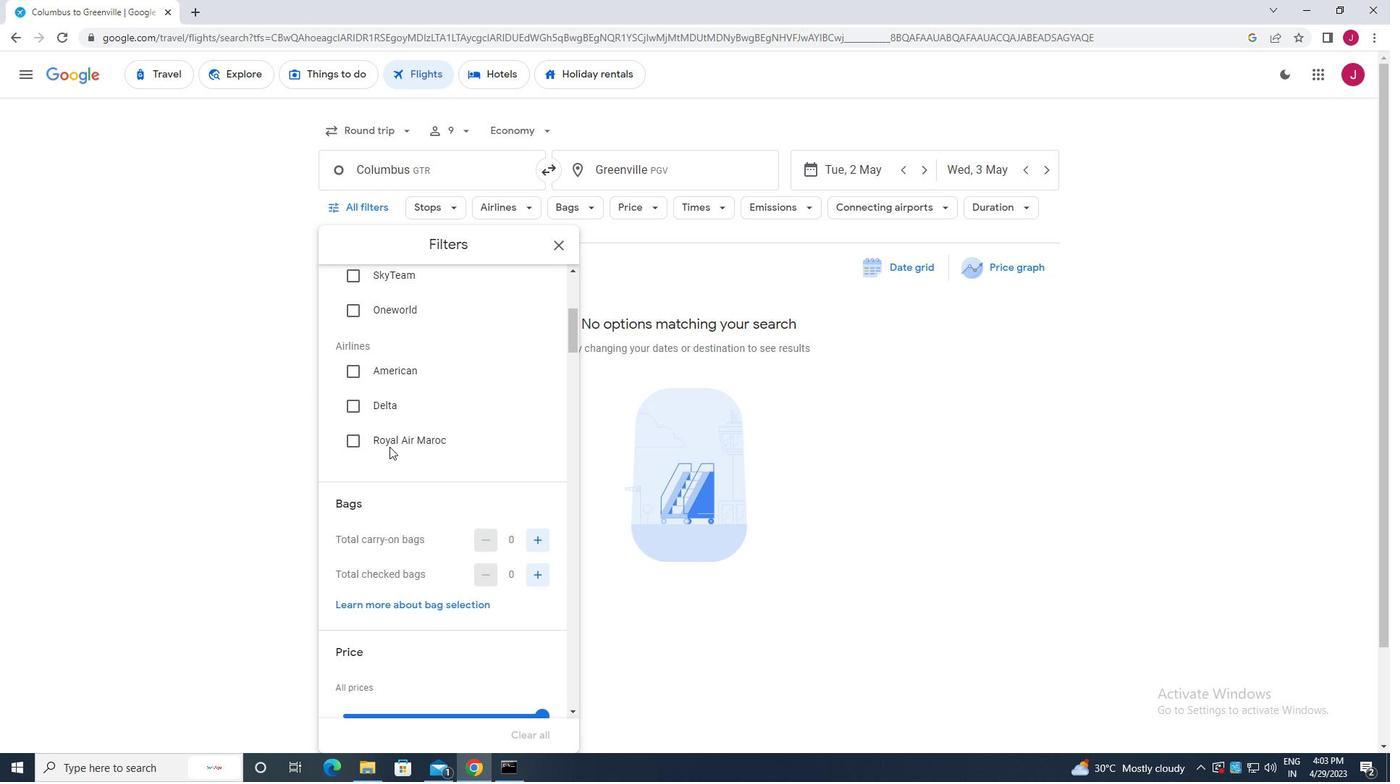 
Action: Mouse scrolled (391, 446) with delta (0, 0)
Screenshot: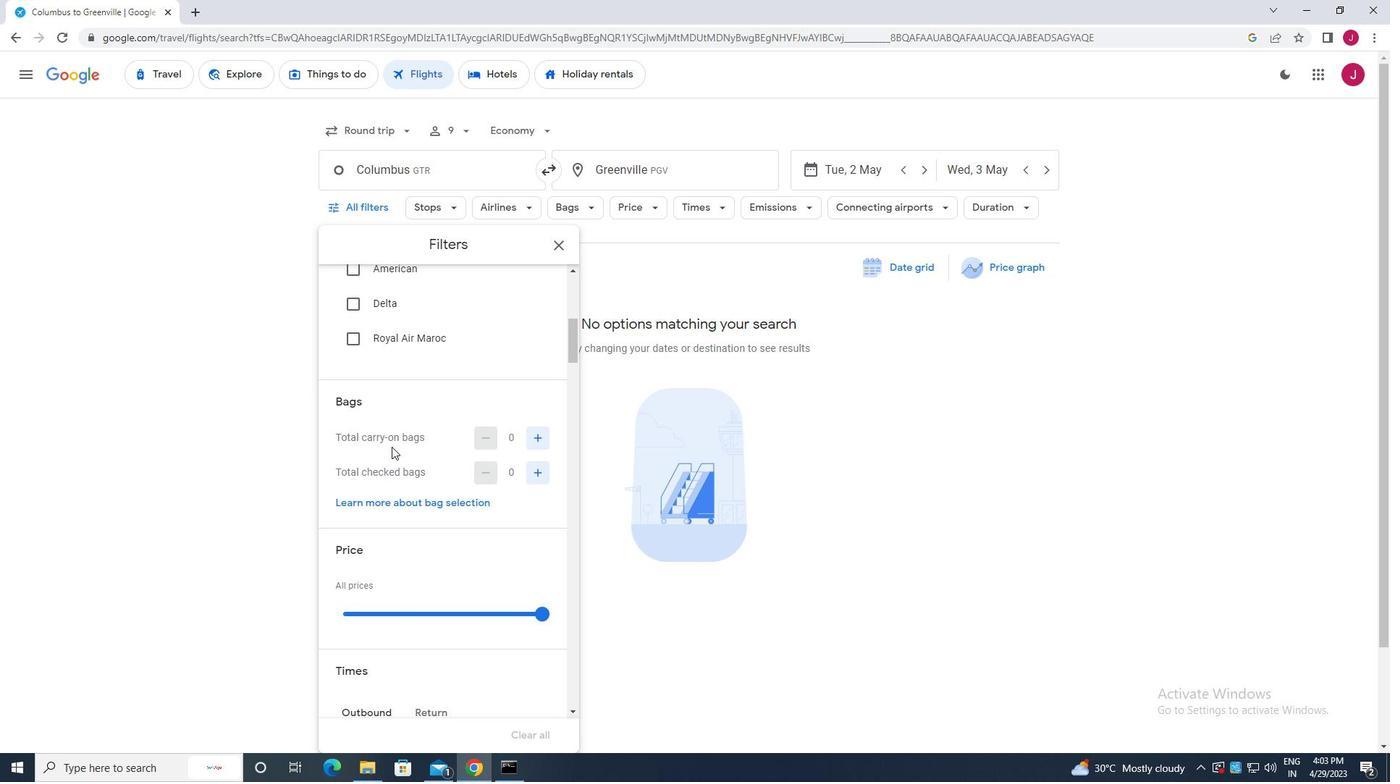 
Action: Mouse moved to (539, 401)
Screenshot: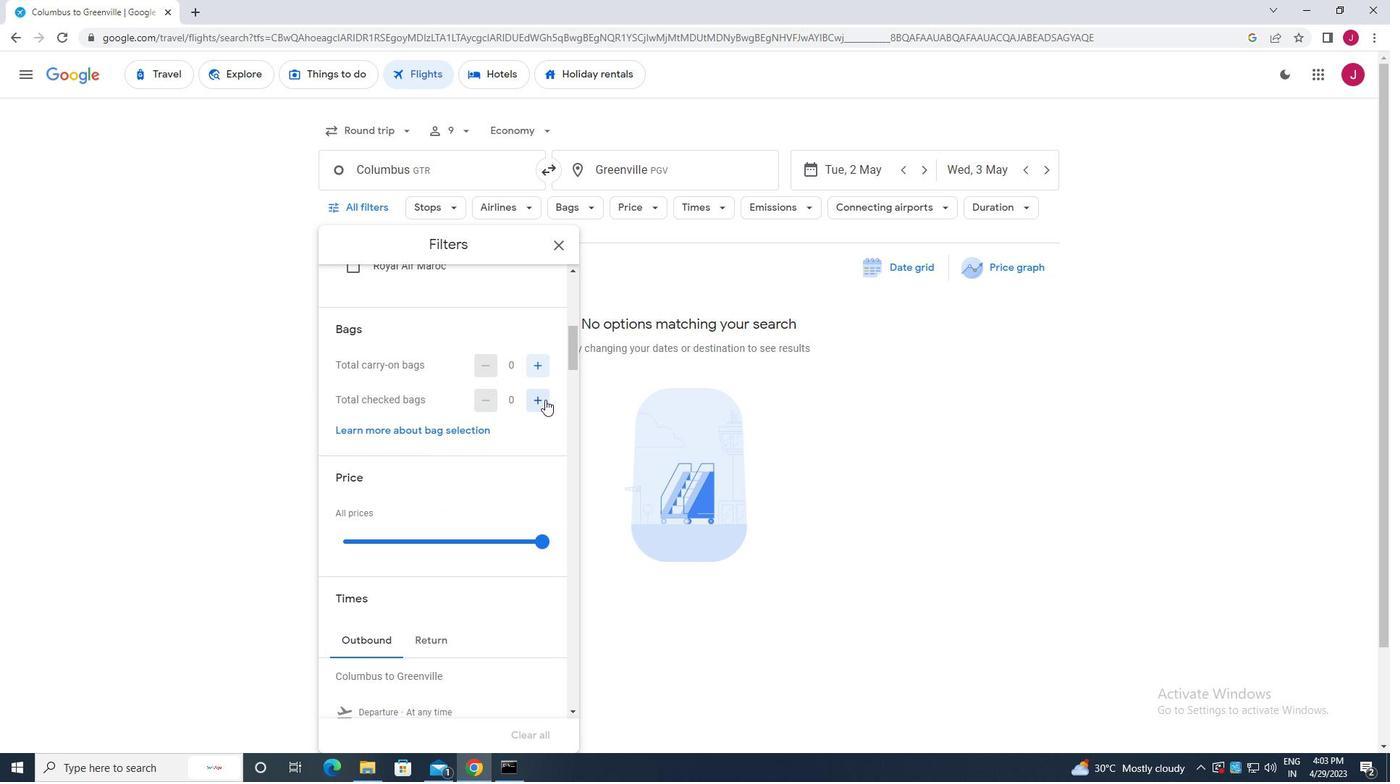 
Action: Mouse pressed left at (539, 401)
Screenshot: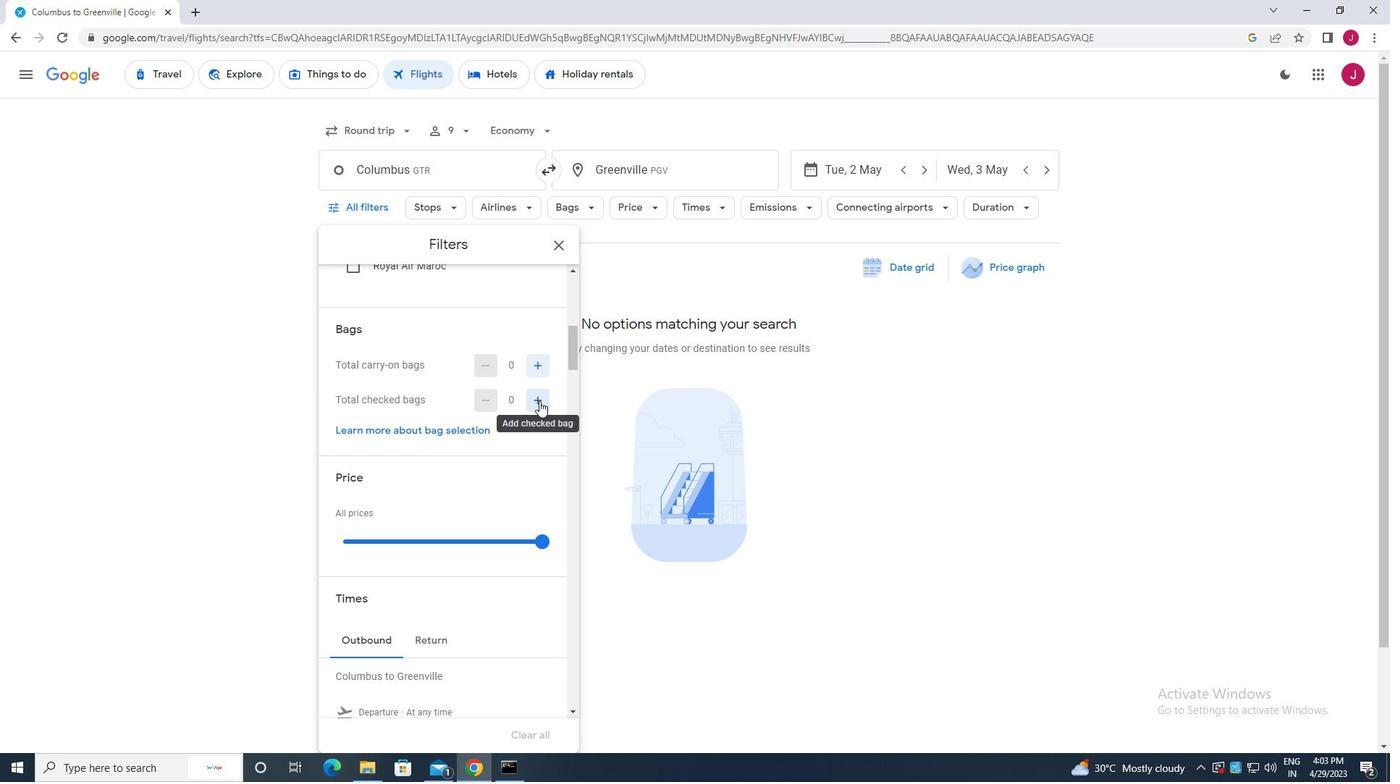 
Action: Mouse pressed left at (539, 401)
Screenshot: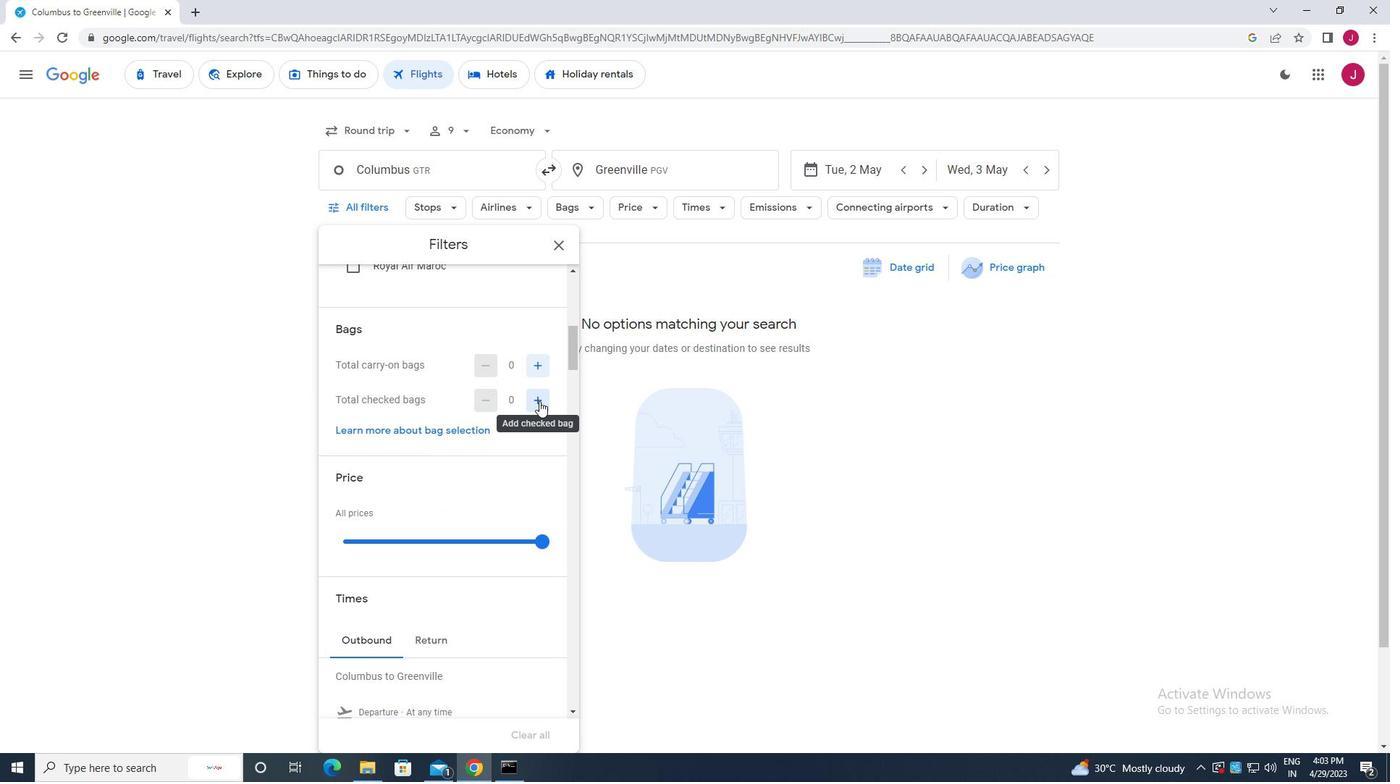 
Action: Mouse scrolled (539, 400) with delta (0, 0)
Screenshot: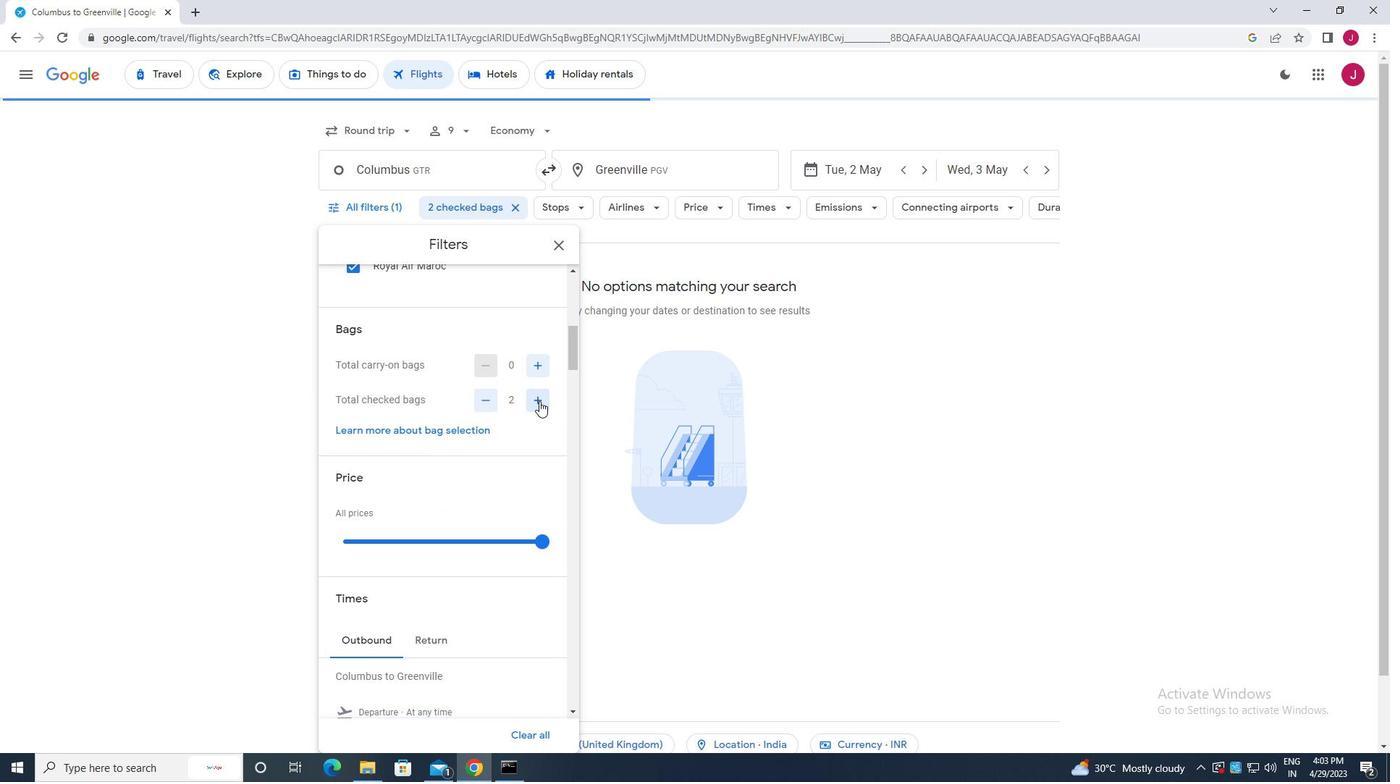 
Action: Mouse scrolled (539, 400) with delta (0, 0)
Screenshot: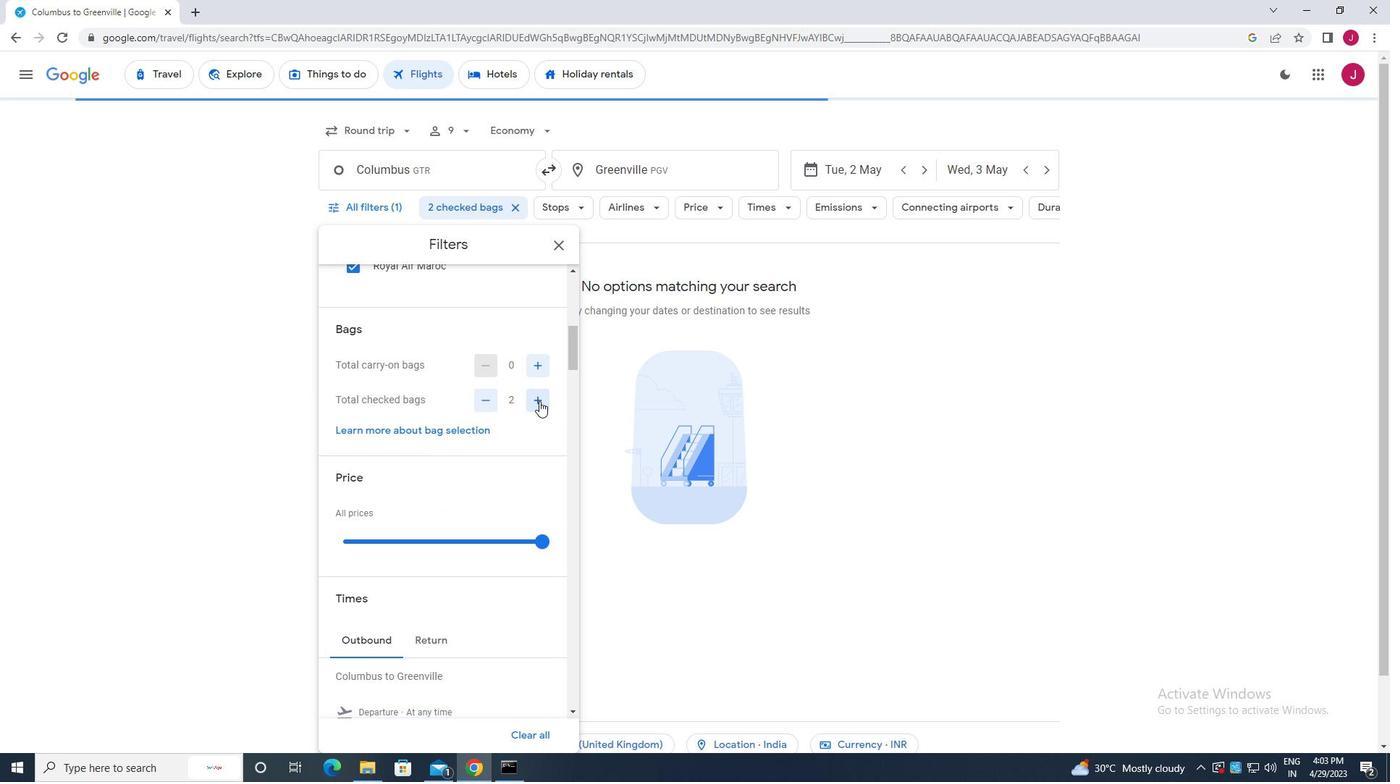 
Action: Mouse scrolled (539, 400) with delta (0, 0)
Screenshot: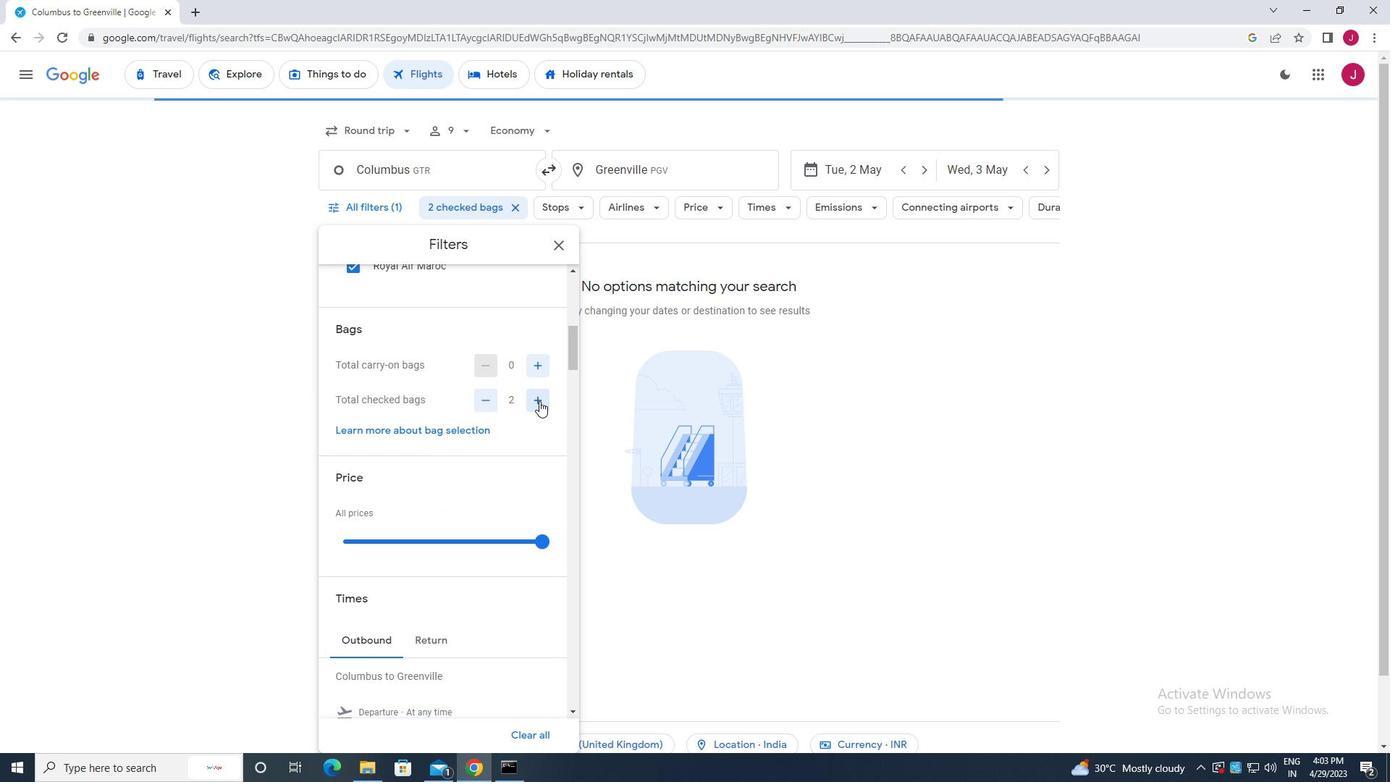 
Action: Mouse moved to (541, 318)
Screenshot: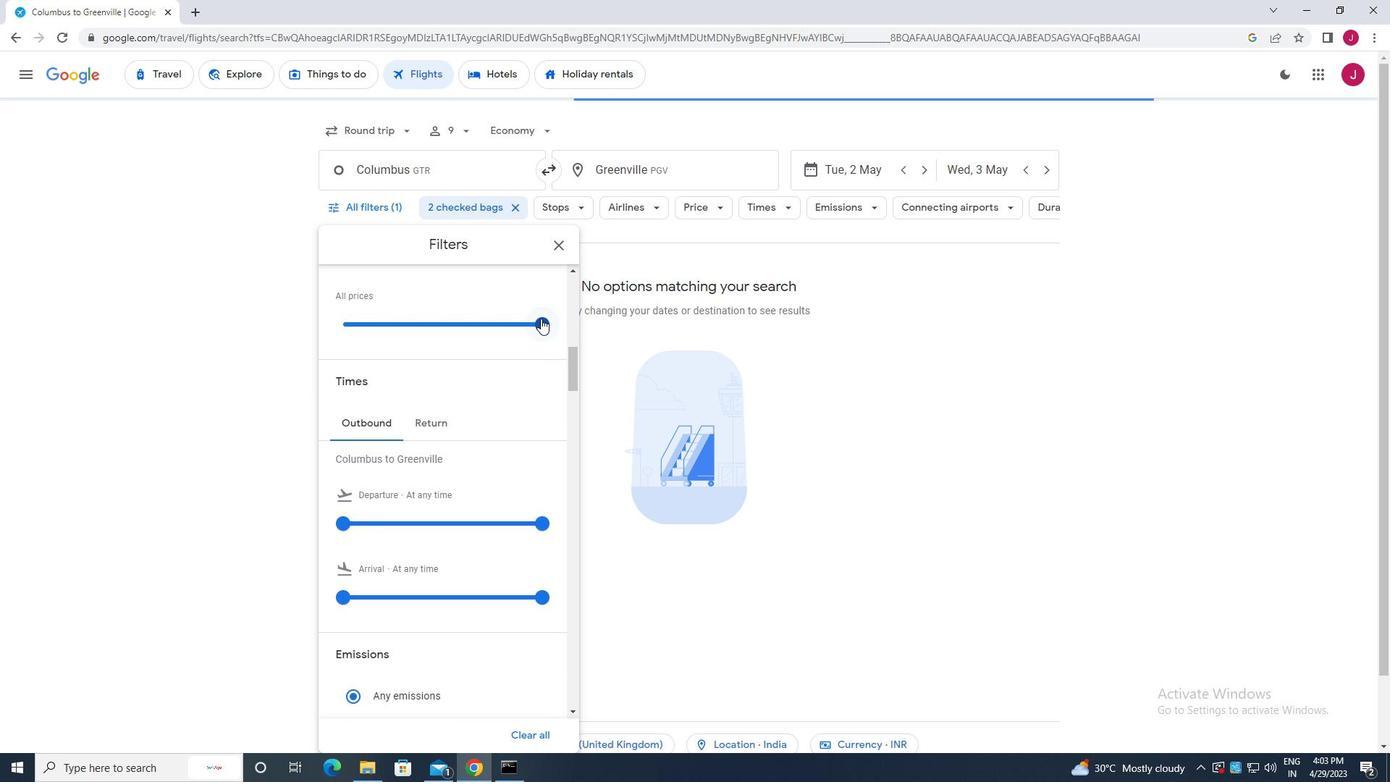 
Action: Mouse pressed left at (541, 318)
Screenshot: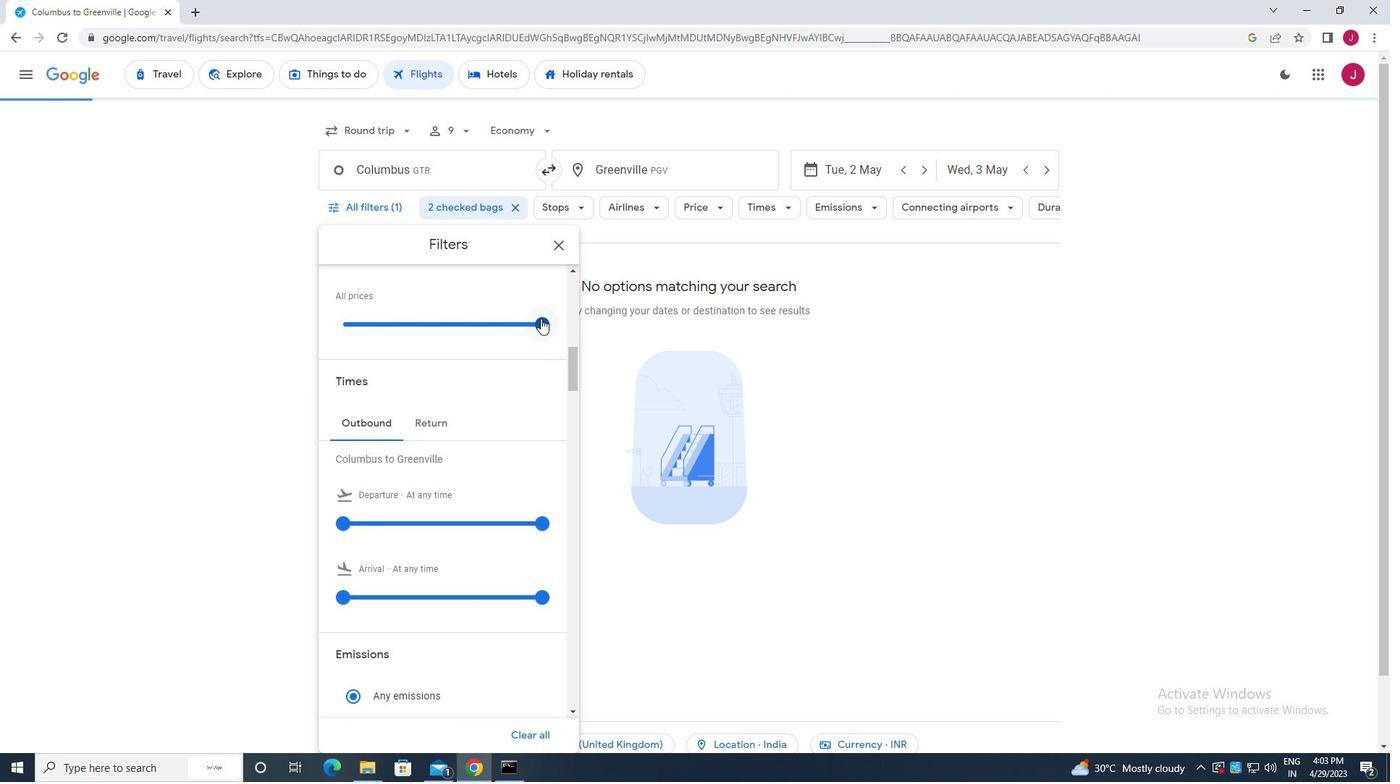 
Action: Mouse moved to (358, 320)
Screenshot: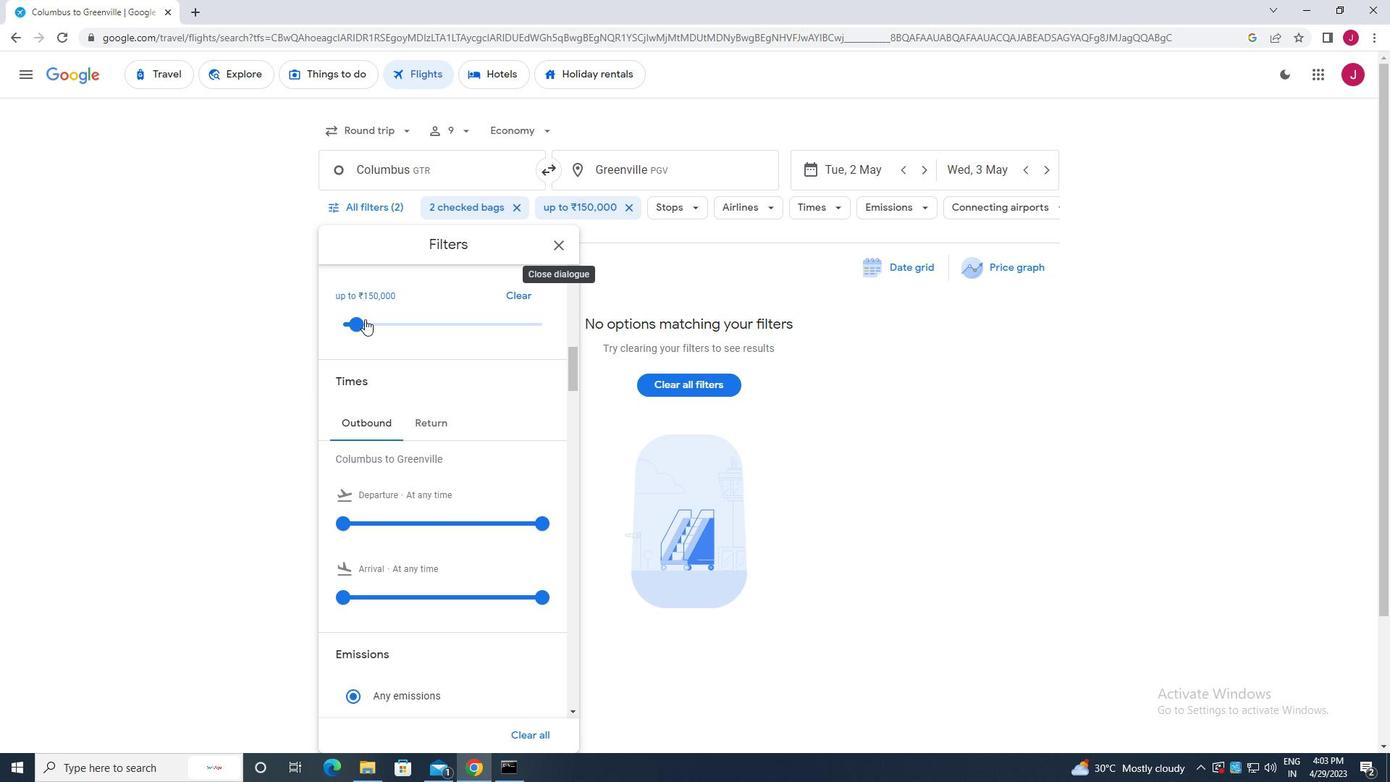 
Action: Mouse pressed left at (358, 320)
Screenshot: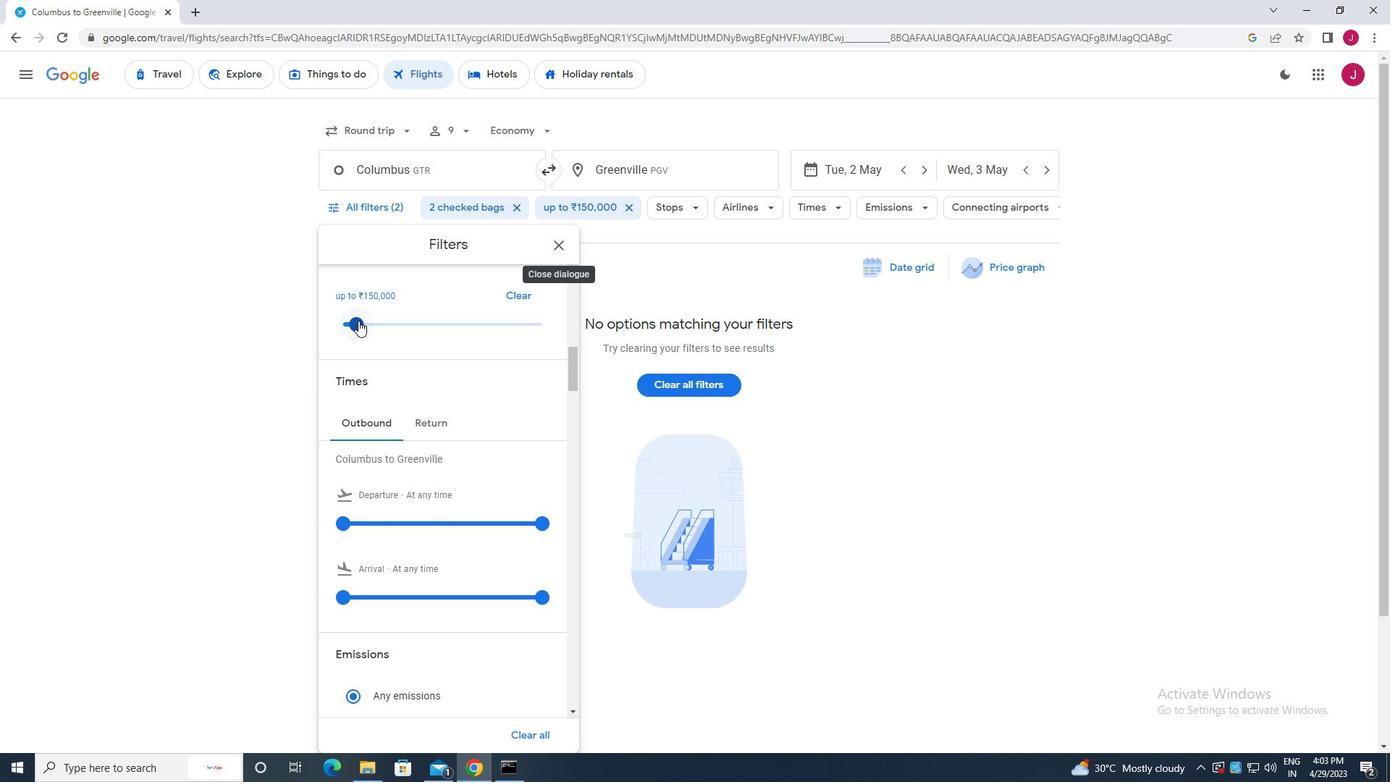
Action: Mouse moved to (348, 321)
Screenshot: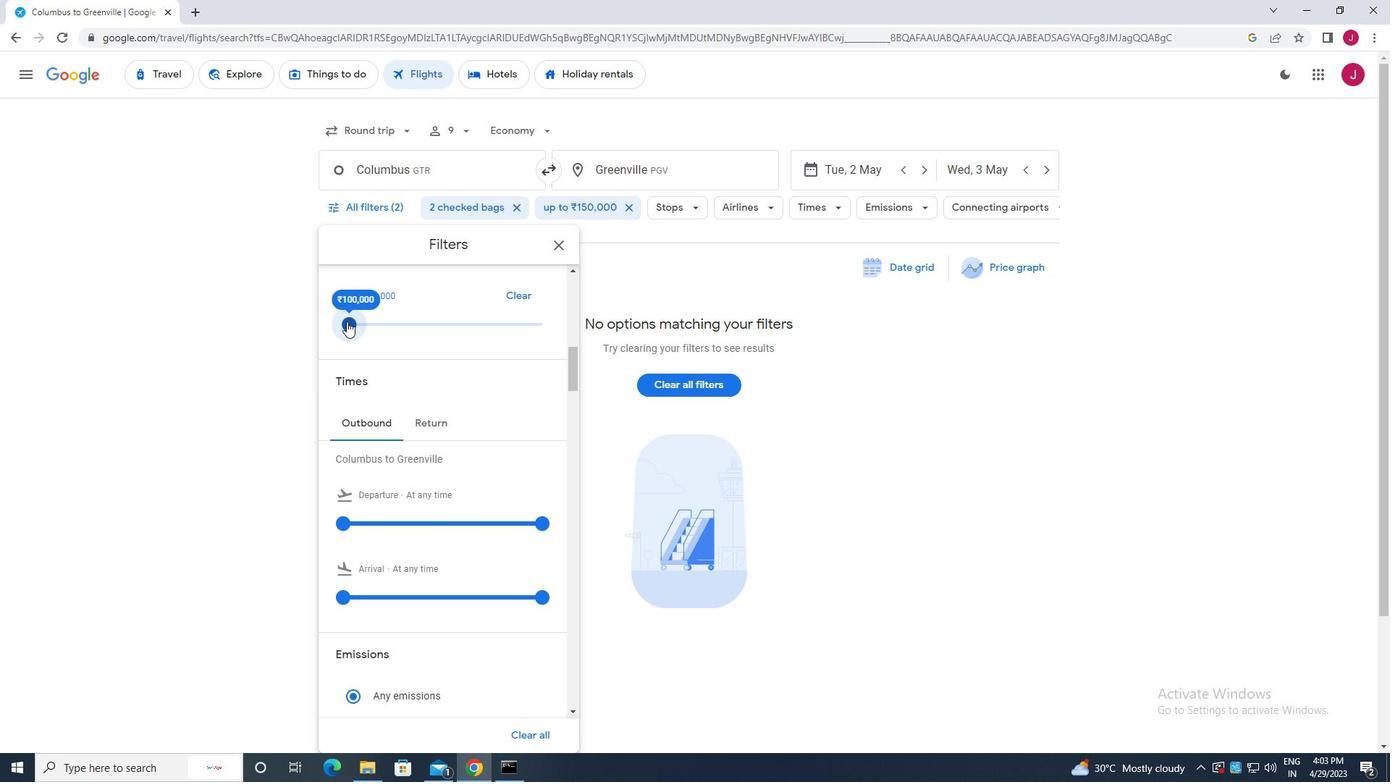 
Action: Mouse pressed left at (348, 321)
Screenshot: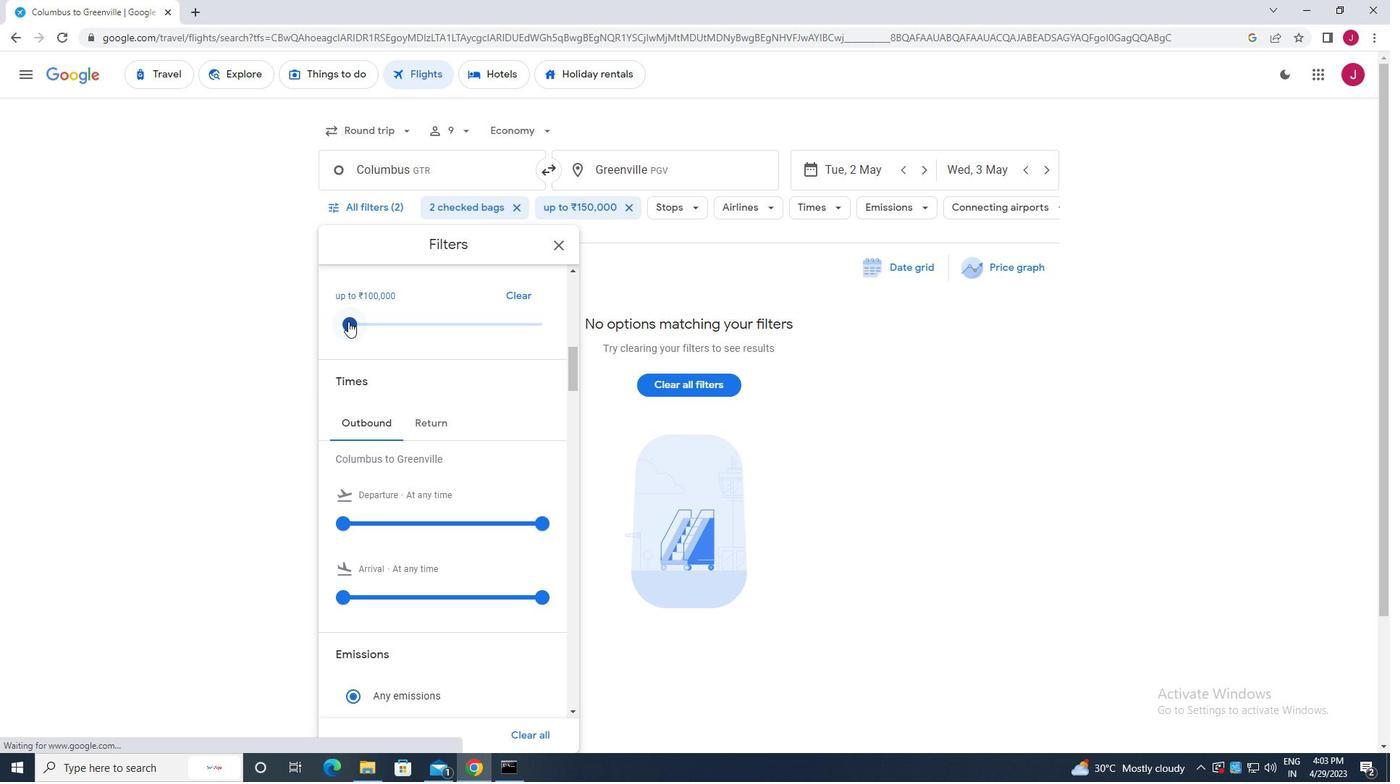 
Action: Mouse moved to (510, 391)
Screenshot: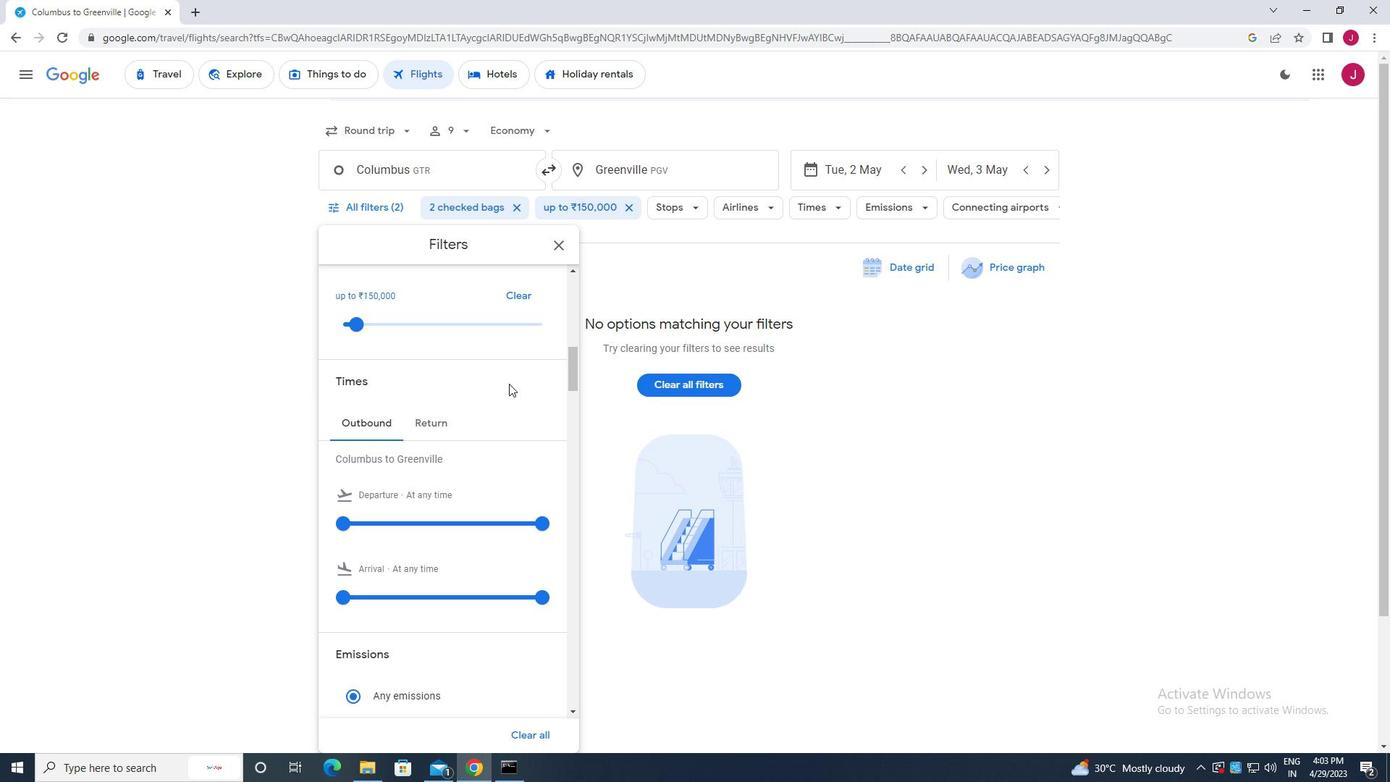 
Action: Mouse scrolled (510, 390) with delta (0, 0)
Screenshot: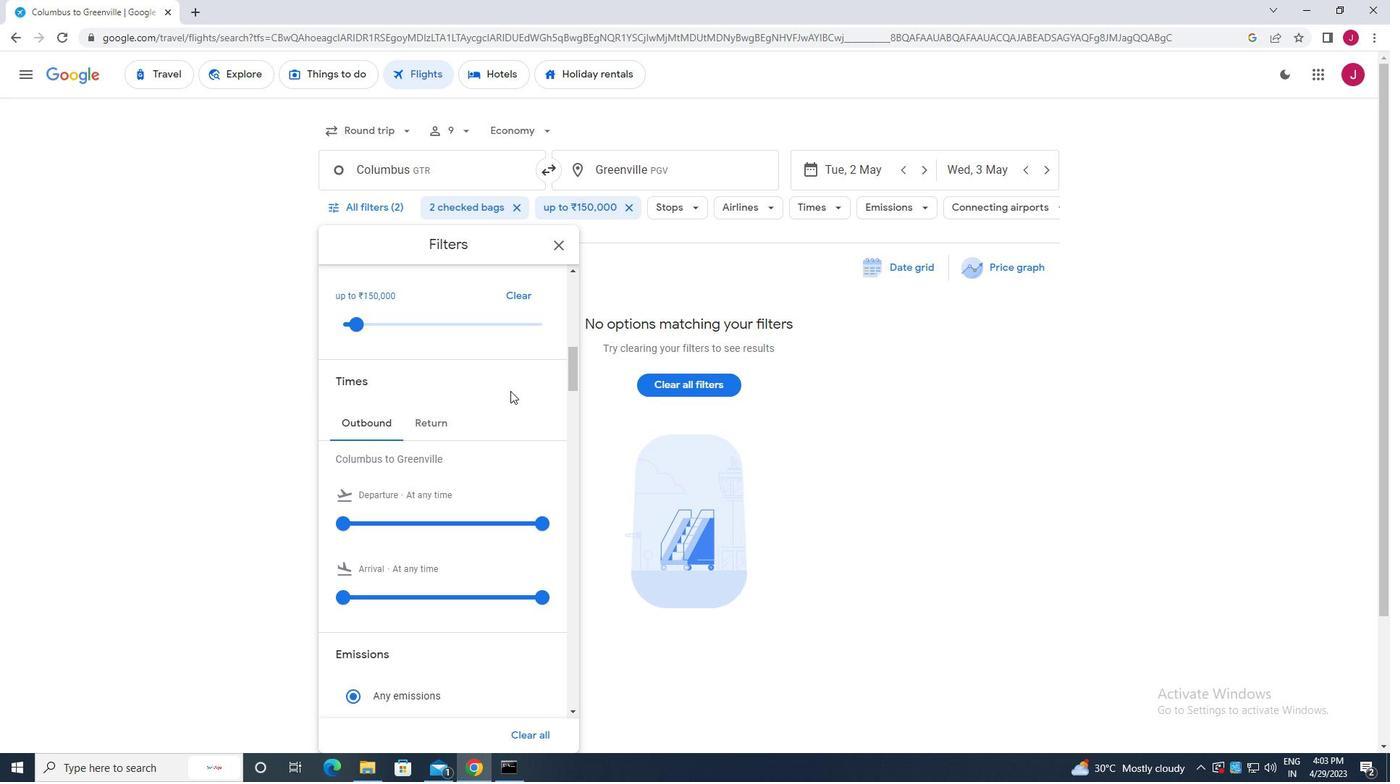 
Action: Mouse moved to (512, 391)
Screenshot: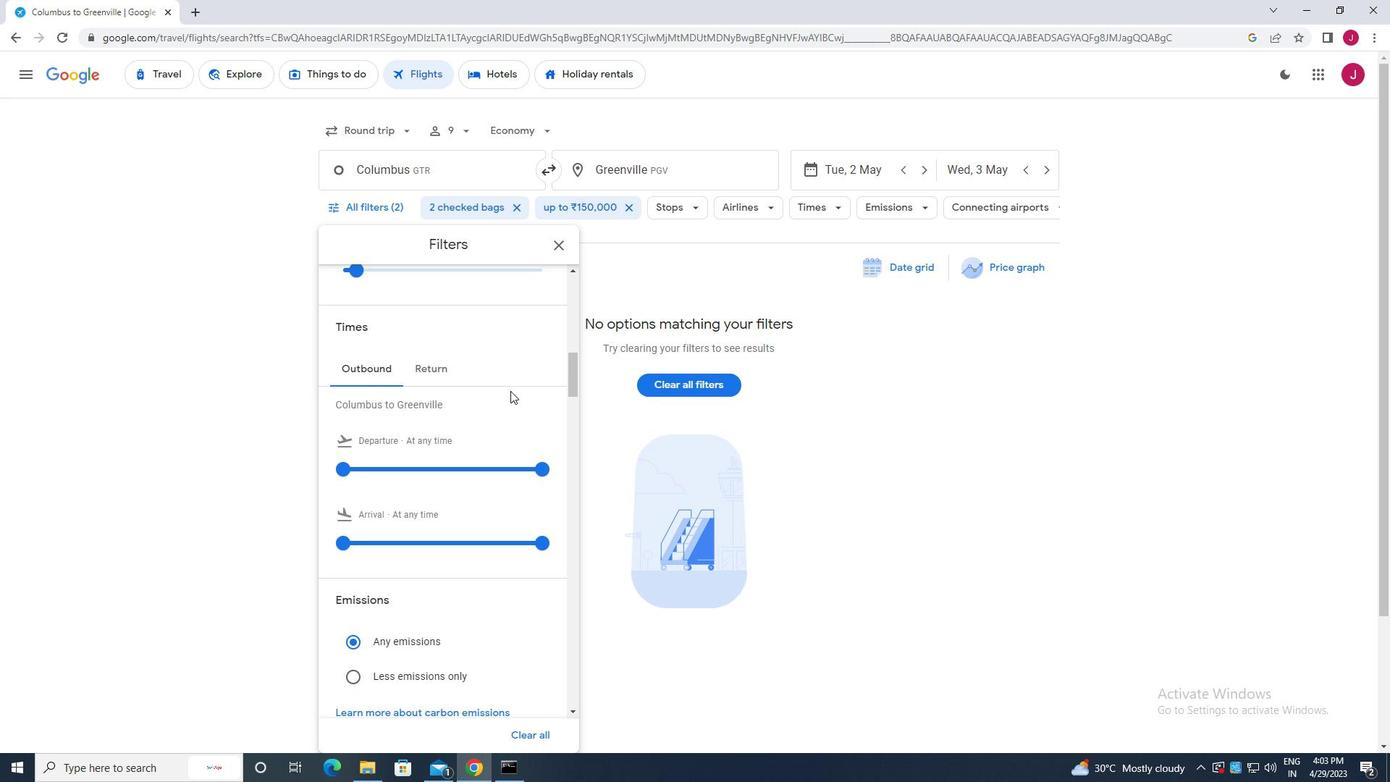 
Action: Mouse scrolled (512, 390) with delta (0, 0)
Screenshot: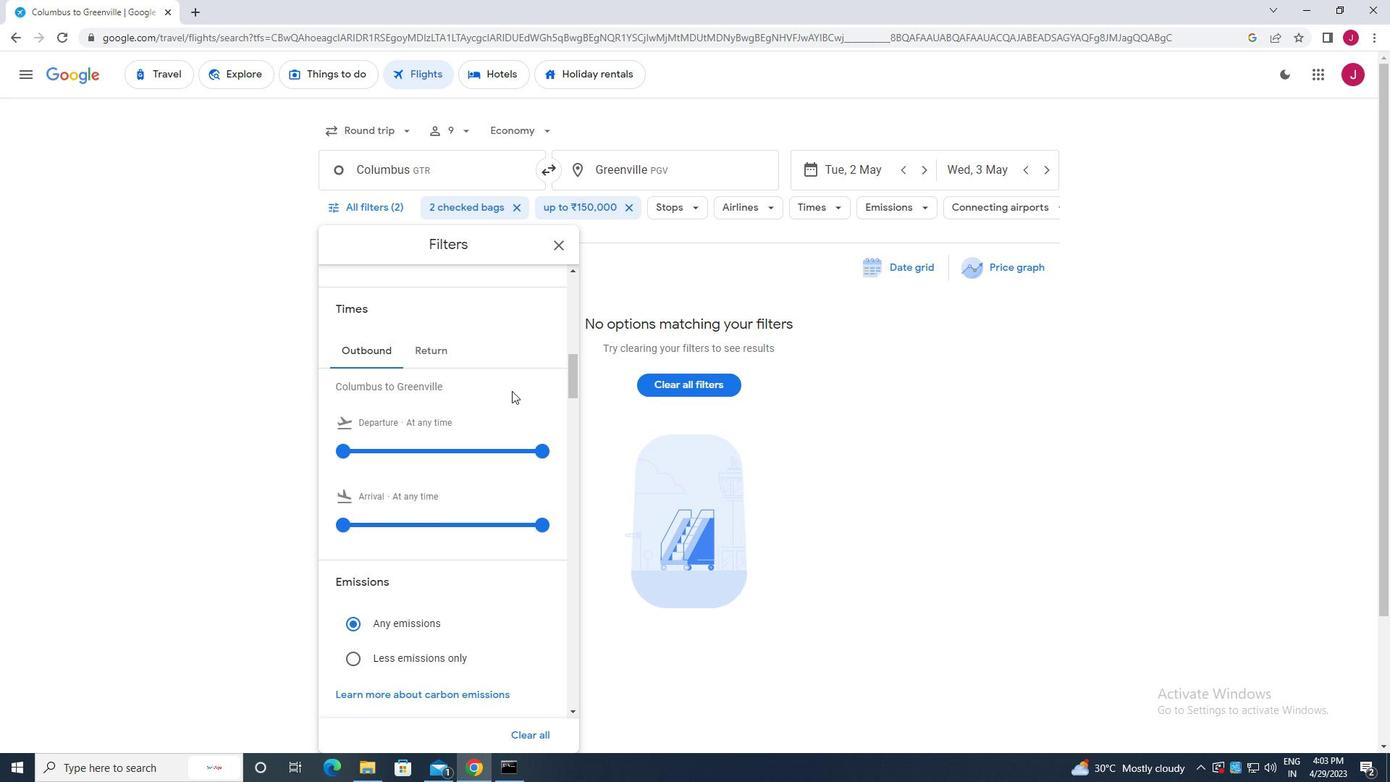 
Action: Mouse moved to (349, 381)
Screenshot: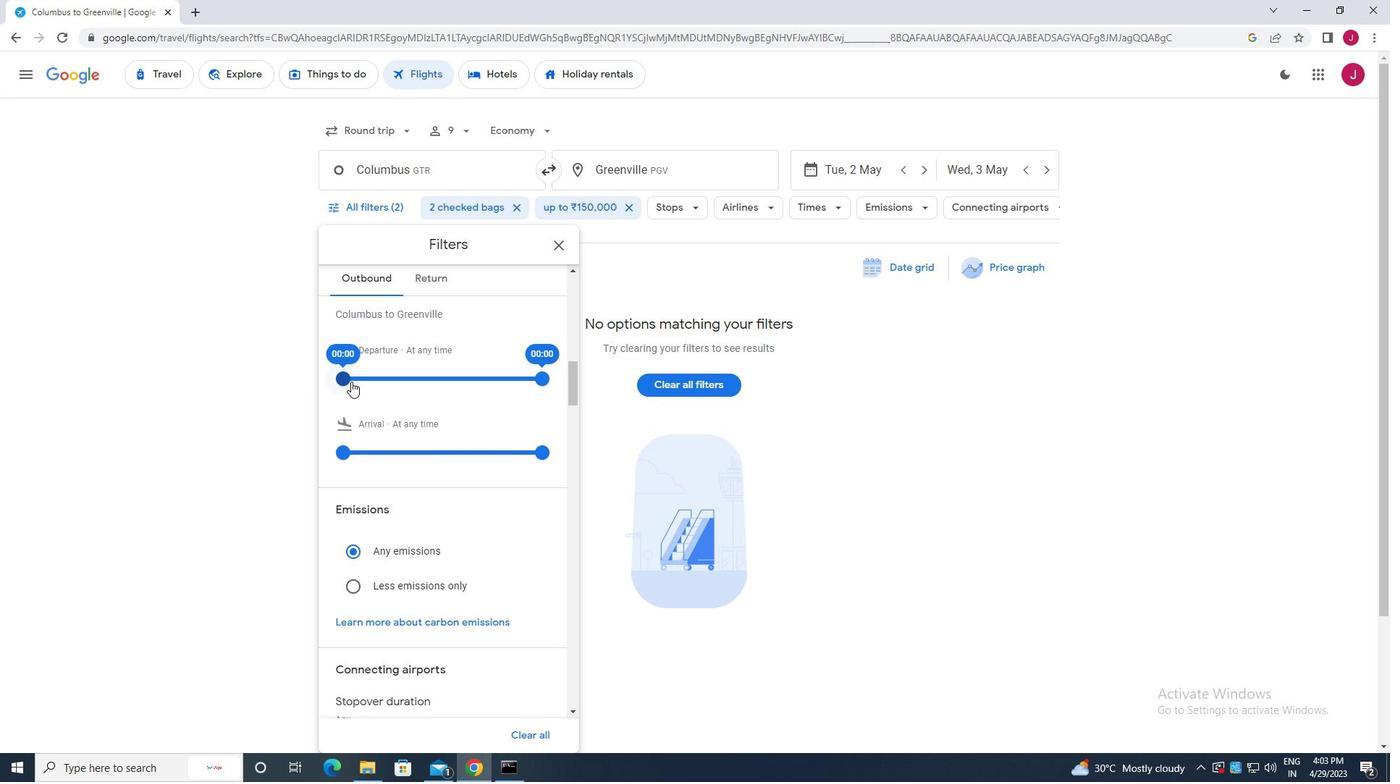 
Action: Mouse pressed left at (349, 381)
Screenshot: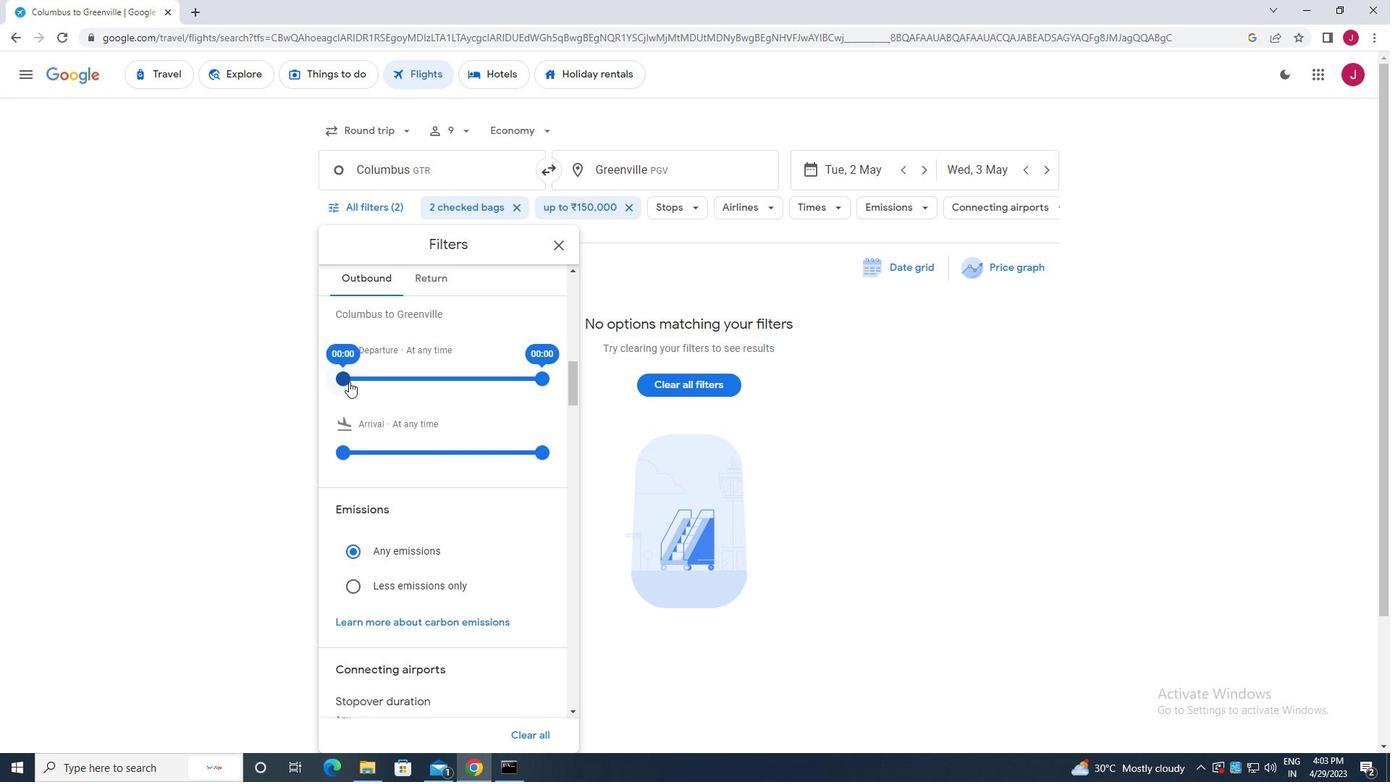 
Action: Mouse moved to (540, 380)
Screenshot: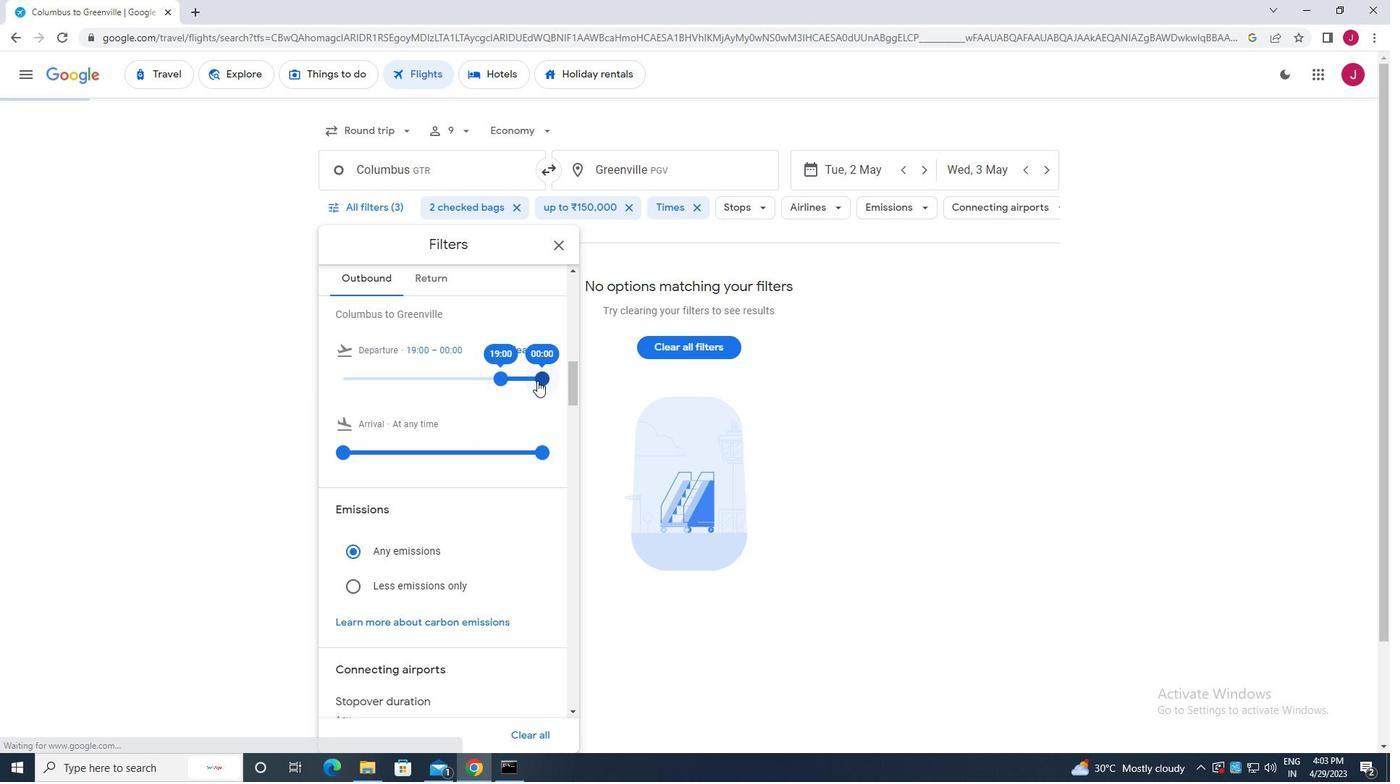 
Action: Mouse pressed left at (540, 380)
Screenshot: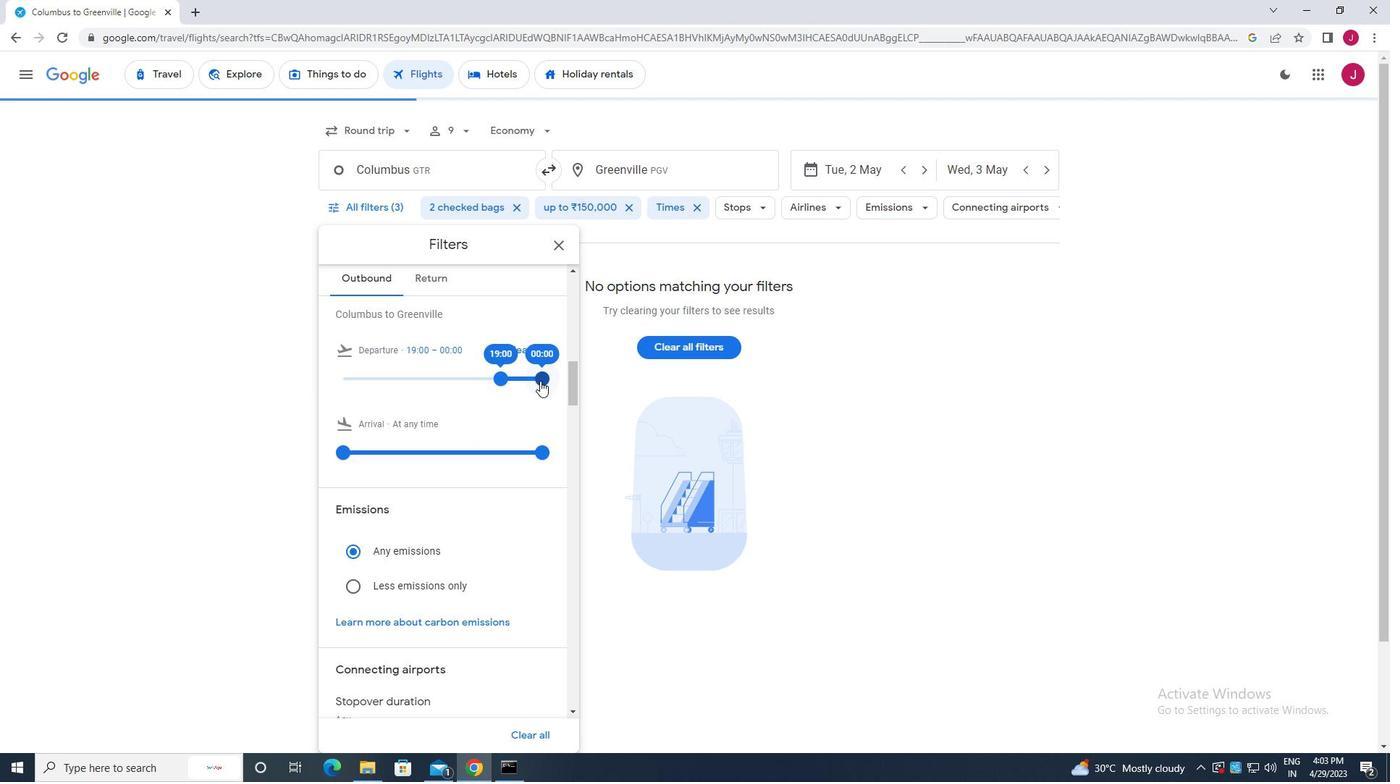 
Action: Mouse moved to (344, 446)
Screenshot: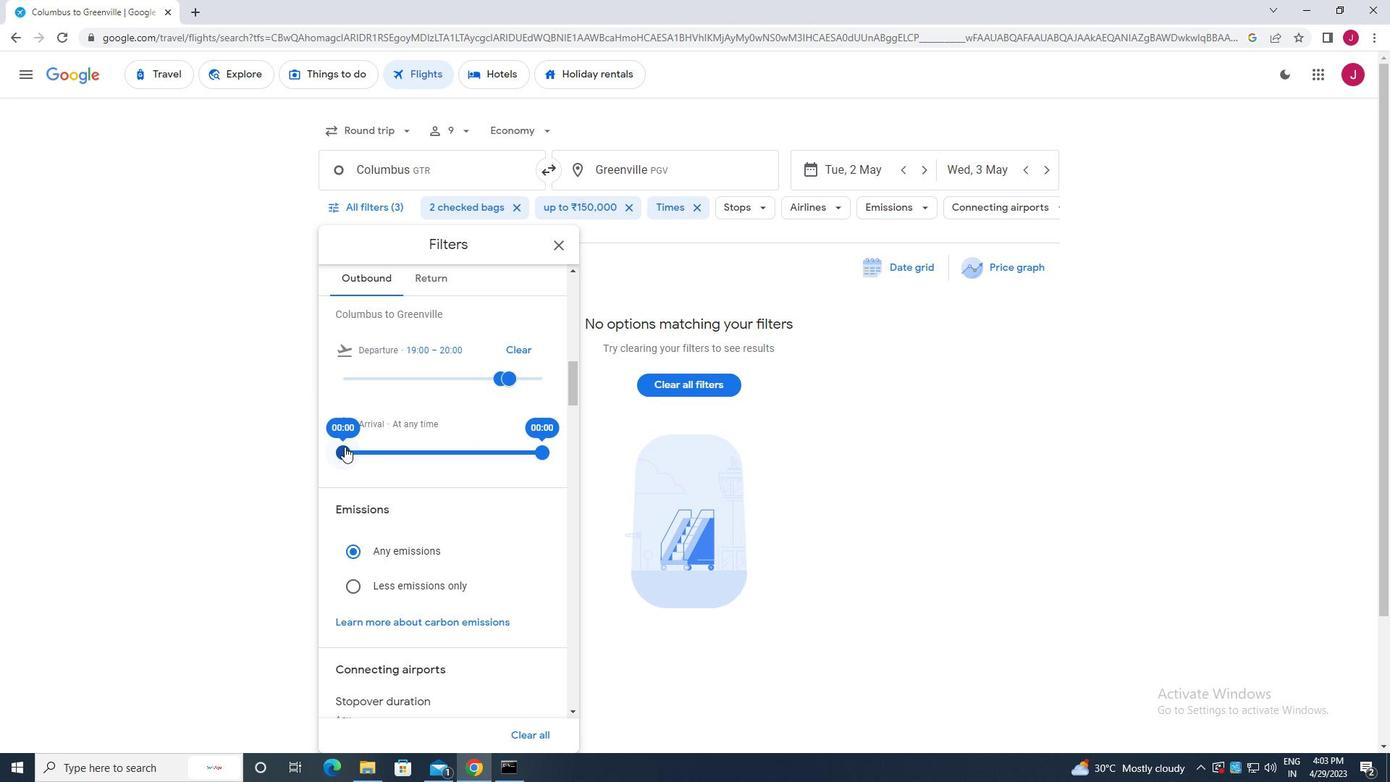 
Action: Mouse pressed left at (344, 446)
Screenshot: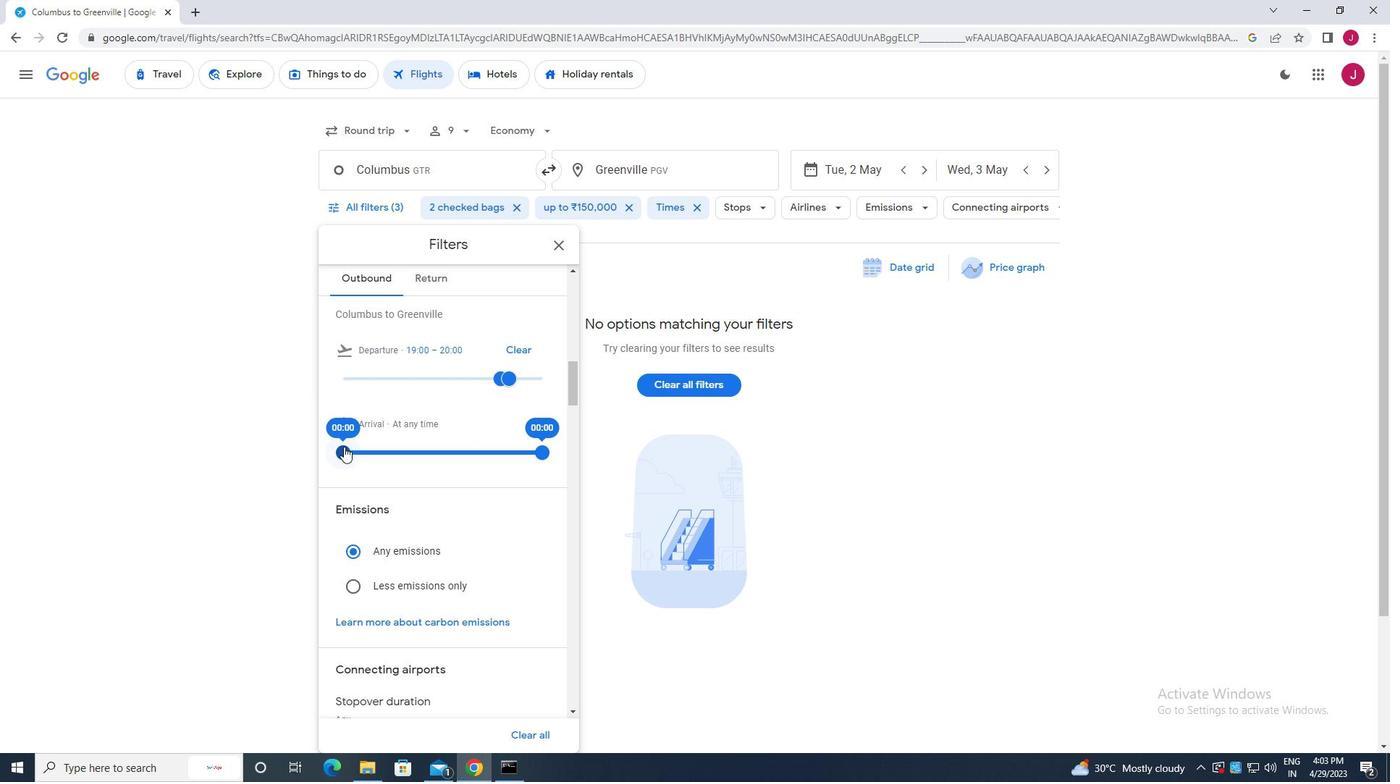 
Action: Mouse pressed left at (344, 446)
Screenshot: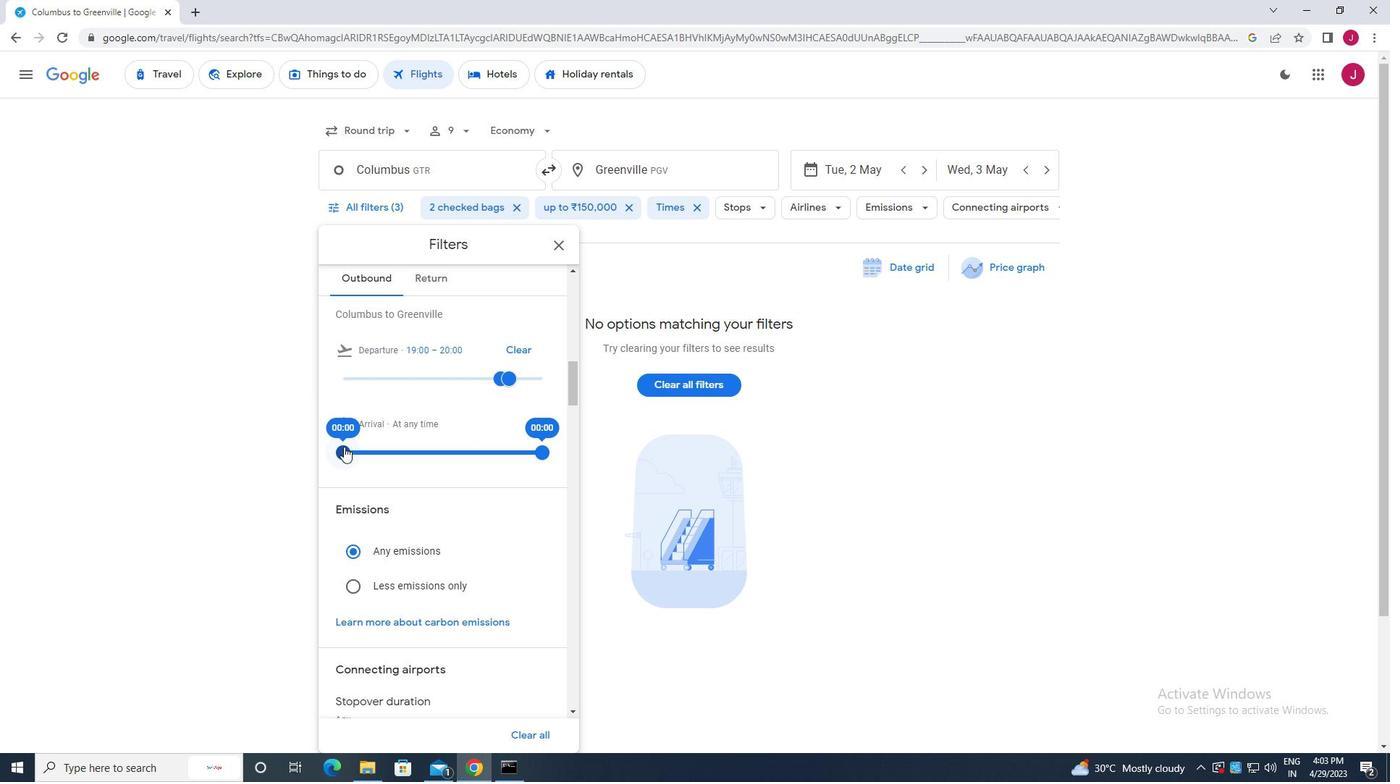 
Action: Mouse moved to (431, 281)
Screenshot: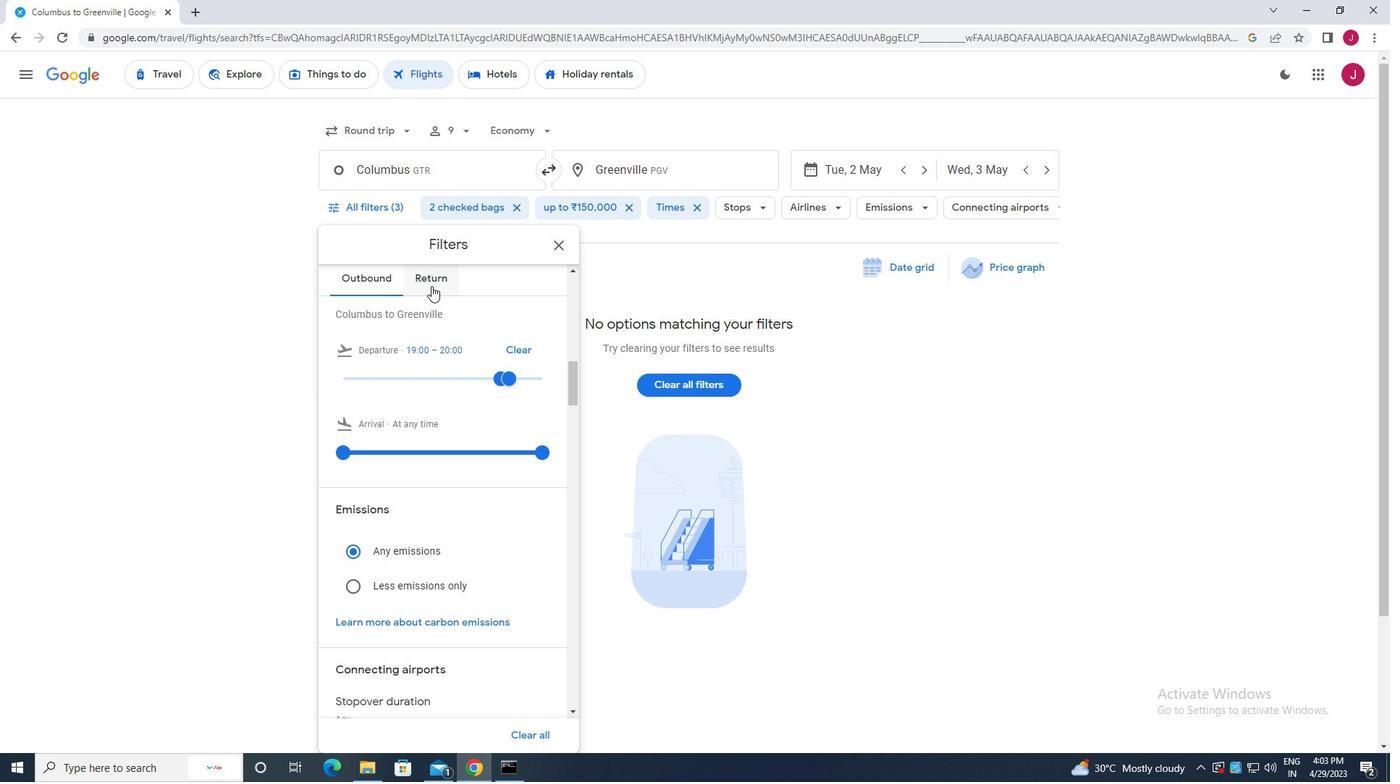 
Action: Mouse pressed left at (431, 281)
Screenshot: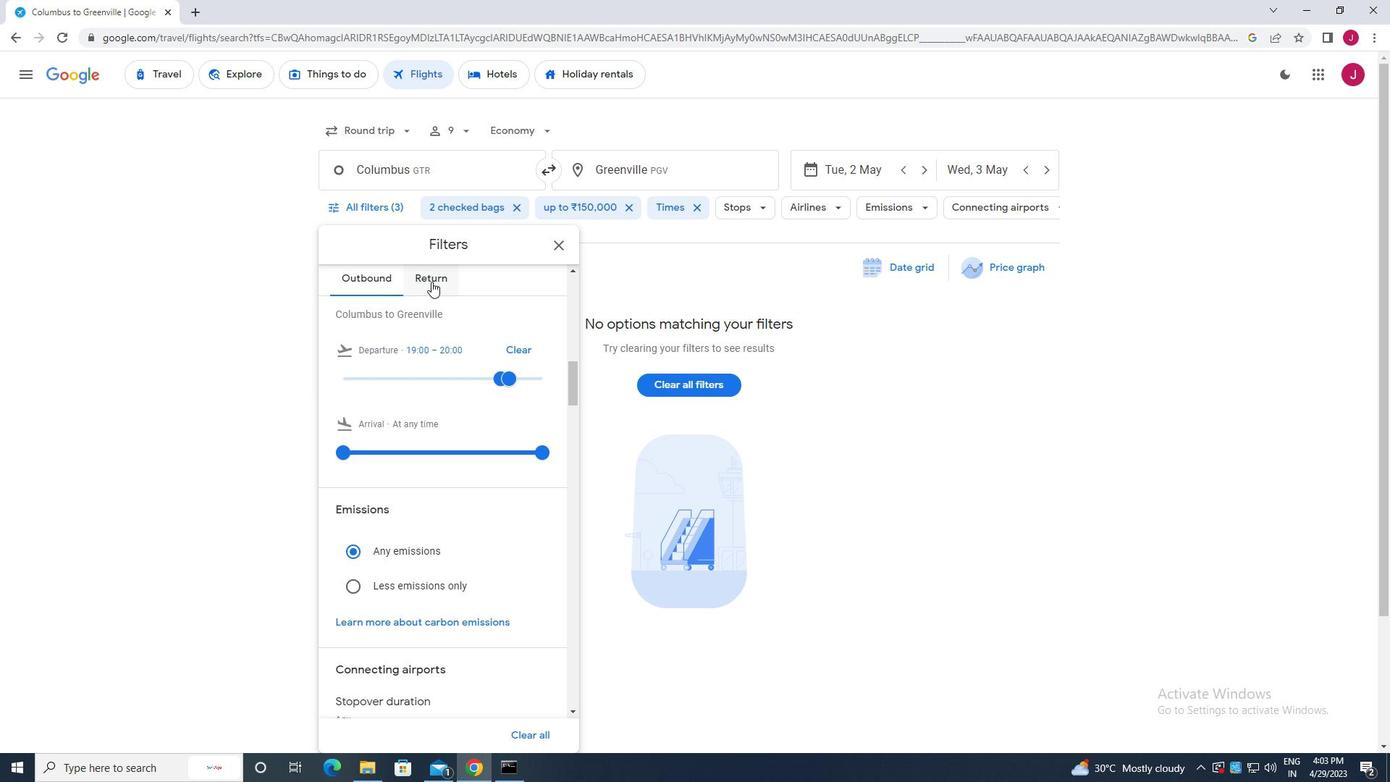 
Action: Mouse moved to (345, 374)
Screenshot: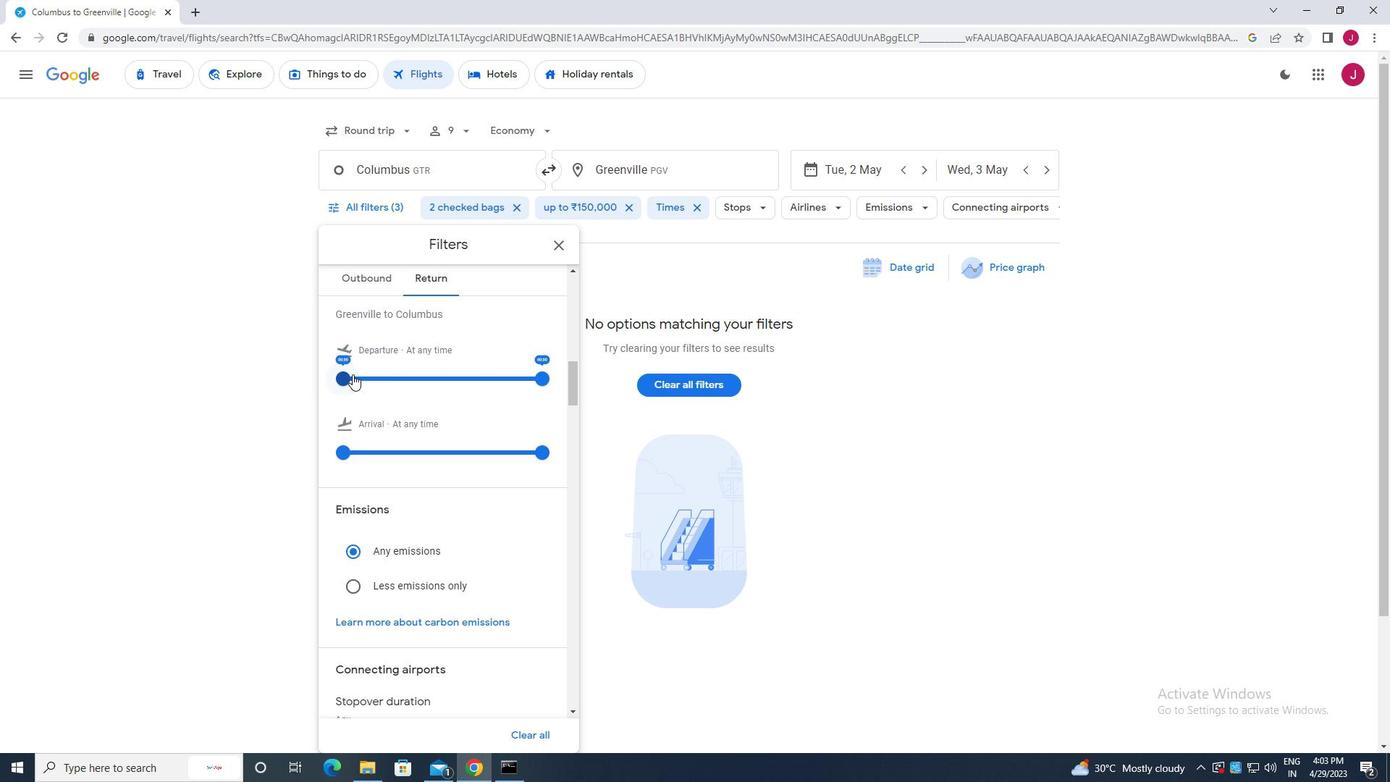 
Action: Mouse pressed left at (345, 374)
Screenshot: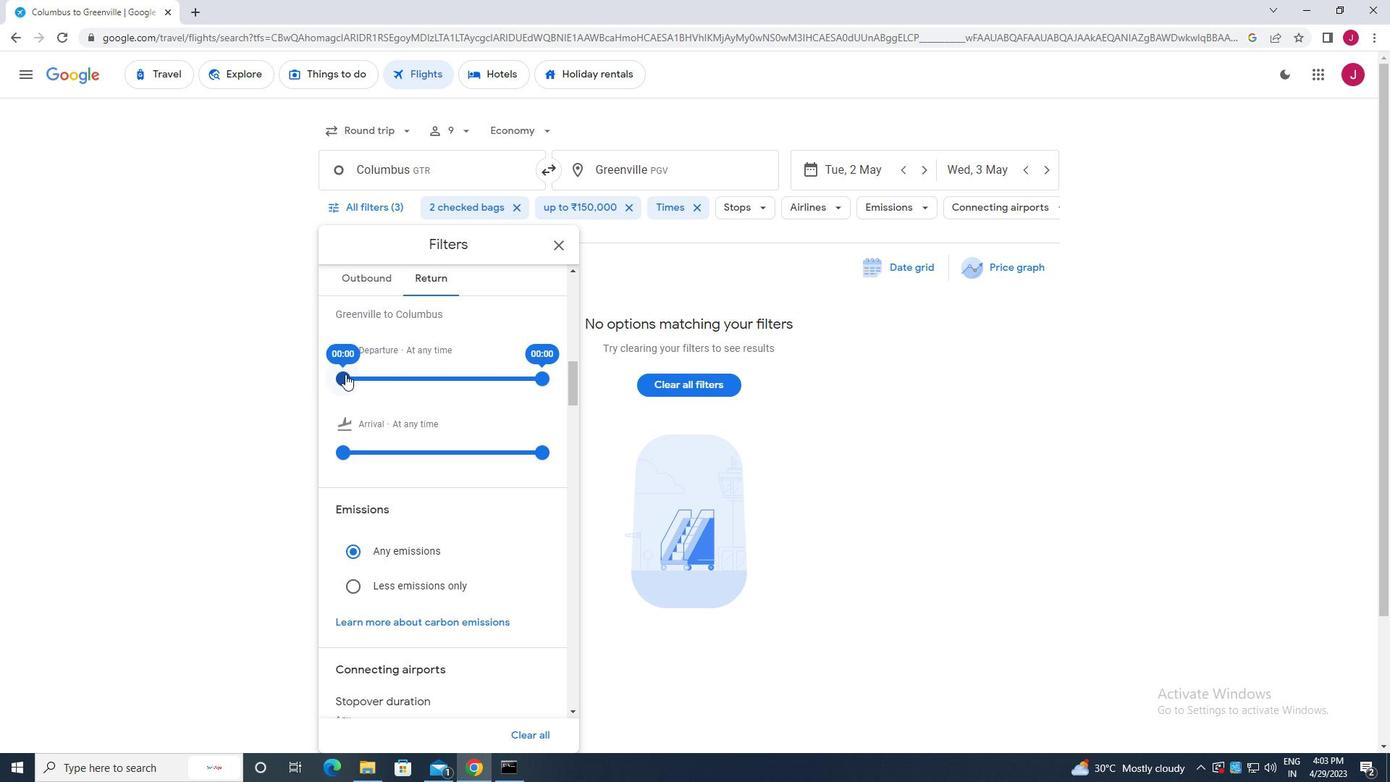 
Action: Mouse moved to (542, 375)
Screenshot: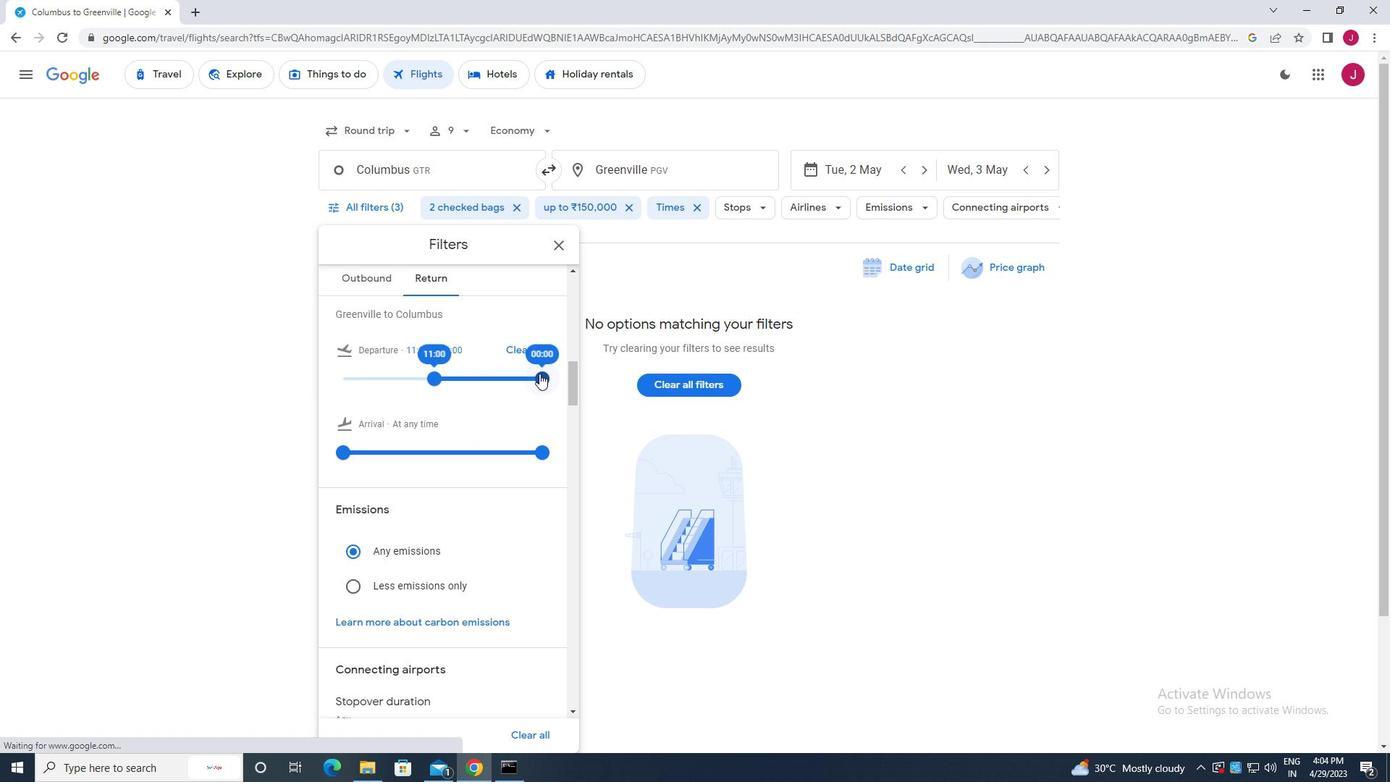 
Action: Mouse pressed left at (542, 375)
Screenshot: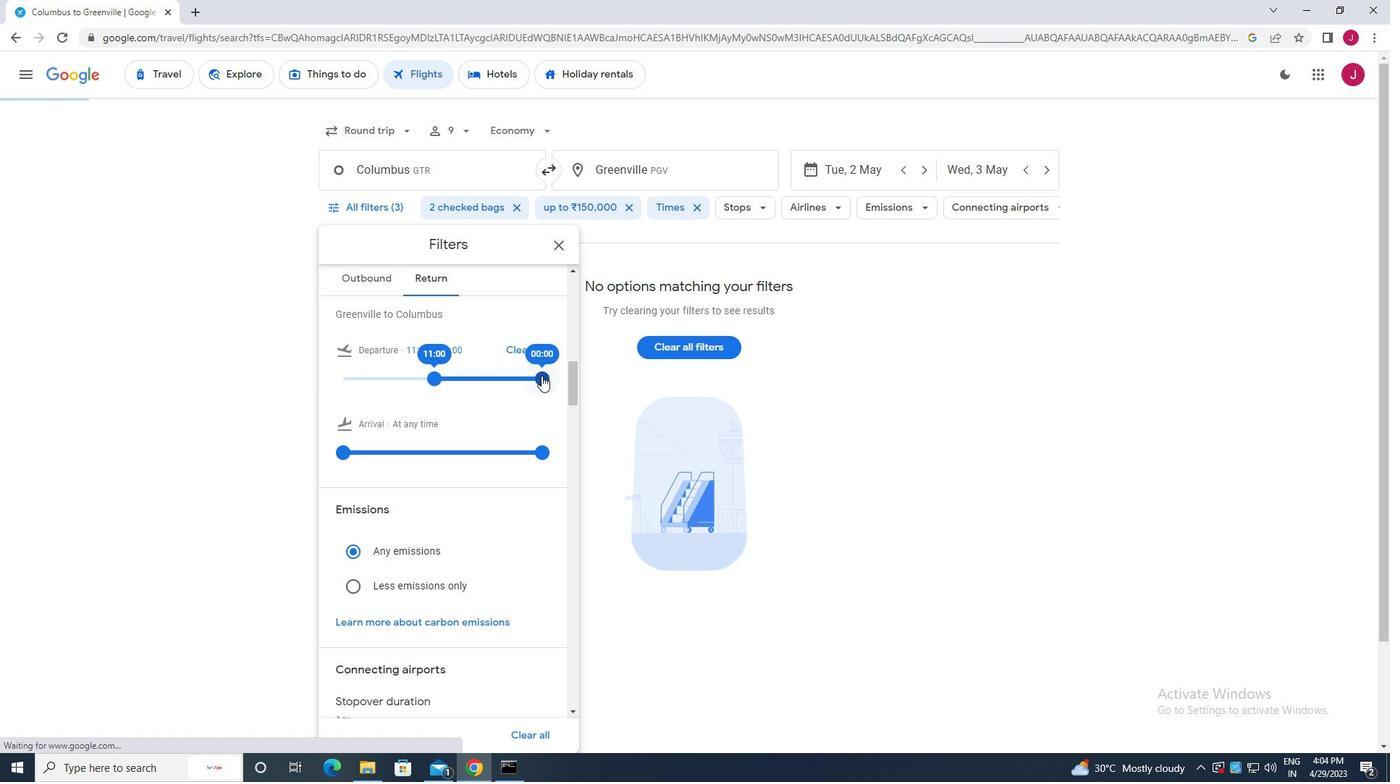 
Action: Mouse moved to (553, 246)
Screenshot: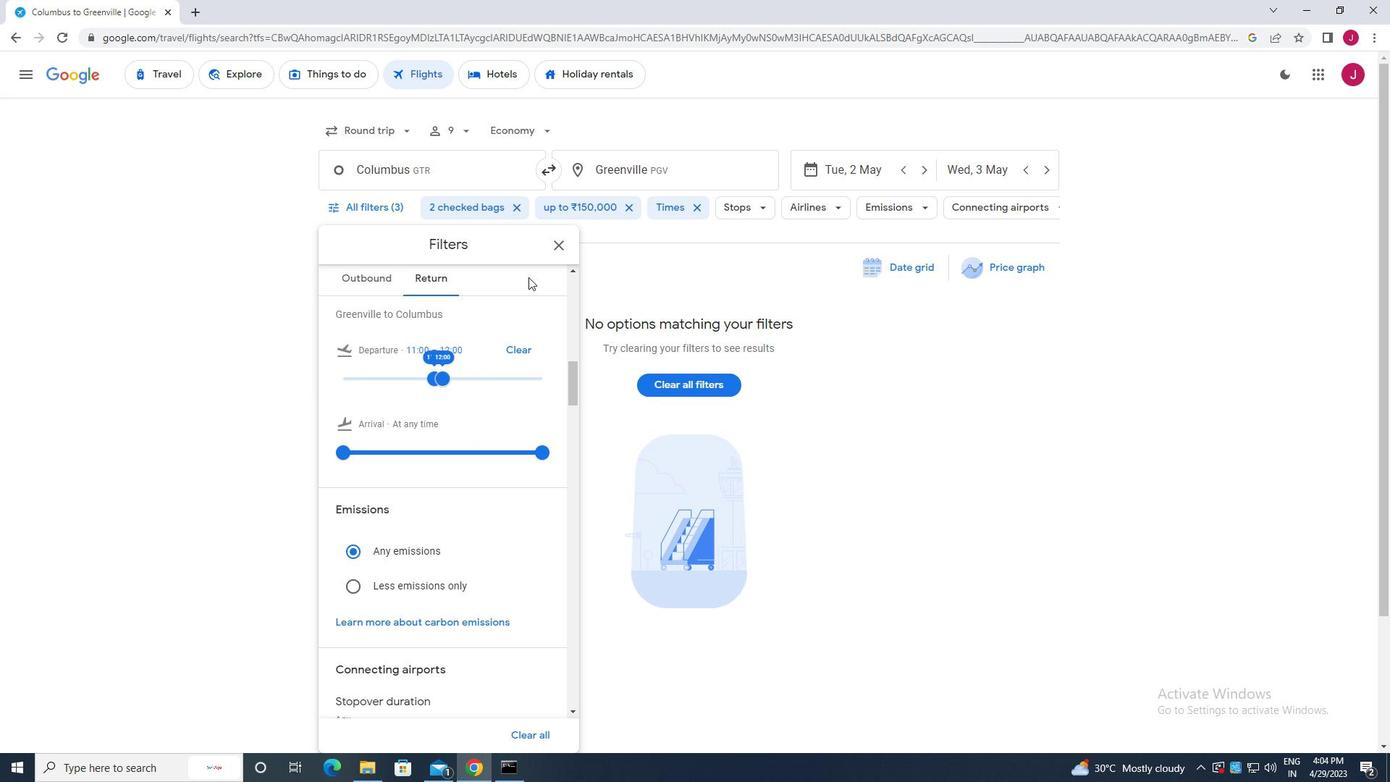
Action: Mouse pressed left at (553, 246)
Screenshot: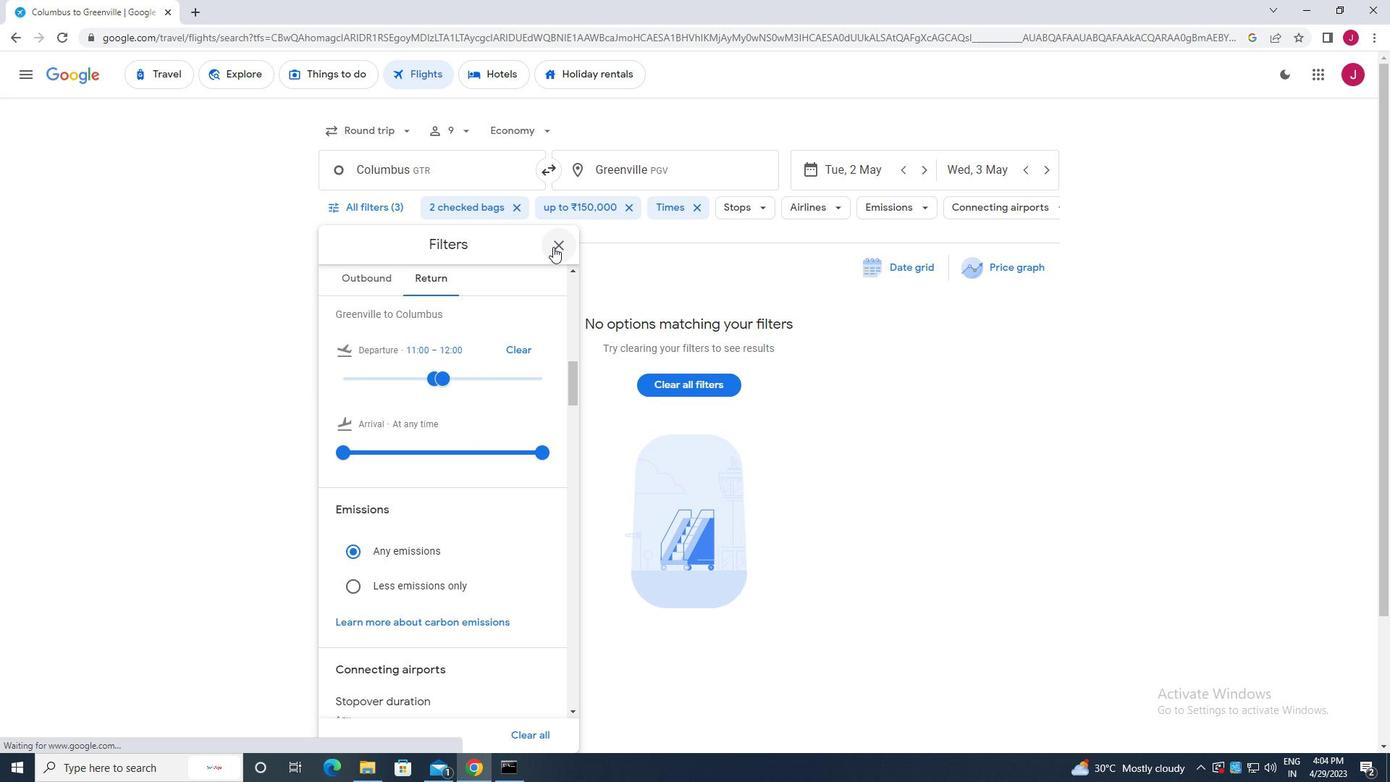 
Action: Mouse moved to (544, 249)
Screenshot: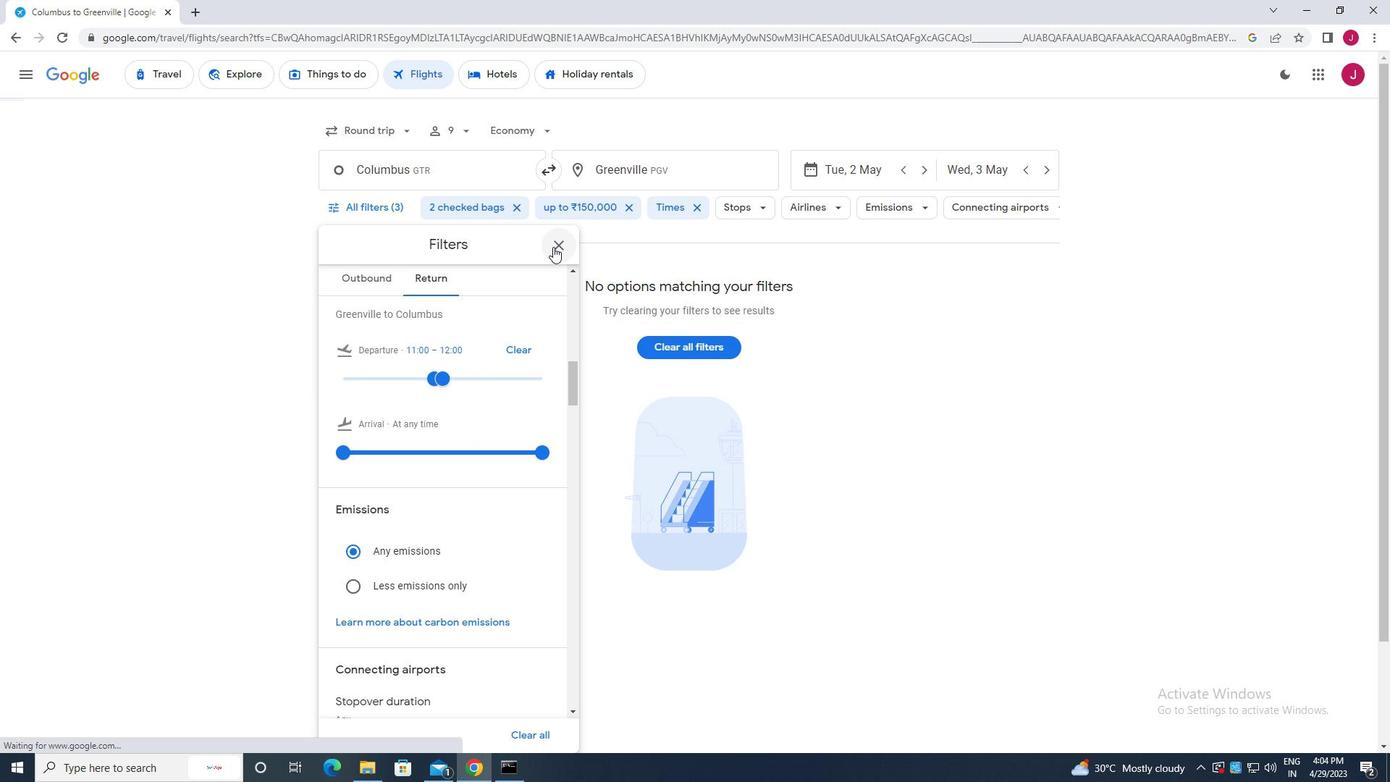 
